 Task: In the Company casio.com, Create email and send with subject: 'Welcome to a New Paradigm: Introducing Our Visionary Solution', and with mail content 'Good Evening._x000D_
Elevate your business to new heights. Our innovative solution is tailored to meet the unique needs of your industry, delivering exceptional results._x000D_
Thanks & Regards', attach the document: Project_plan.docx and insert image: visitingcard.jpg. Below Thanks & Regards, write Flickr and insert the URL: 'www.flickr.com'. Mark checkbox to create task to follow up : In 3 business days .  Enter or choose an email address of recipient's from company's contact and send.. Logged in from softage.5@softage.net
Action: Mouse moved to (100, 62)
Screenshot: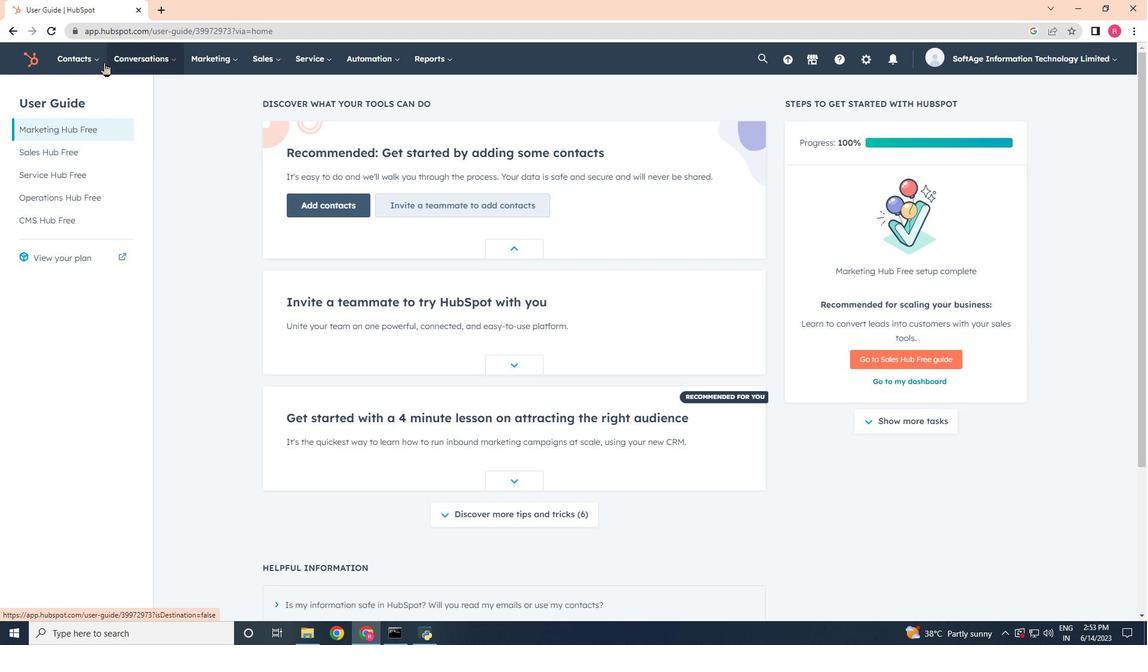 
Action: Mouse pressed left at (100, 62)
Screenshot: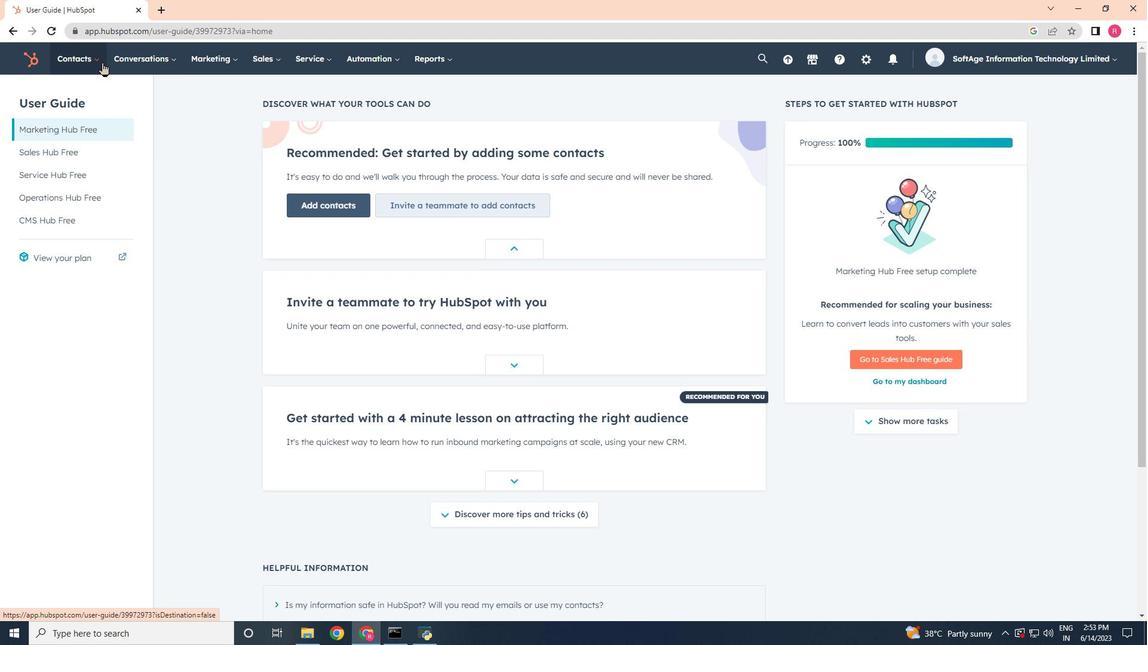 
Action: Mouse moved to (80, 119)
Screenshot: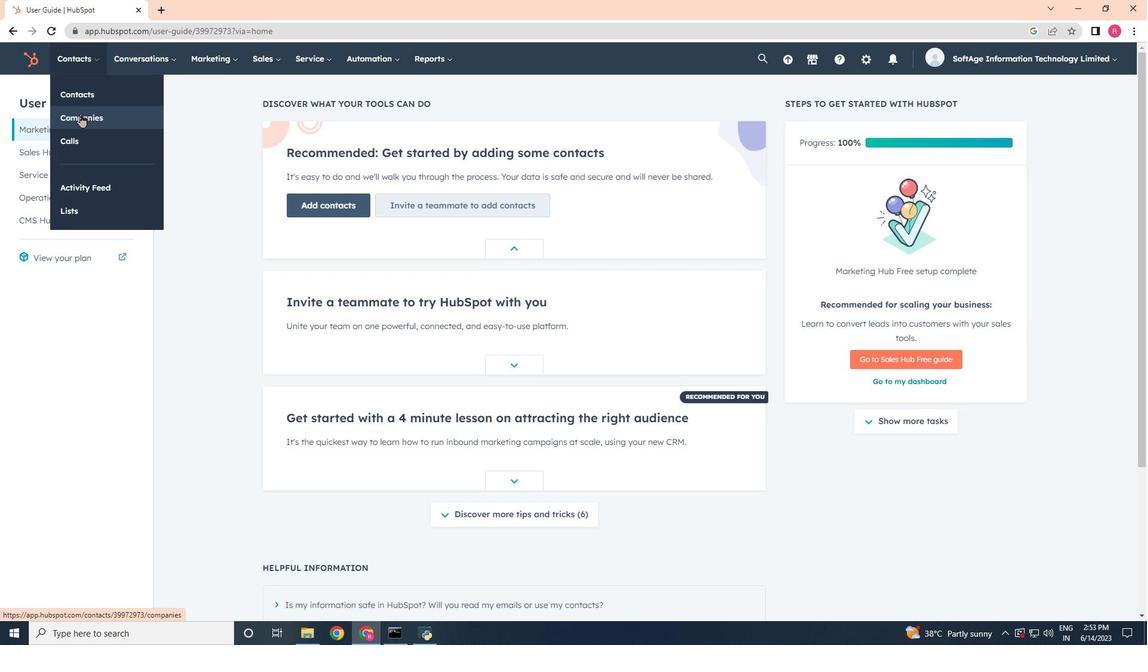 
Action: Mouse pressed left at (80, 119)
Screenshot: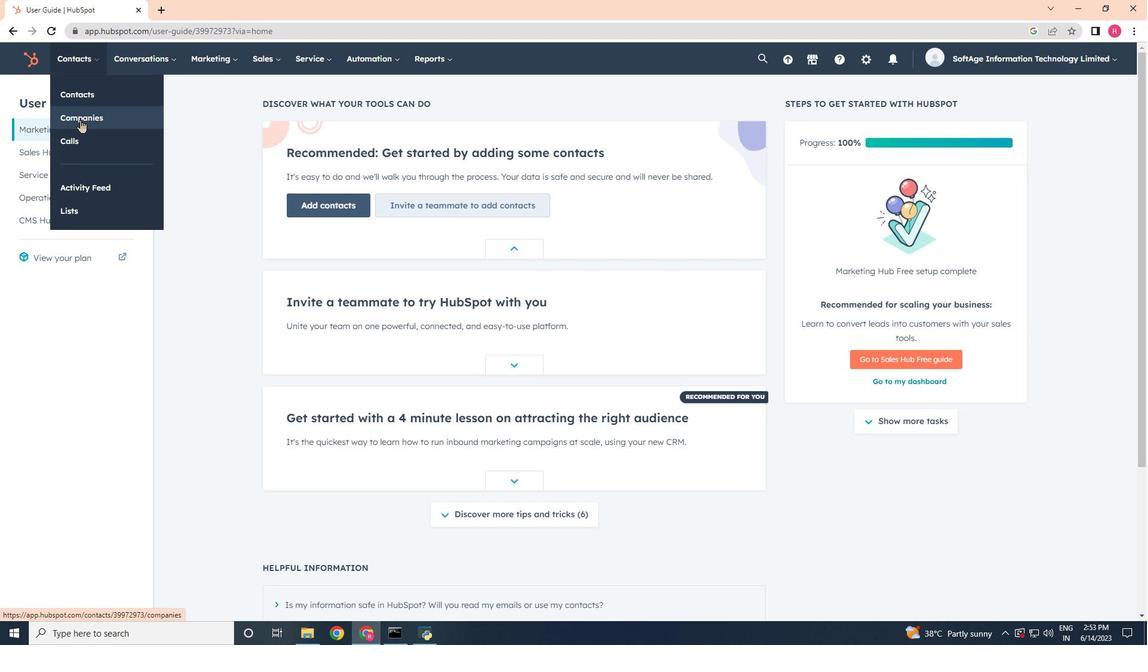 
Action: Mouse moved to (103, 191)
Screenshot: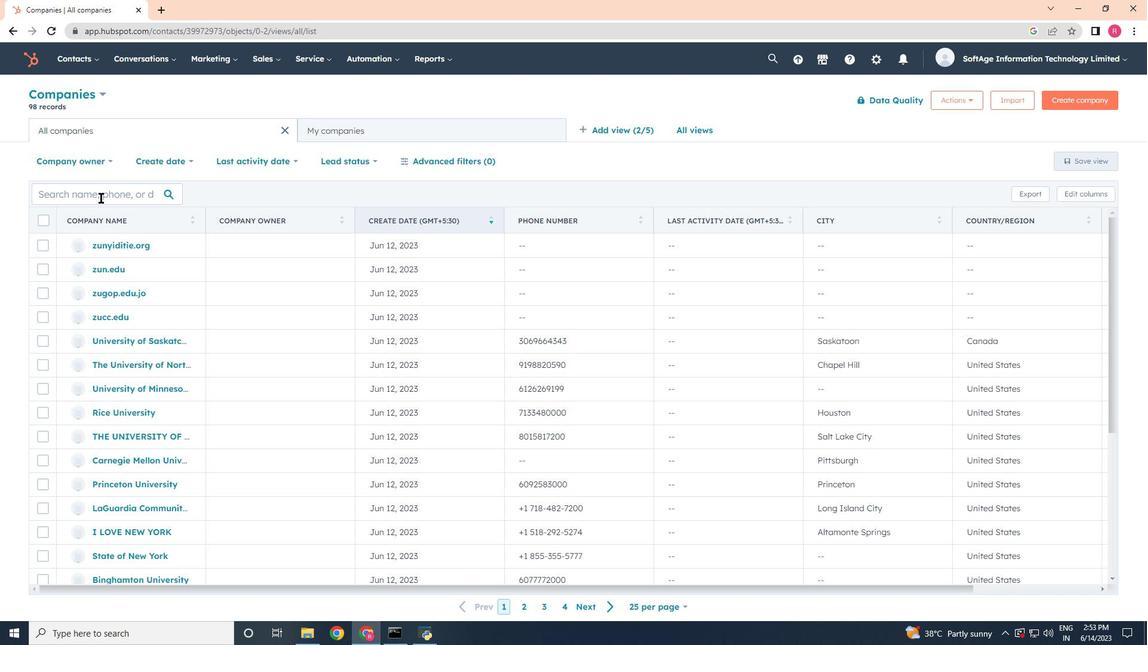 
Action: Mouse pressed left at (103, 191)
Screenshot: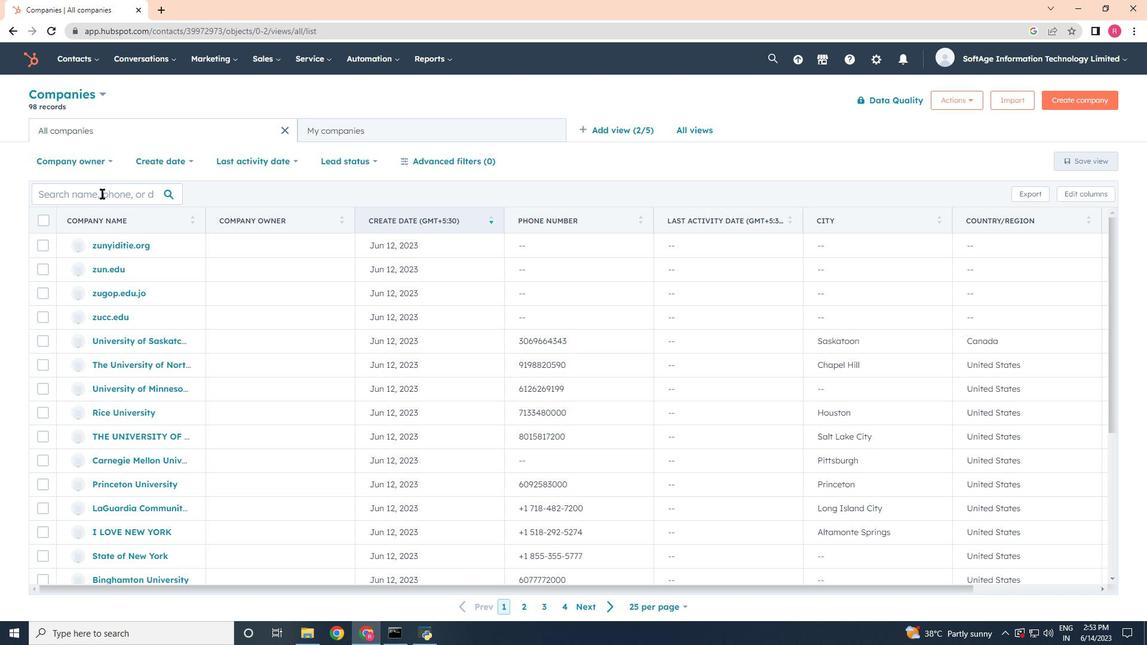 
Action: Mouse moved to (117, 147)
Screenshot: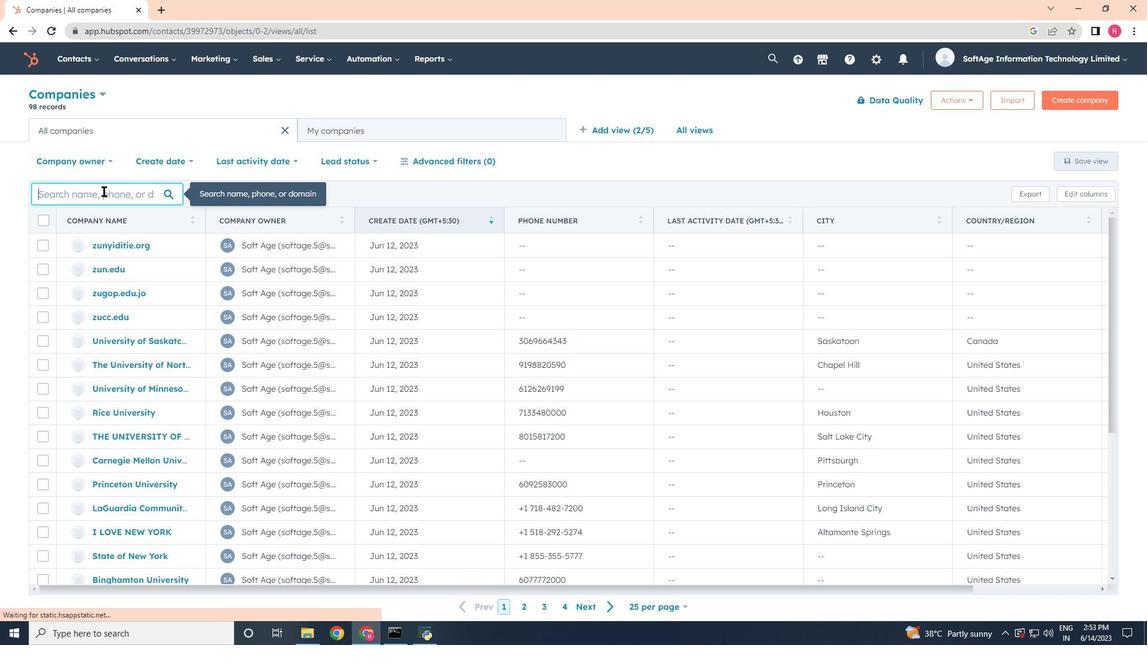 
Action: Key pressed casio
Screenshot: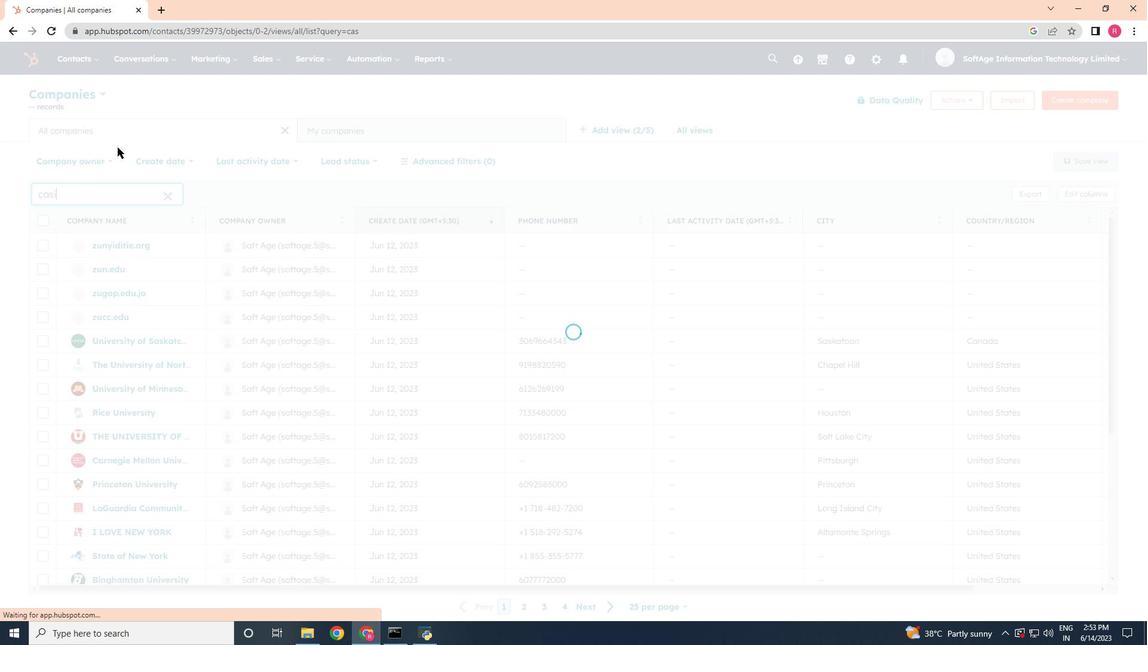 
Action: Mouse moved to (123, 246)
Screenshot: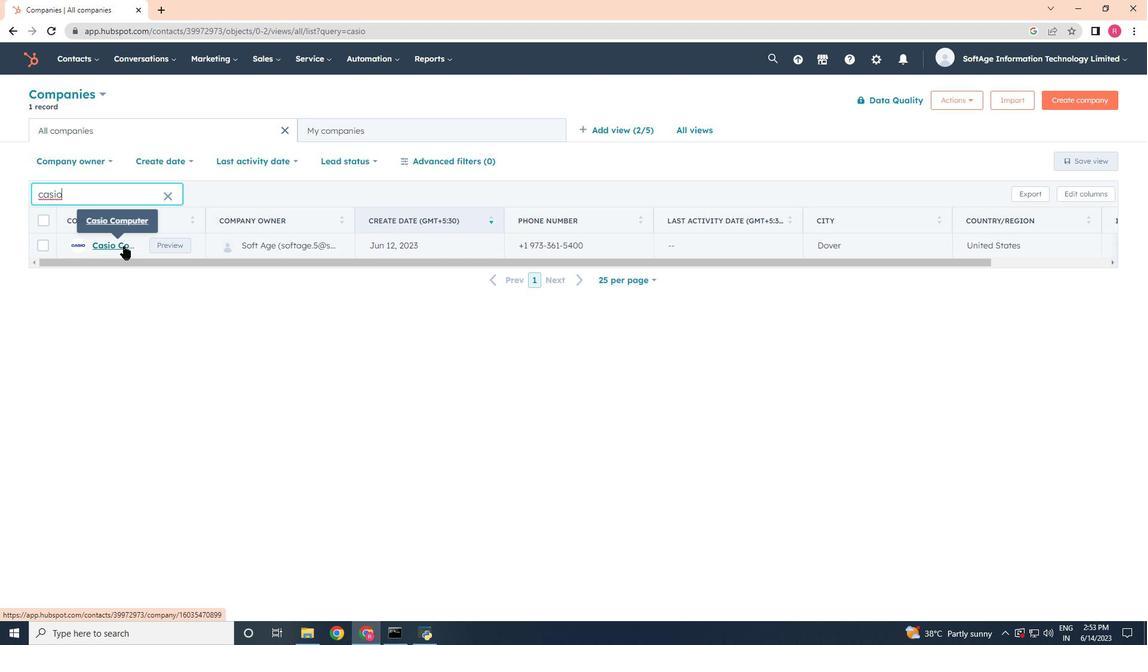
Action: Mouse pressed left at (123, 246)
Screenshot: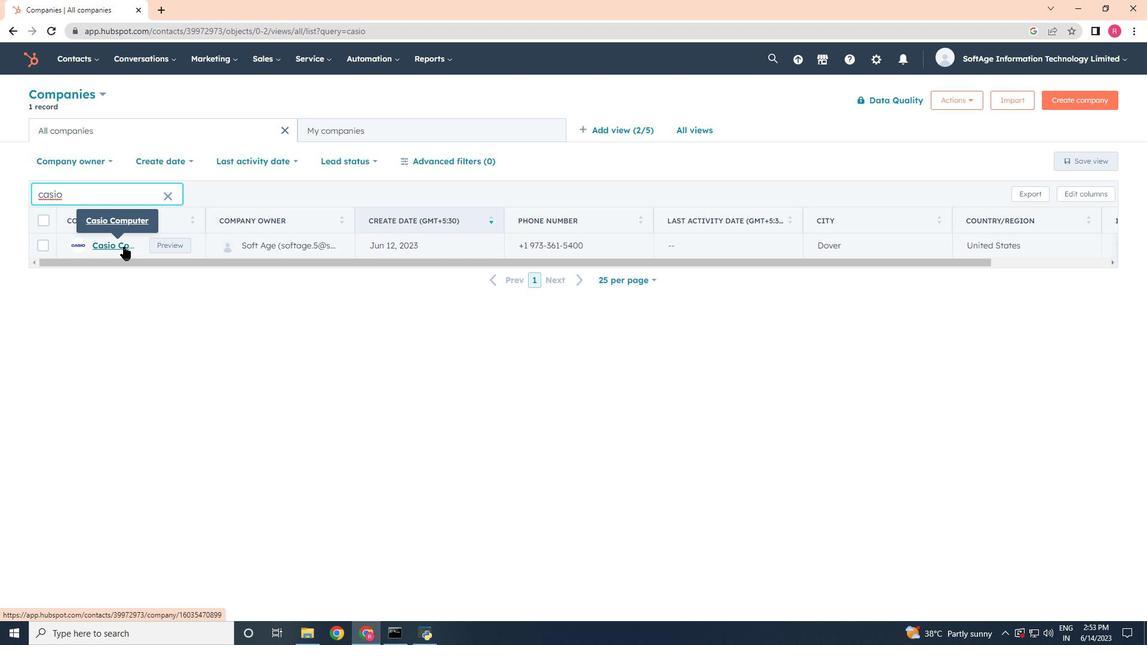 
Action: Mouse moved to (80, 198)
Screenshot: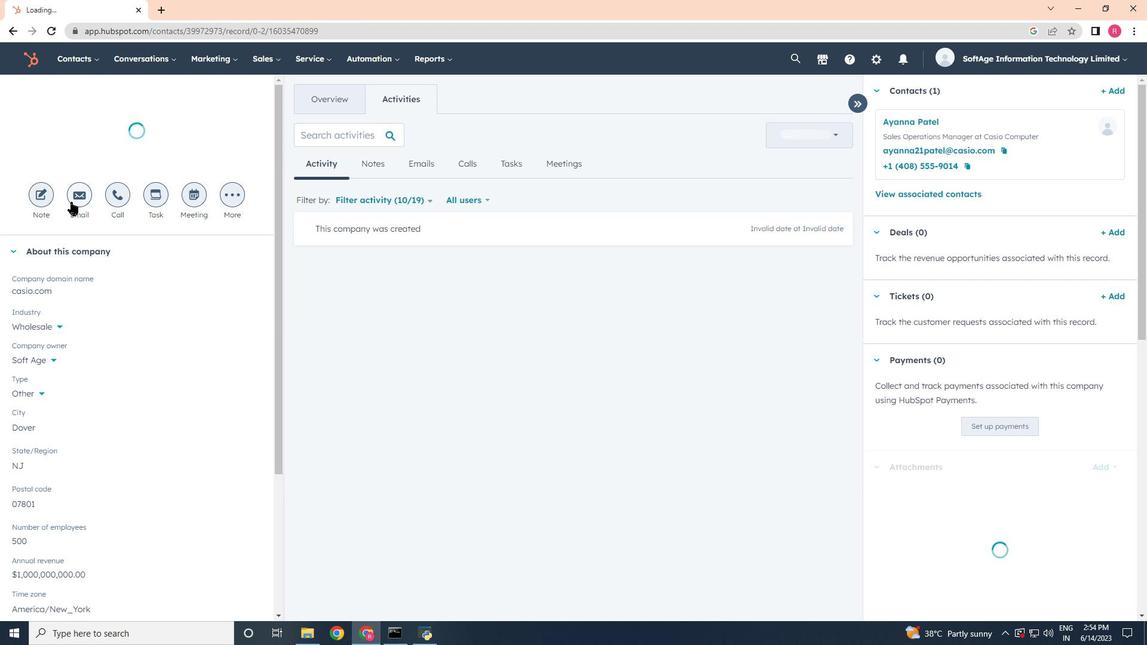 
Action: Mouse pressed left at (80, 198)
Screenshot: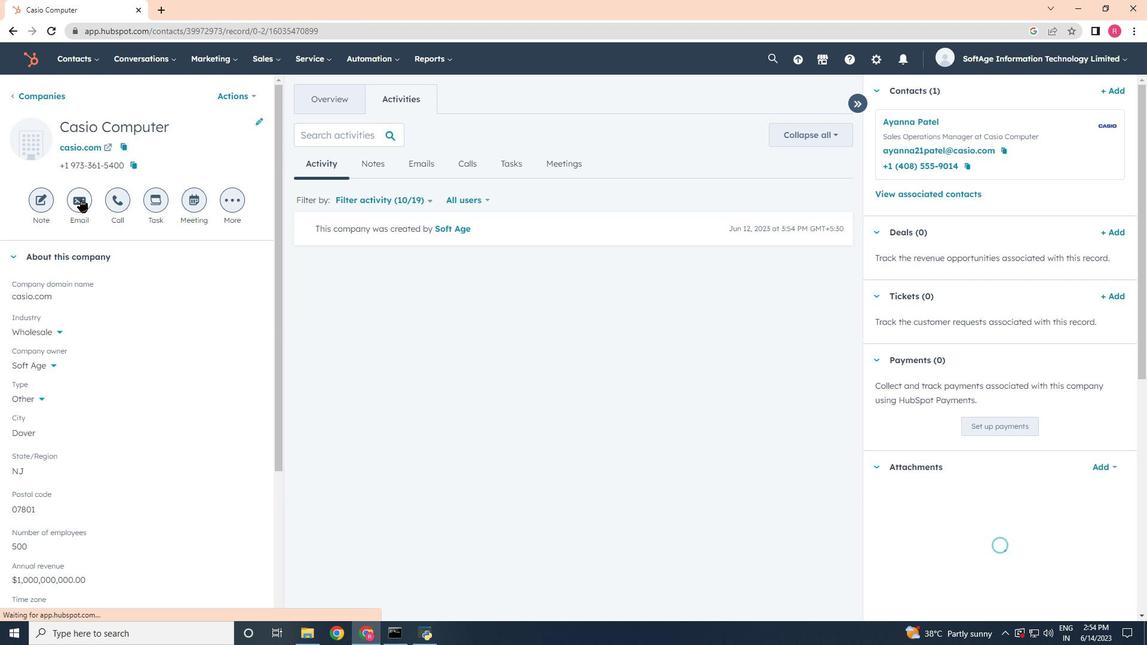 
Action: Mouse moved to (1013, 301)
Screenshot: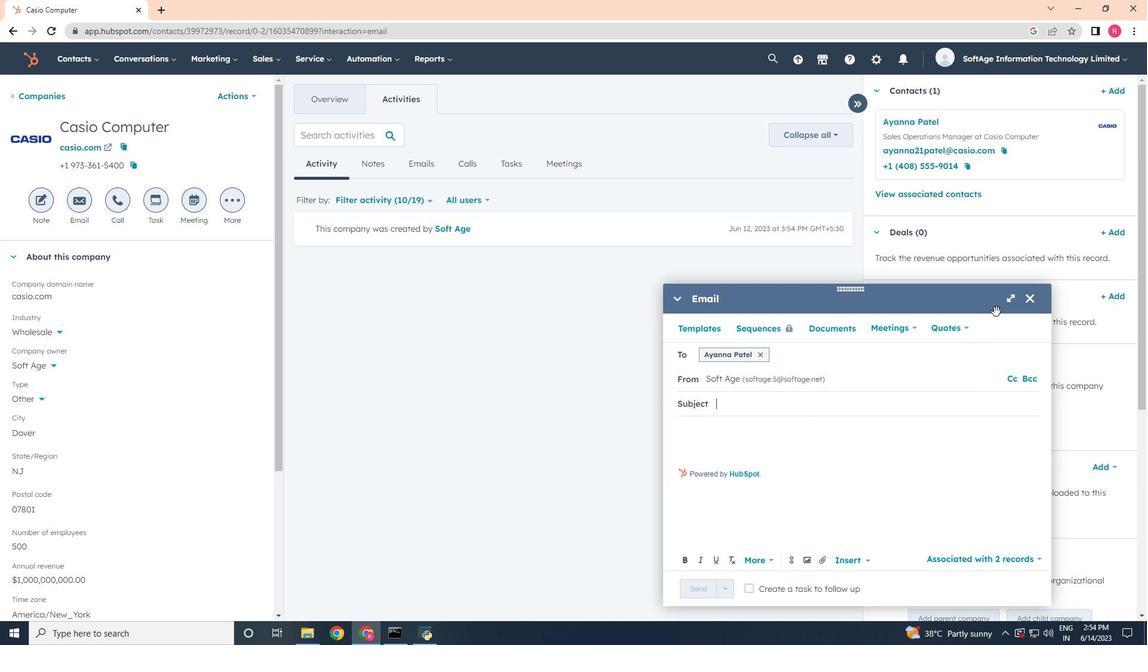 
Action: Mouse pressed left at (1013, 301)
Screenshot: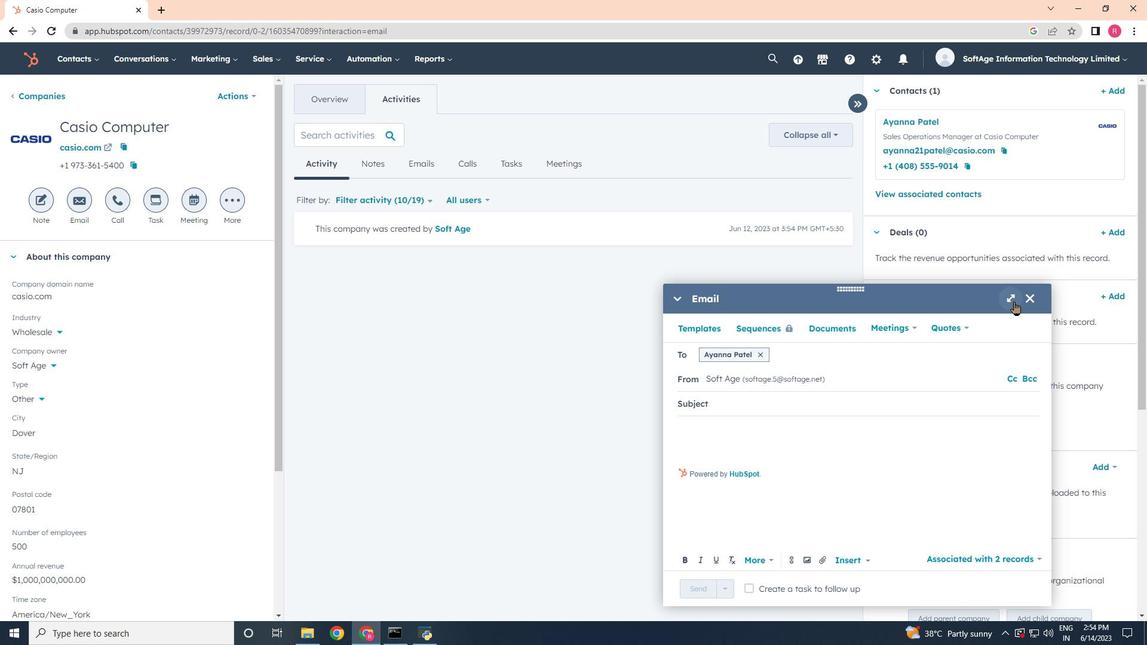 
Action: Mouse moved to (448, 324)
Screenshot: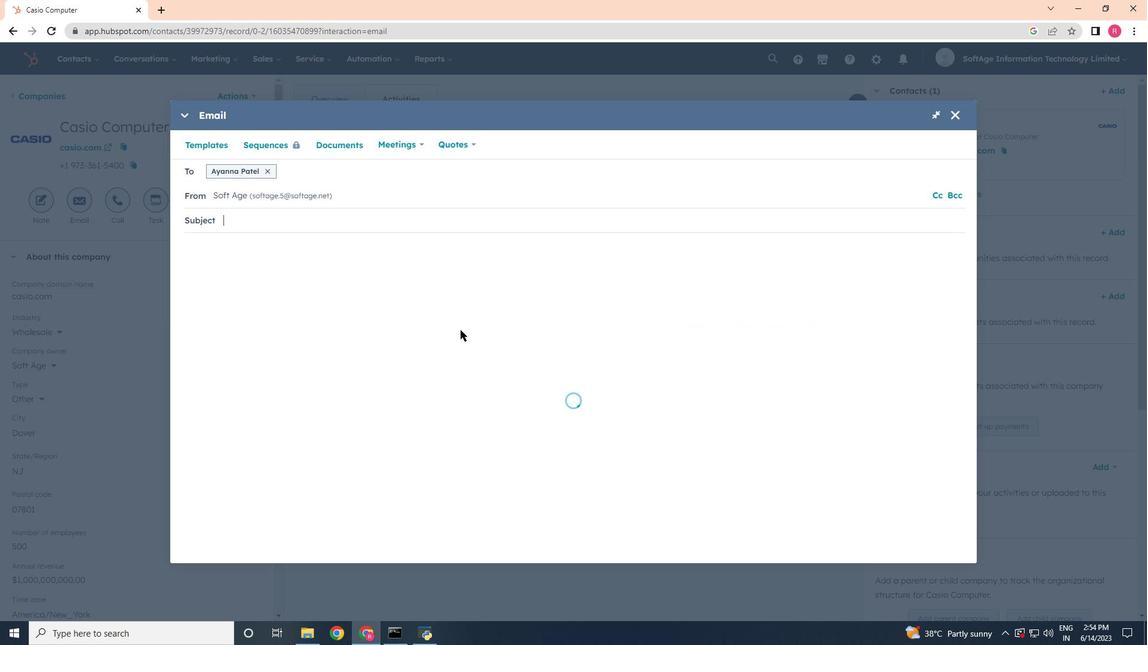 
Action: Key pressed <Key.shift><Key.shift>Welcome<Key.space>to<Key.space>a<Key.space><Key.shift>New<Key.space><Key.shift><Key.shift><Key.shift>Paradigm<Key.shift_r>:<Key.space><Key.shift>Introducing<Key.space><Key.shift>Our<Key.space><Key.shift>Visionary<Key.space><Key.shift>Solution
Screenshot: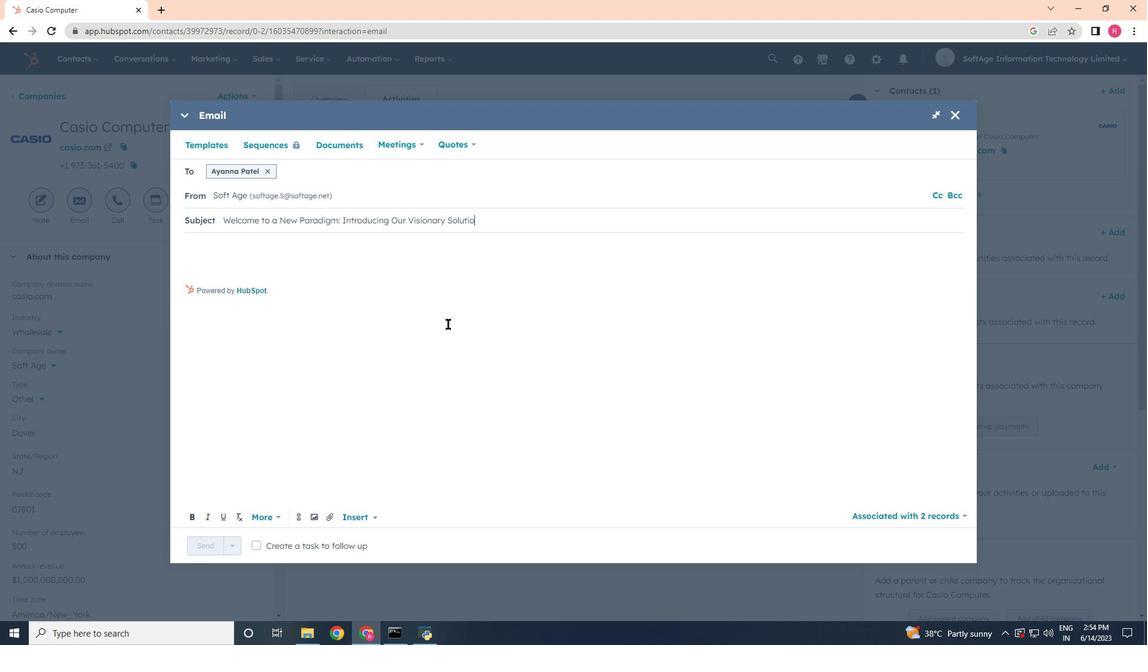 
Action: Mouse scrolled (448, 325) with delta (0, 0)
Screenshot: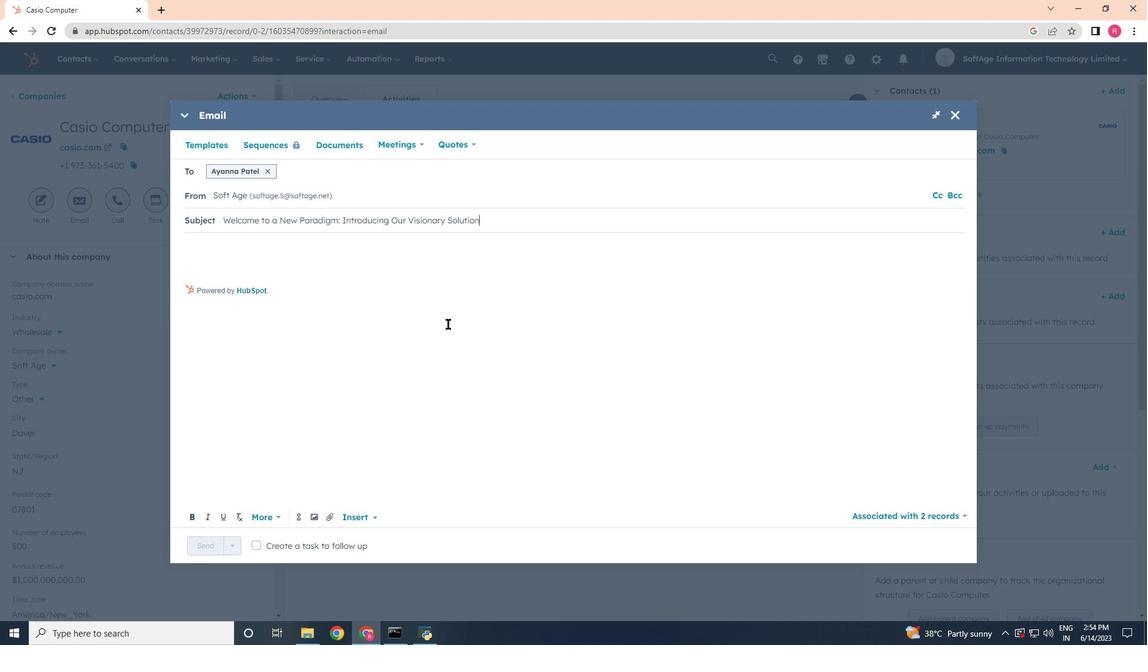 
Action: Mouse moved to (206, 249)
Screenshot: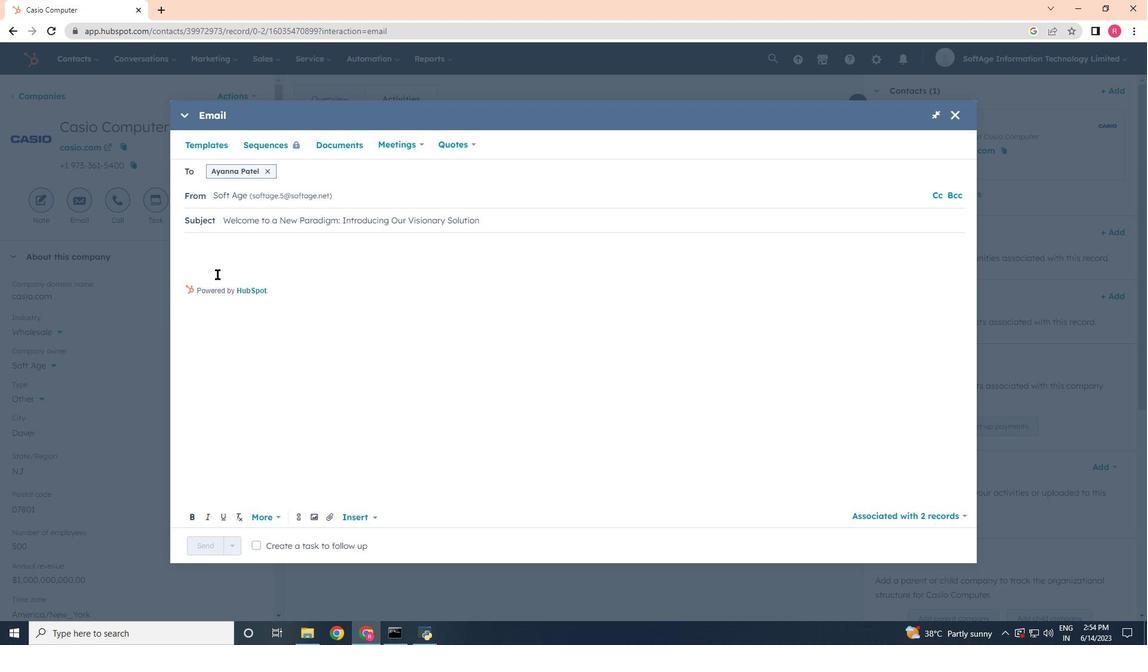 
Action: Mouse pressed left at (206, 249)
Screenshot: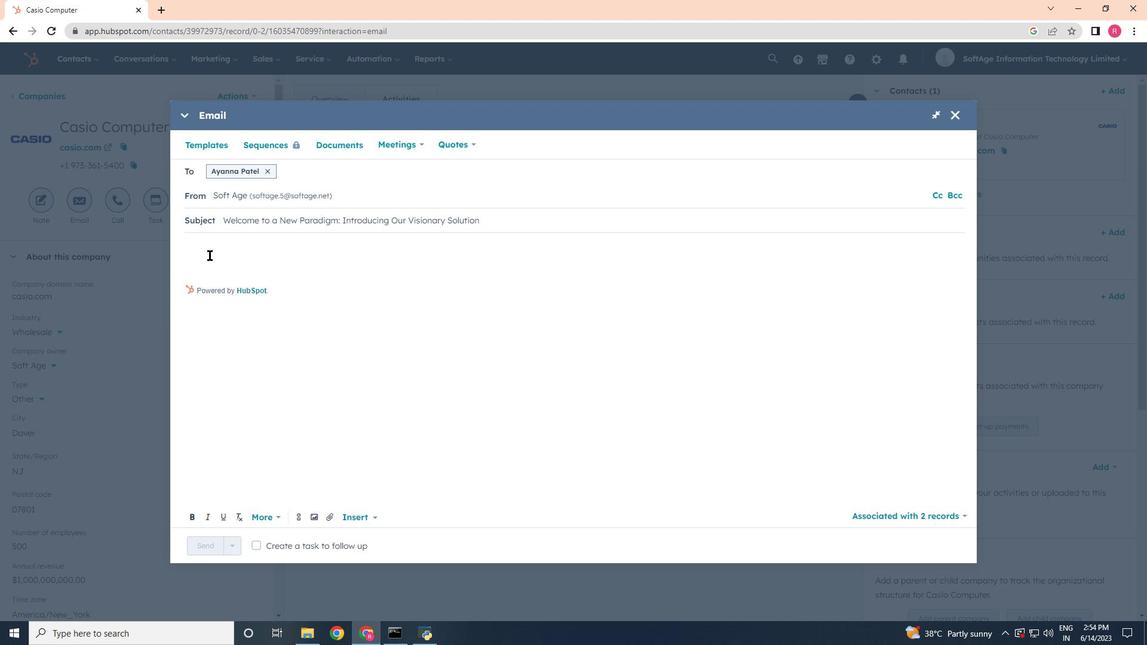 
Action: Key pressed <Key.shift>Good<Key.space><Key.shift><Key.shift><Key.shift><Key.shift><Key.shift><Key.shift>Evening<Key.space><Key.backspace>,<Key.enter><Key.enter><Key.shift><Key.shift><Key.shift><Key.shift>E
Screenshot: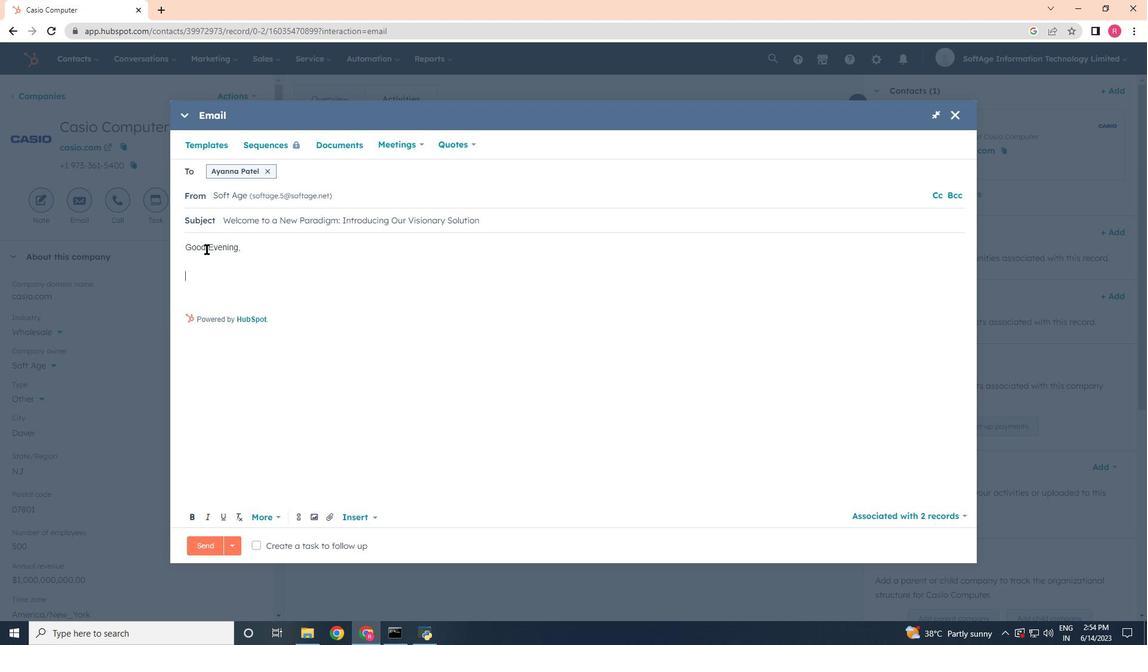 
Action: Mouse moved to (256, 248)
Screenshot: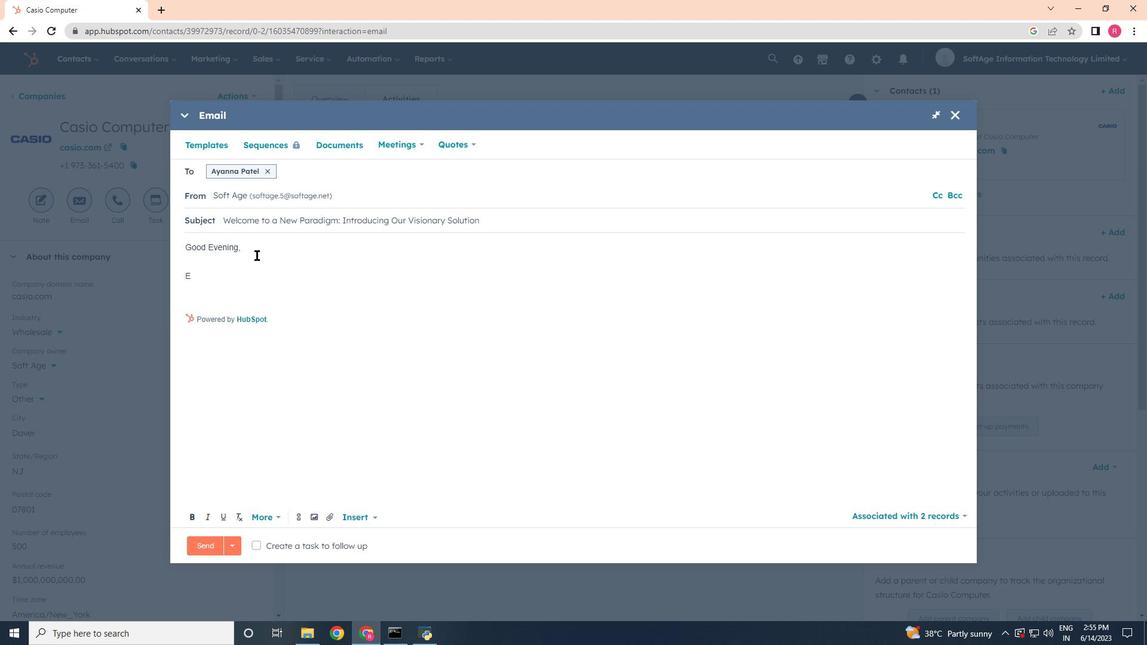 
Action: Mouse pressed left at (256, 248)
Screenshot: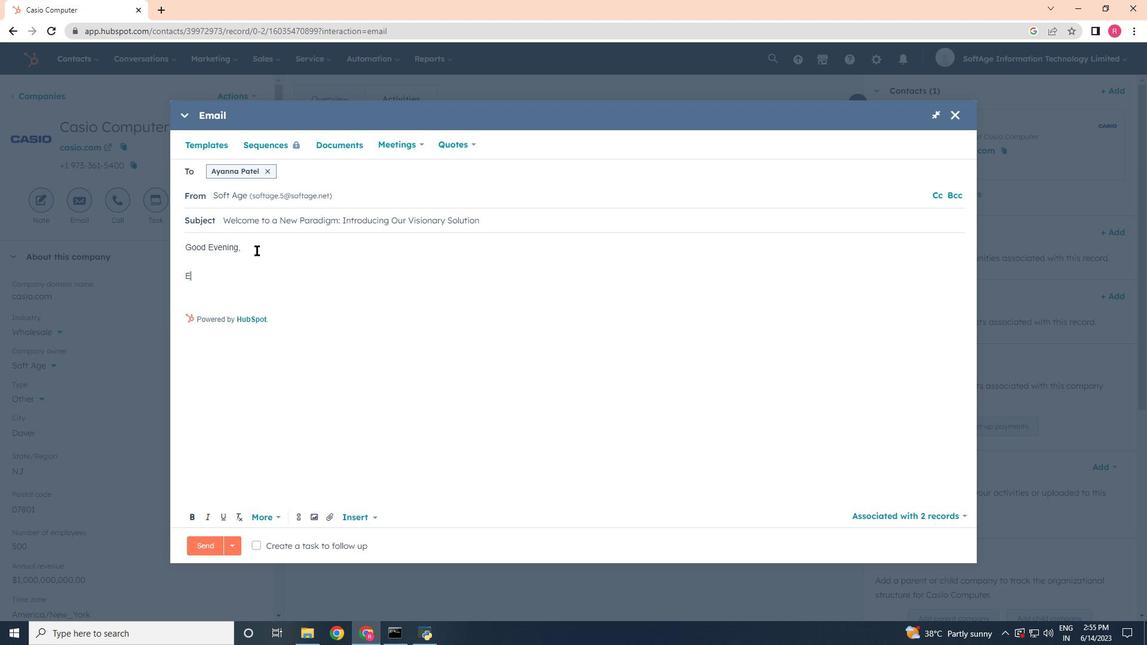 
Action: Mouse moved to (253, 246)
Screenshot: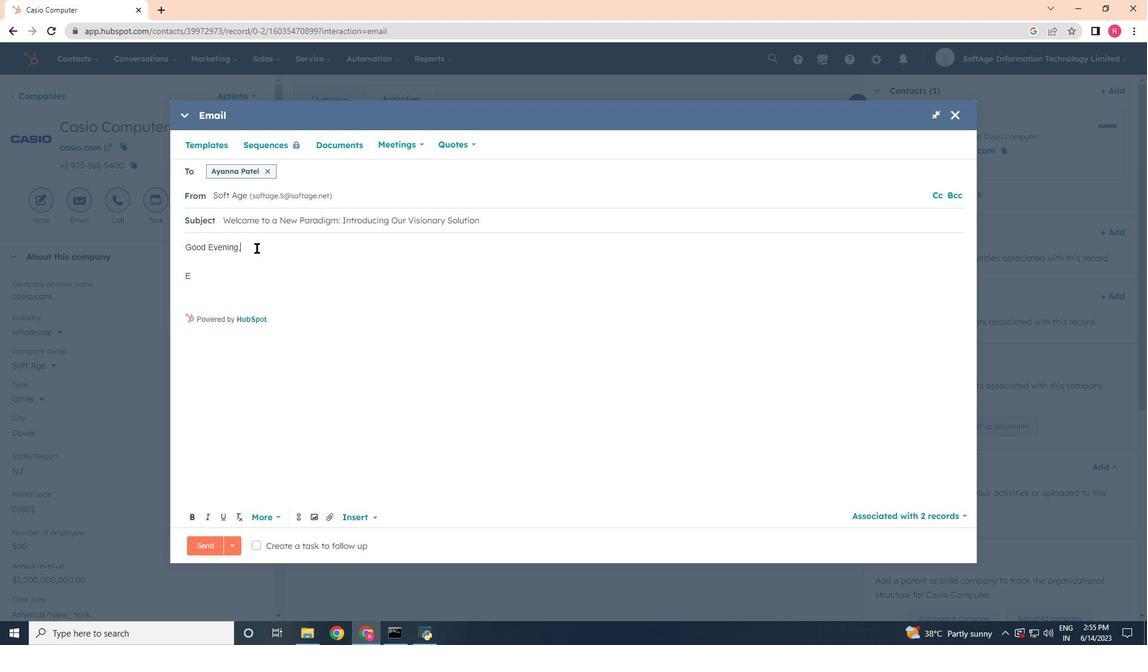 
Action: Key pressed <Key.backspace>.
Screenshot: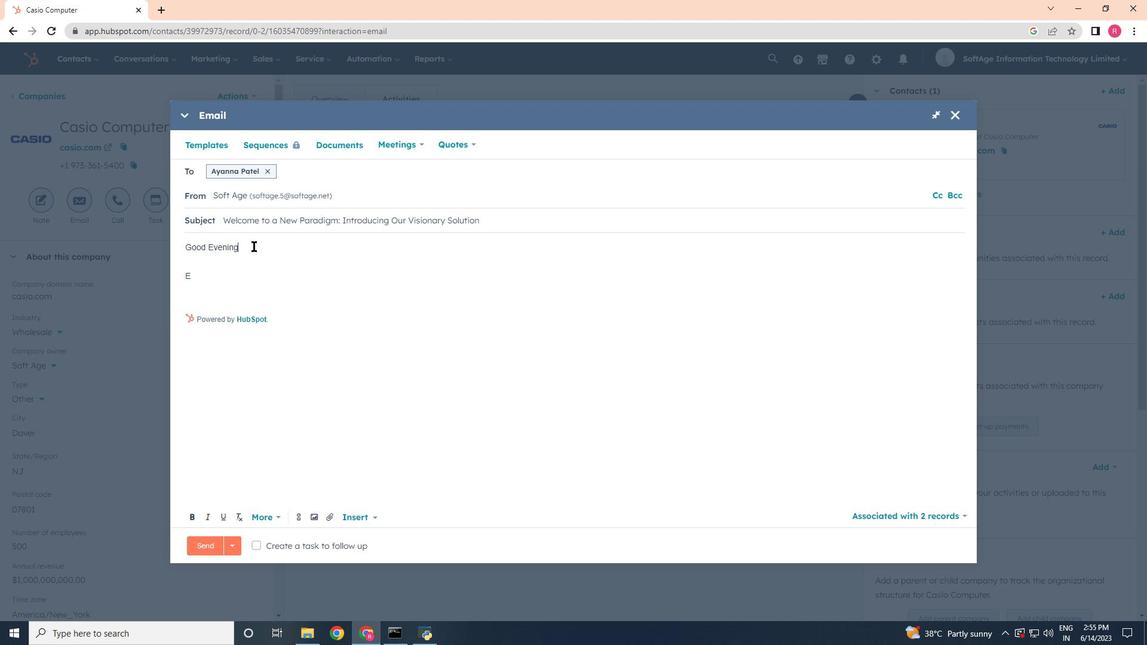
Action: Mouse moved to (211, 275)
Screenshot: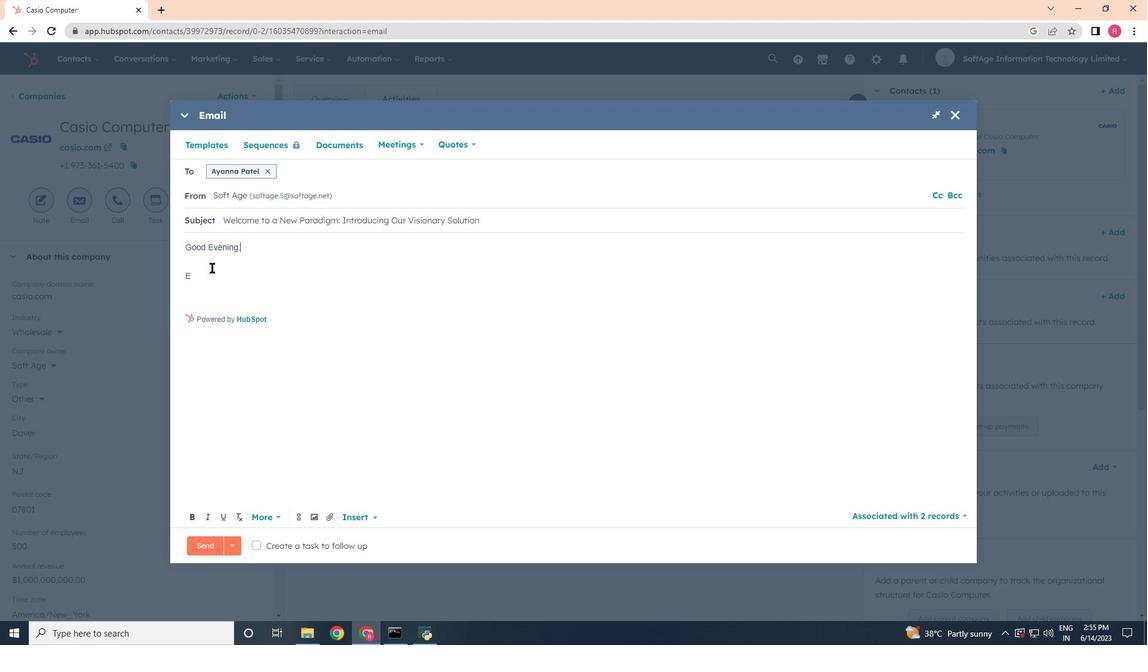 
Action: Mouse pressed left at (211, 275)
Screenshot: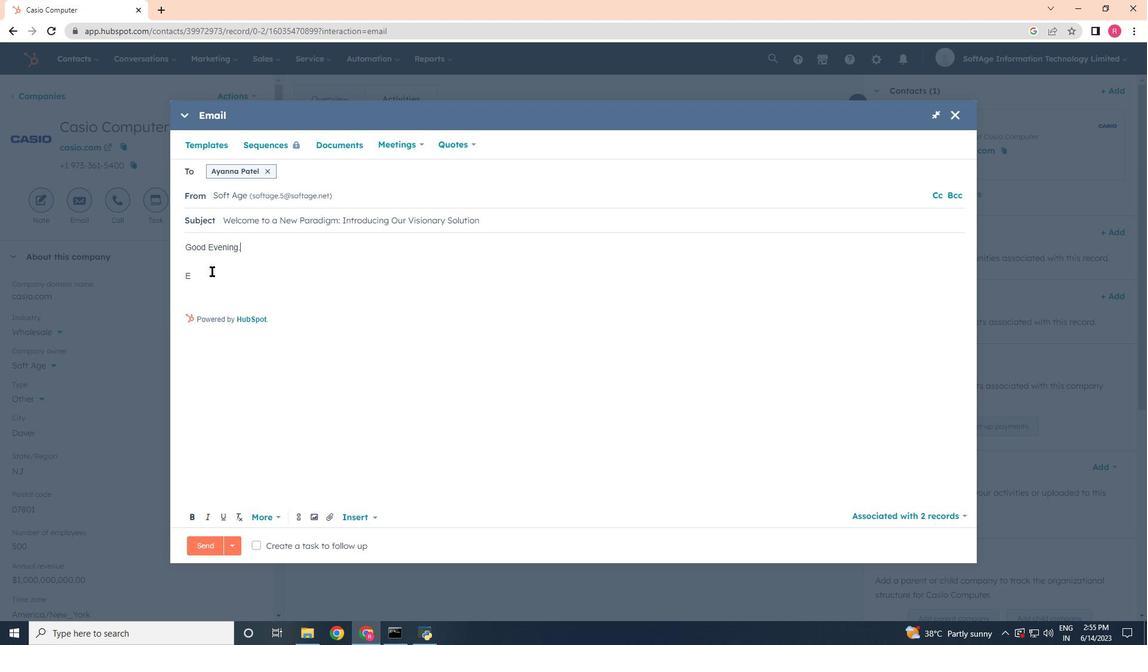 
Action: Key pressed le
Screenshot: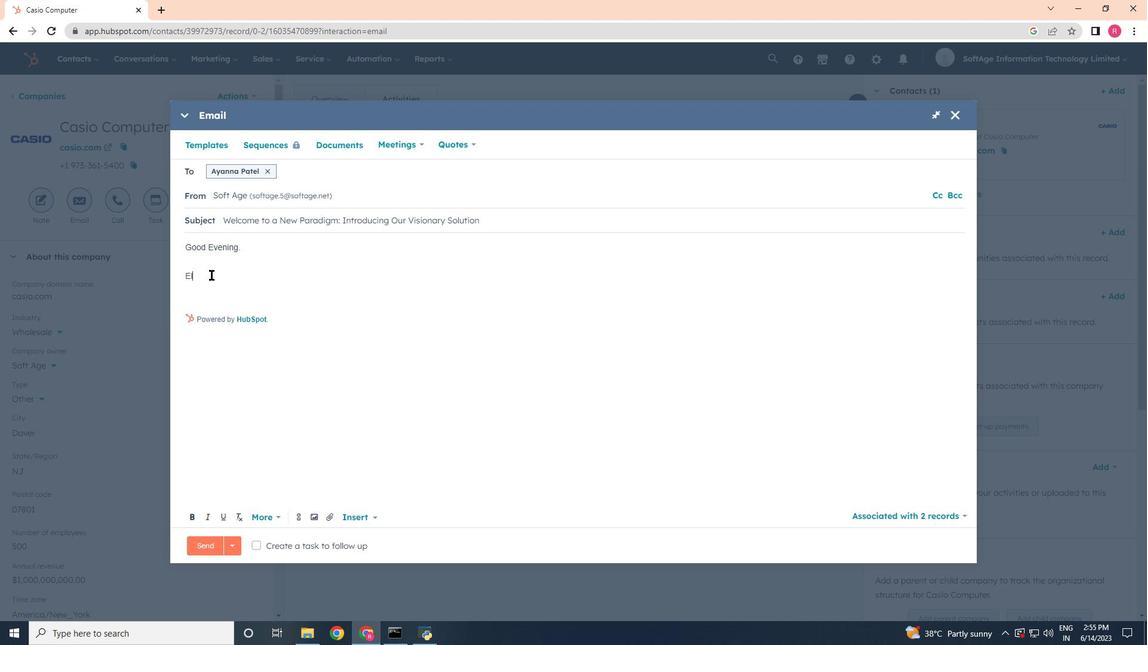
Action: Mouse moved to (512, 240)
Screenshot: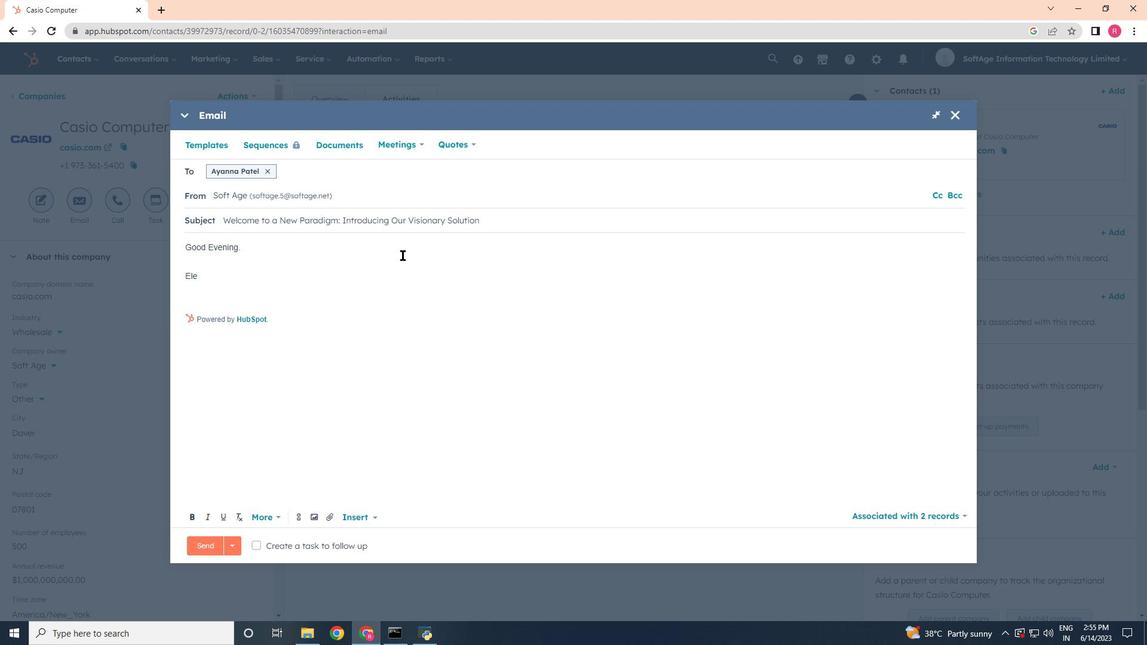 
Action: Key pressed vate<Key.space>your<Key.space>business<Key.space>to<Key.space>new<Key.space>heights<Key.space><Key.backspace>.<Key.space><Key.shift>Our<Key.space>innovative<Key.space>solution<Key.space>is<Key.space>tailored<Key.space>to<Key.space>meet<Key.space>the<Key.space>uniq<Key.backspace>que<Key.space>needs<Key.space>of<Key.space>your<Key.space>industry<Key.space><Key.backspace>,<Key.space>delivering<Key.space>exceptional<Key.space>result.<Key.enter><Key.enter><Key.shift>Thanks<Key.shift><Key.space><Key.shift><Key.shift><Key.shift><Key.shift><Key.shift><Key.shift><Key.shift><Key.shift><Key.shift><Key.shift><Key.shift><Key.shift><Key.shift><Key.shift>&<Key.space><Key.shift>Regards,<Key.enter>
Screenshot: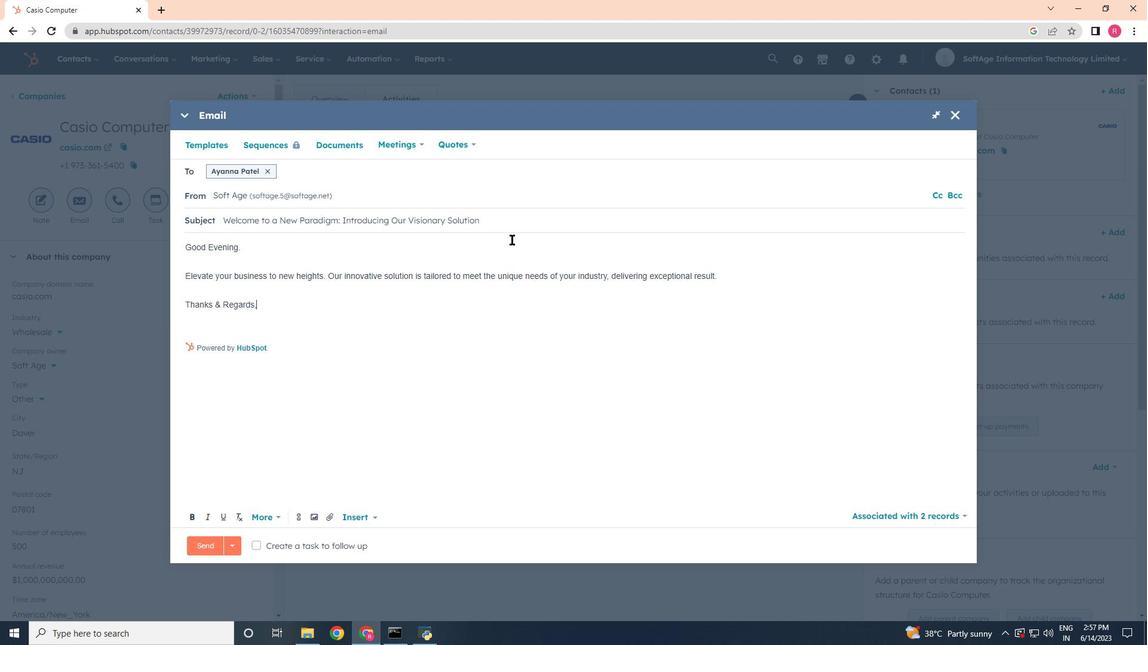 
Action: Mouse moved to (222, 342)
Screenshot: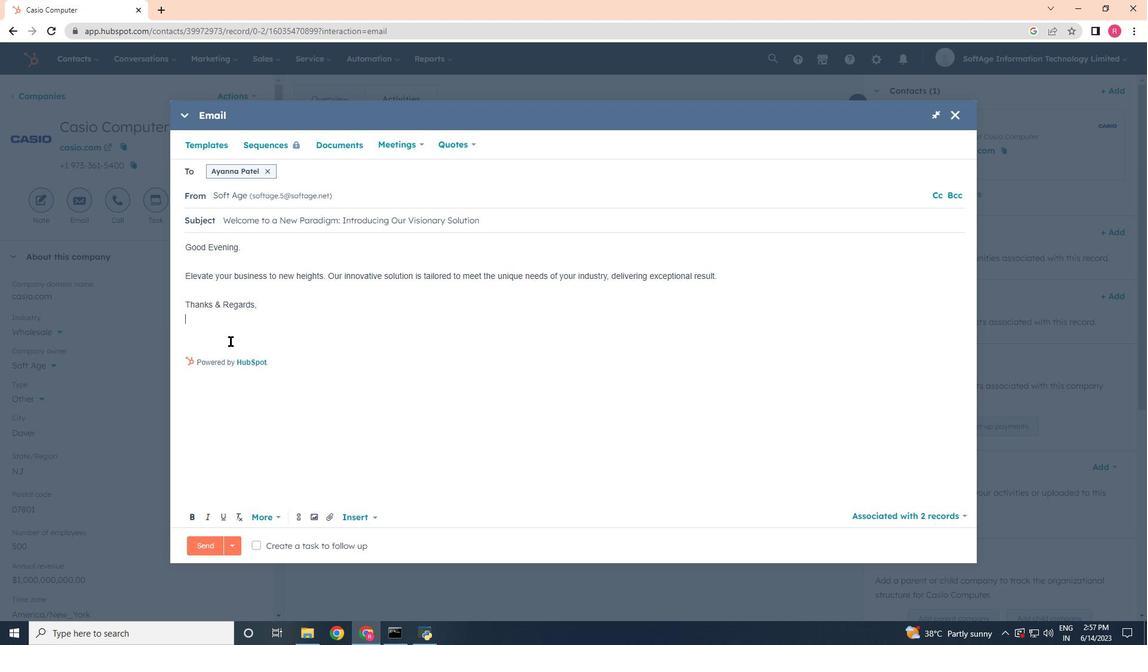 
Action: Mouse pressed left at (222, 342)
Screenshot: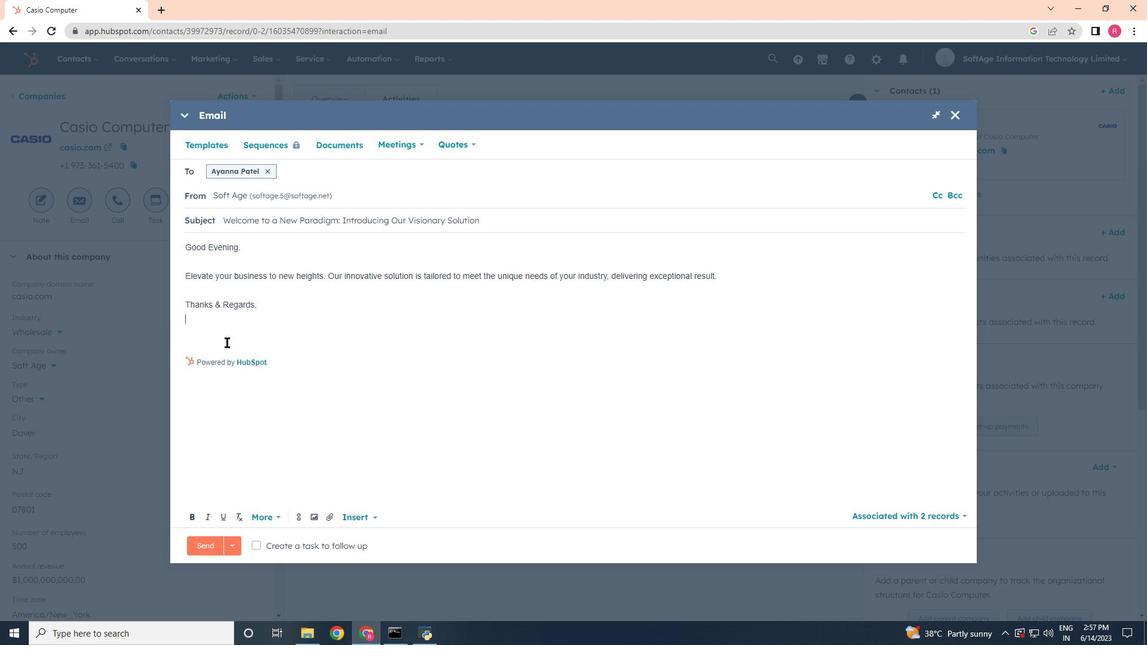 
Action: Key pressed <Key.backspace>
Screenshot: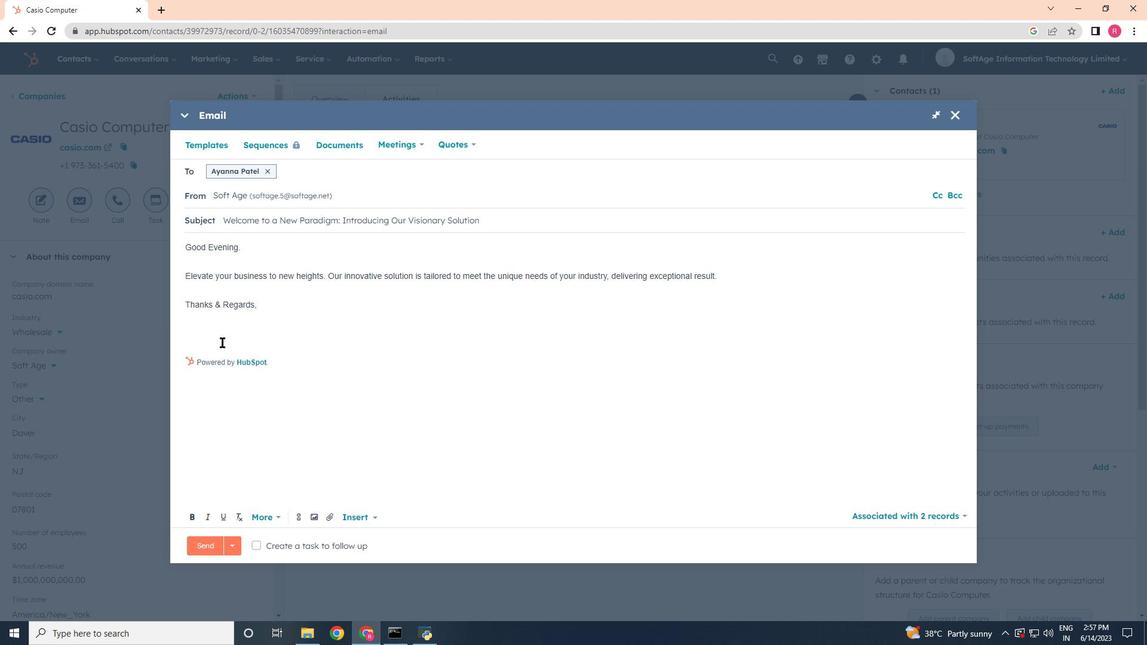 
Action: Mouse moved to (330, 519)
Screenshot: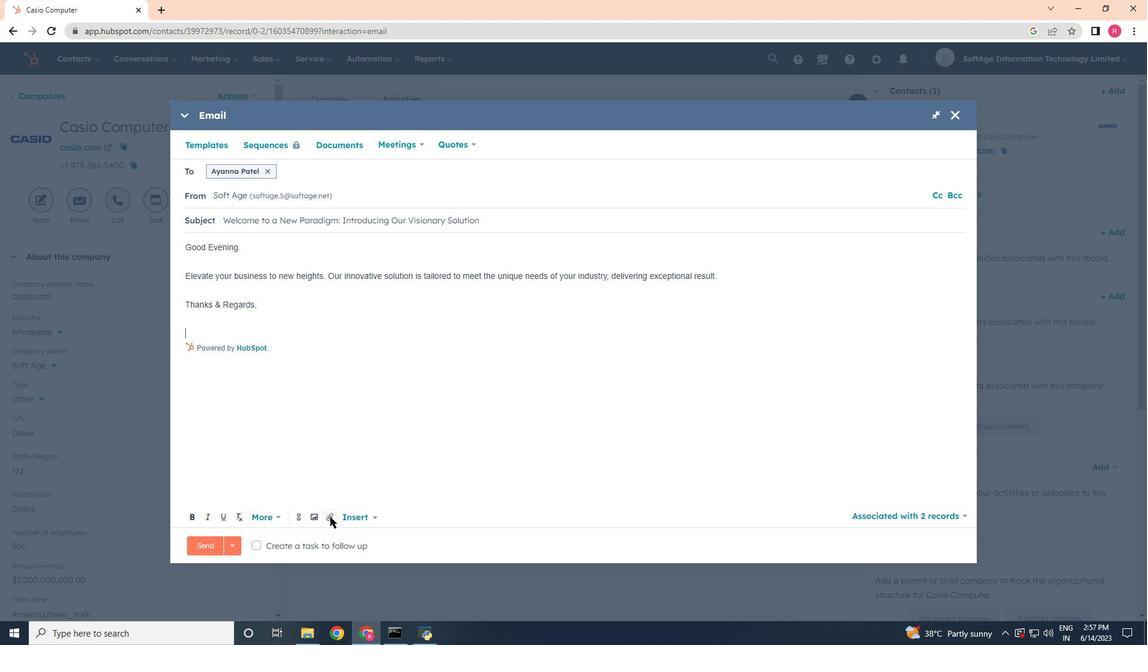 
Action: Mouse pressed left at (330, 519)
Screenshot: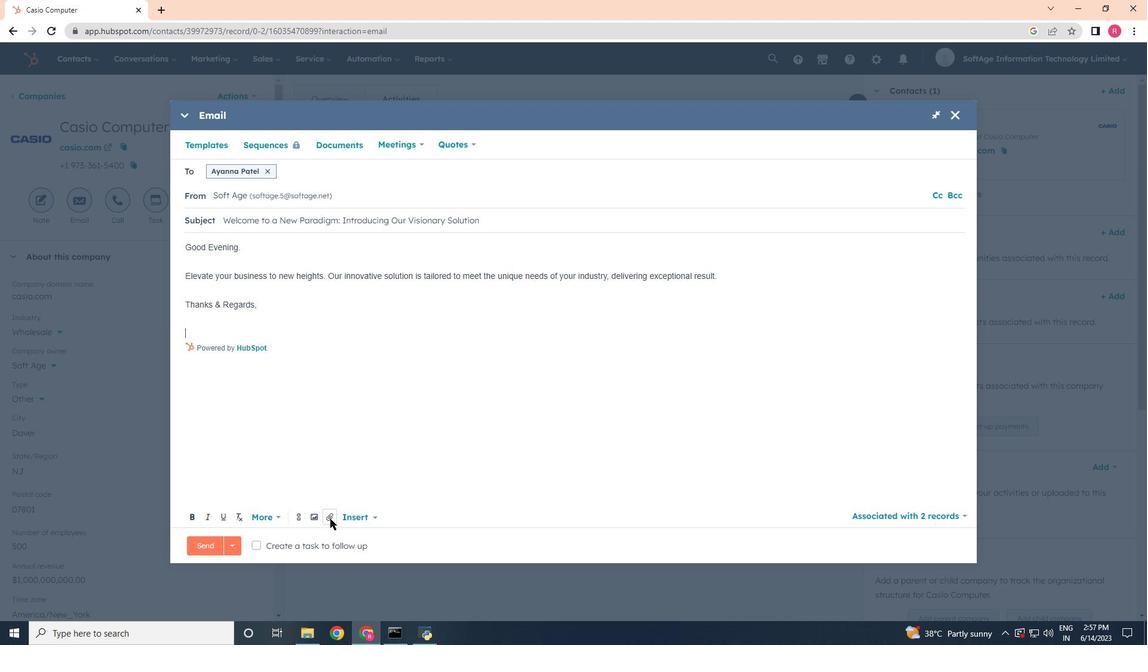 
Action: Mouse moved to (356, 472)
Screenshot: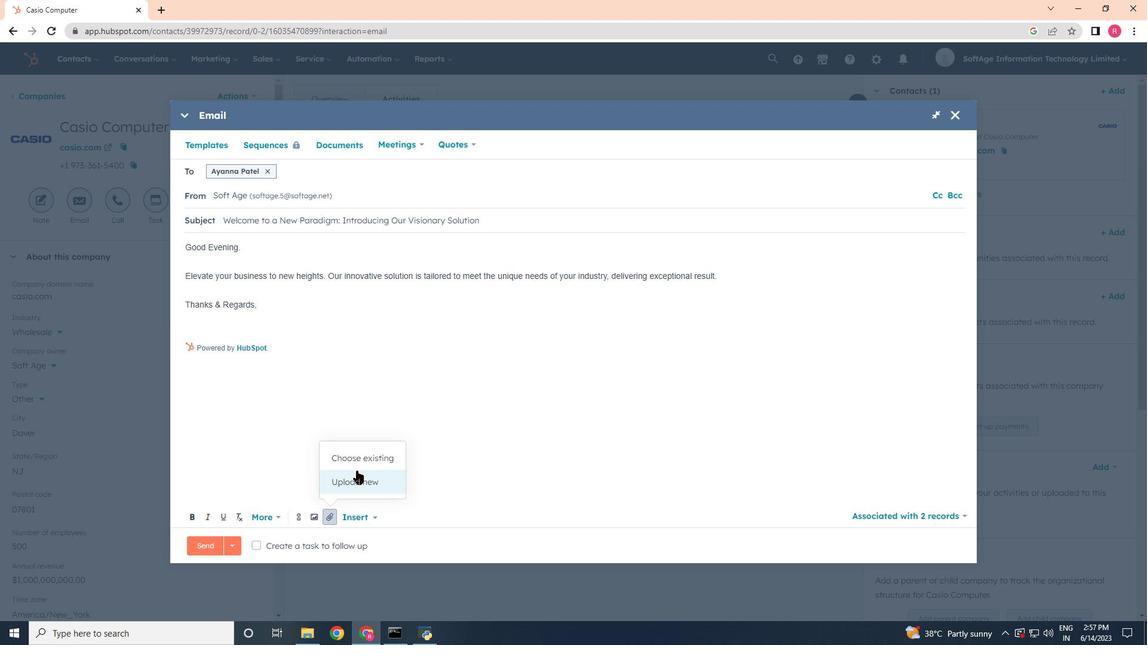 
Action: Mouse pressed left at (356, 472)
Screenshot: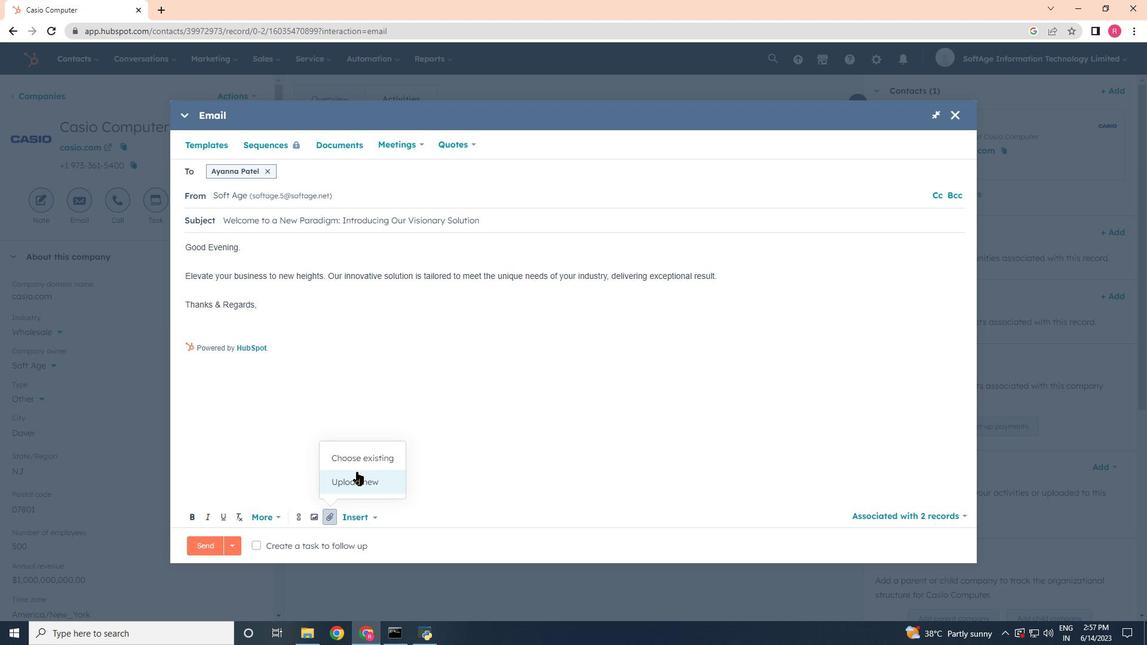 
Action: Mouse moved to (248, 112)
Screenshot: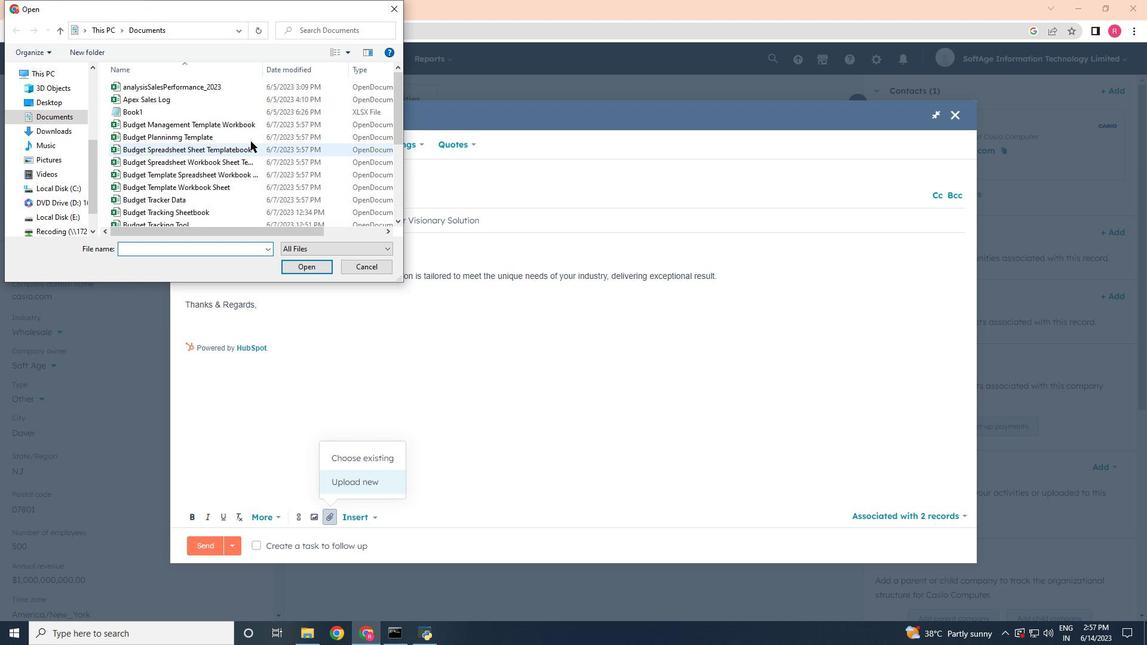 
Action: Mouse scrolled (248, 111) with delta (0, 0)
Screenshot: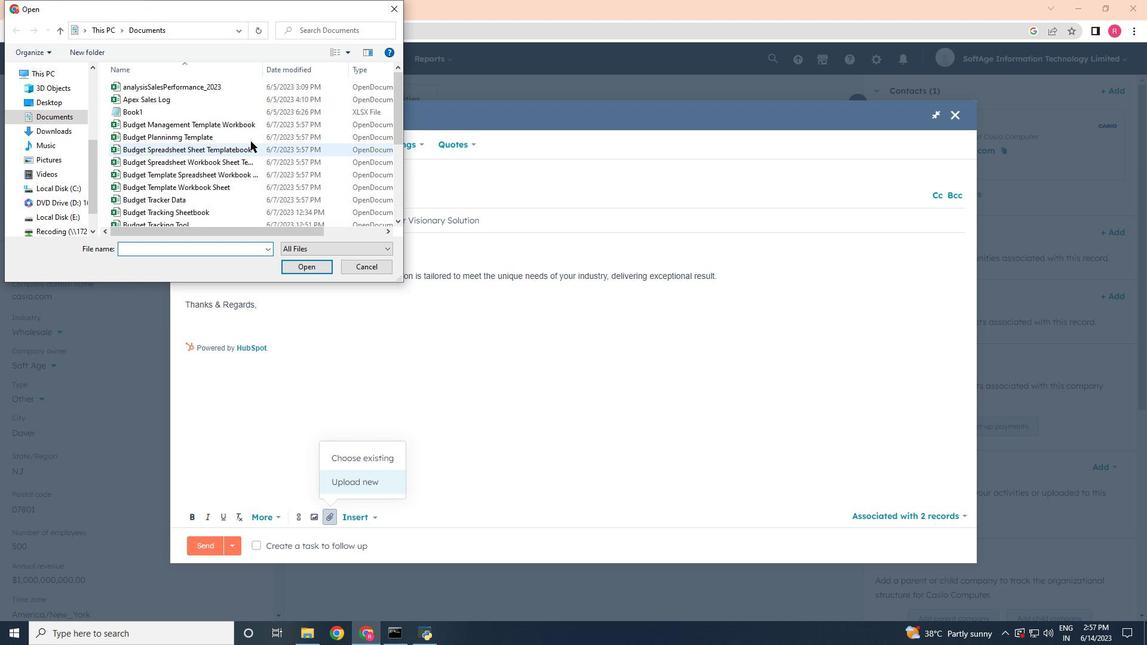 
Action: Mouse moved to (247, 115)
Screenshot: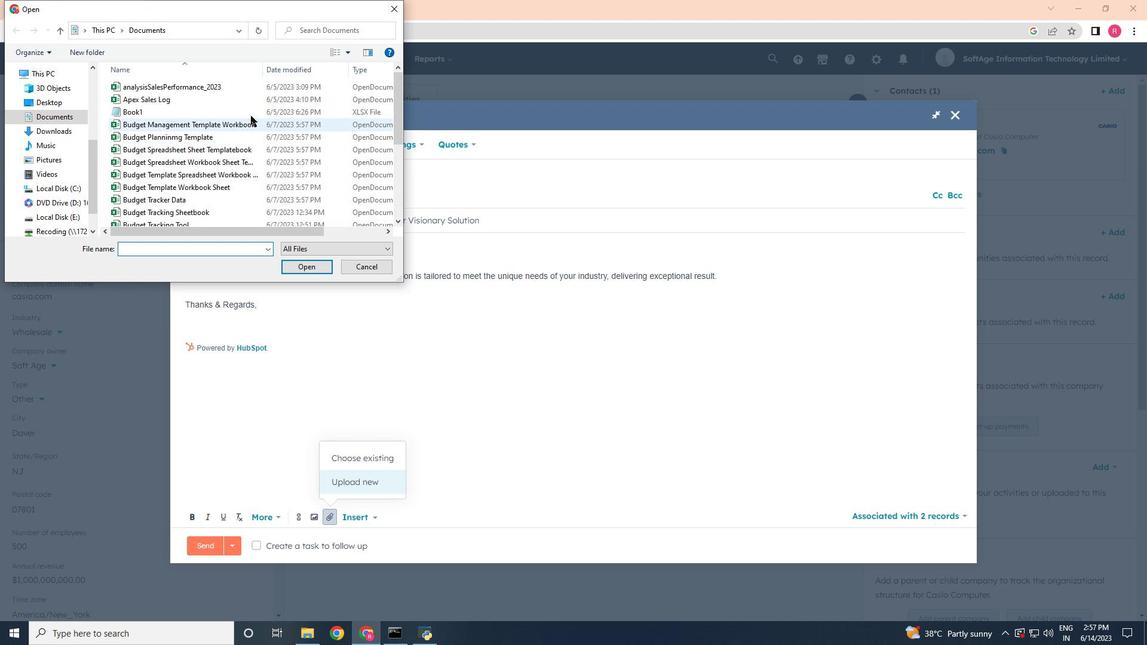 
Action: Mouse scrolled (247, 115) with delta (0, 0)
Screenshot: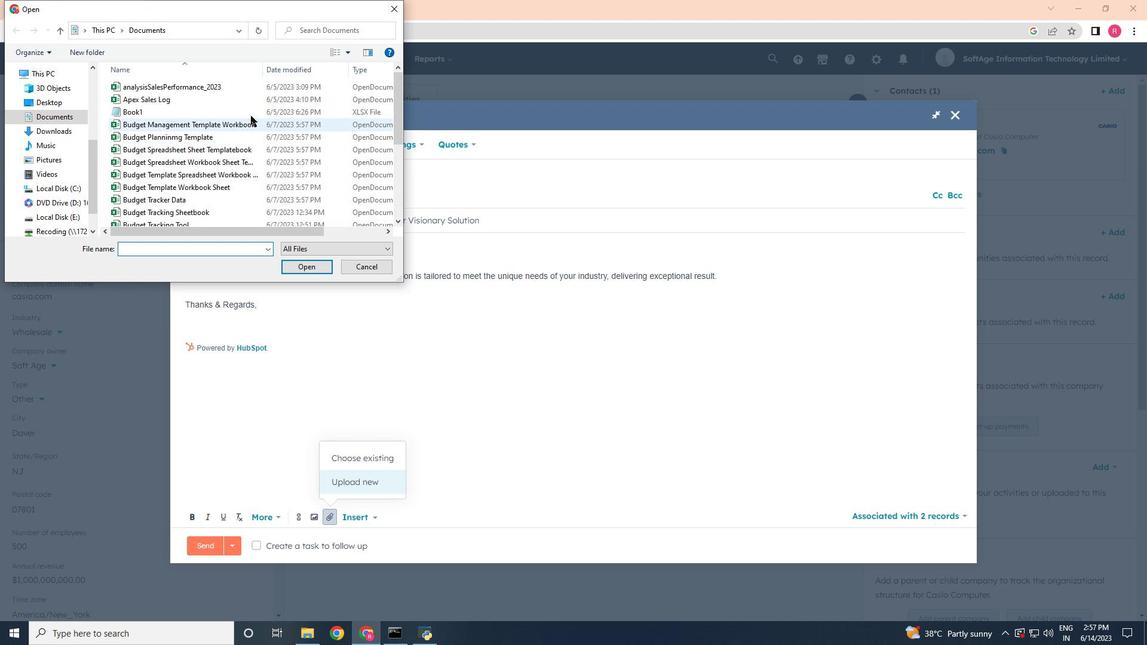 
Action: Mouse moved to (246, 118)
Screenshot: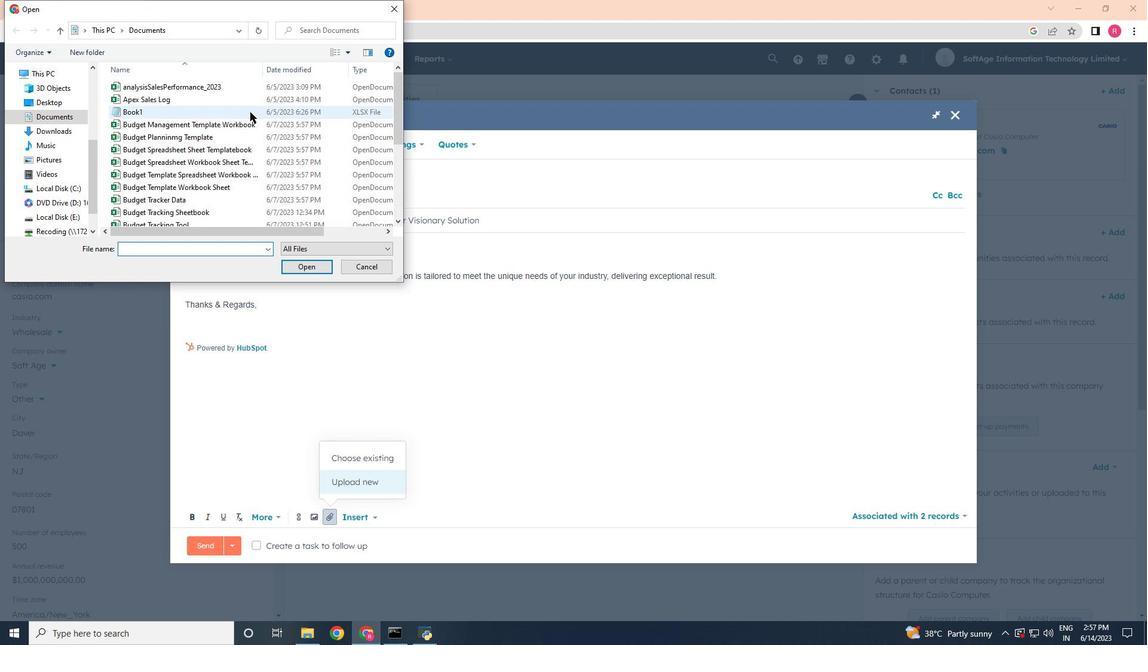 
Action: Mouse scrolled (246, 117) with delta (0, 0)
Screenshot: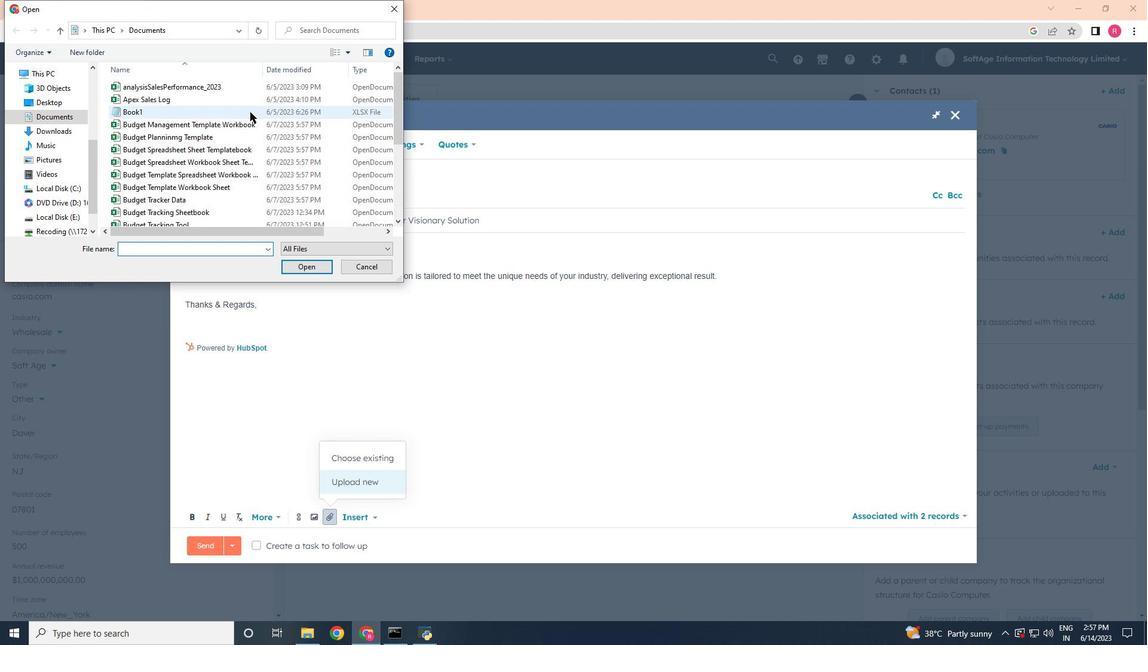 
Action: Mouse moved to (246, 118)
Screenshot: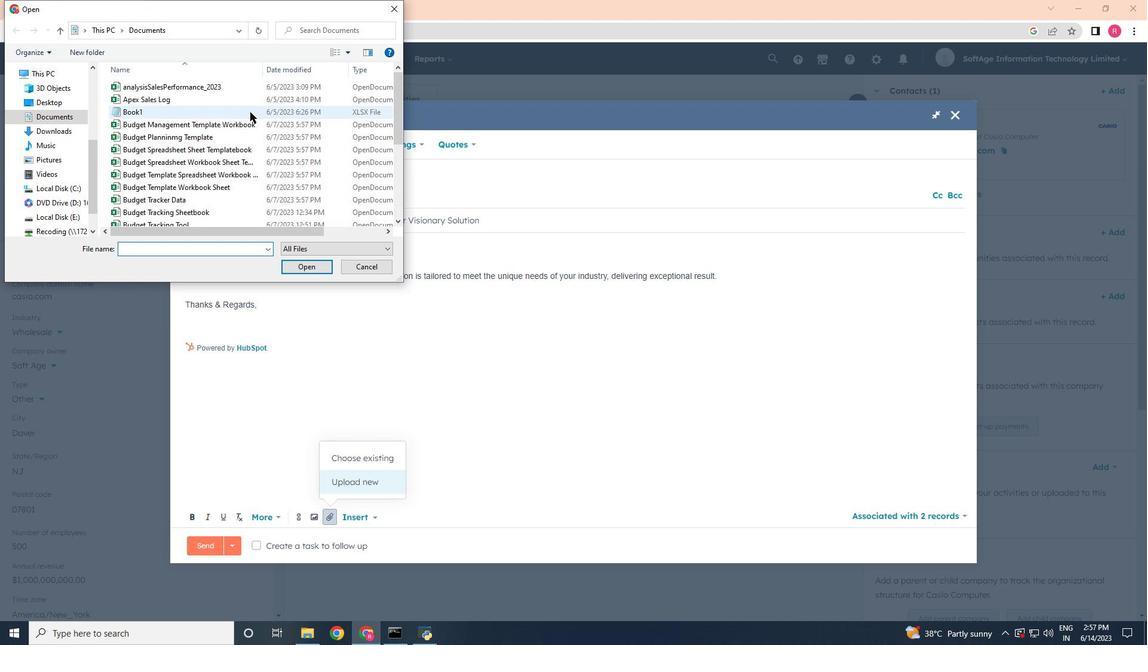
Action: Mouse scrolled (246, 118) with delta (0, 0)
Screenshot: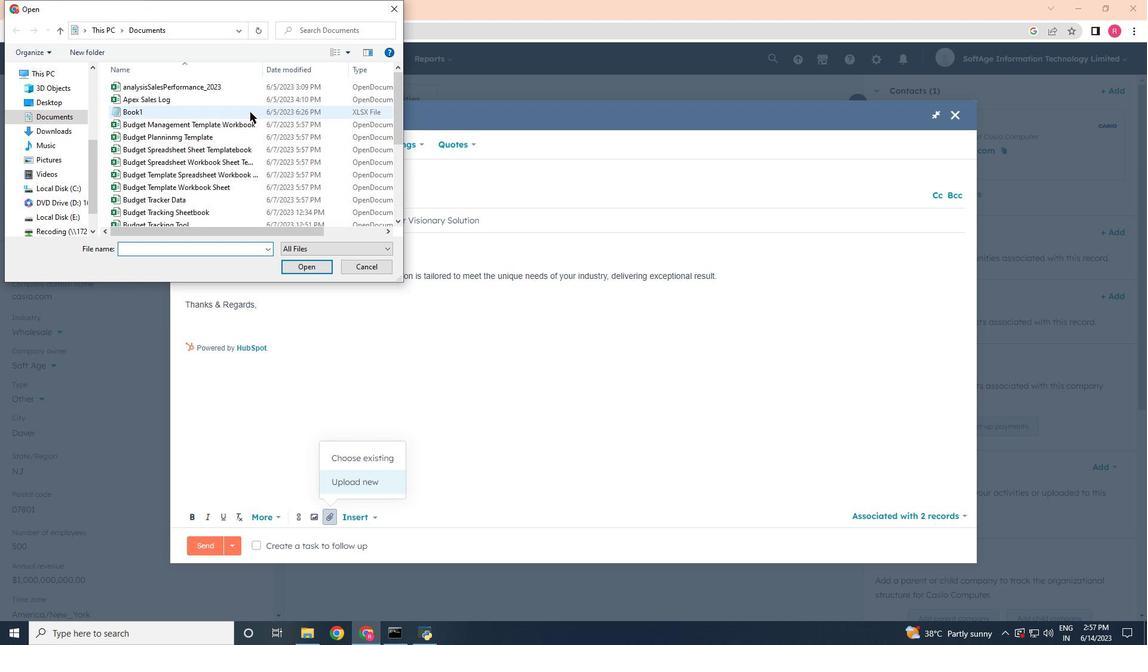
Action: Mouse moved to (244, 130)
Screenshot: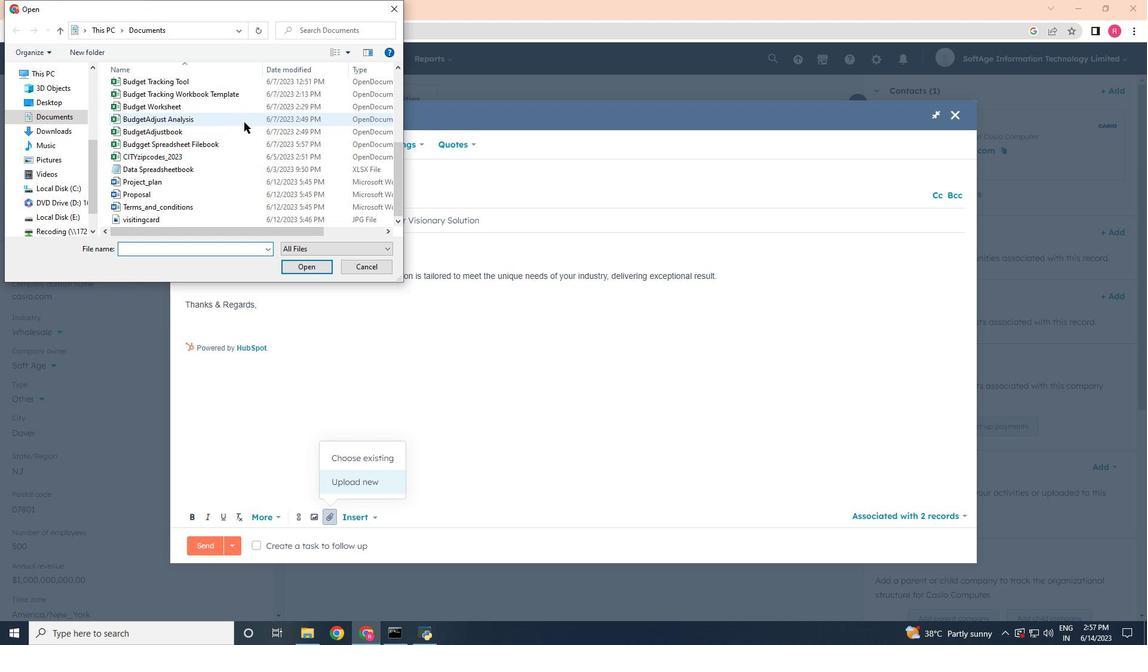 
Action: Mouse scrolled (244, 130) with delta (0, 0)
Screenshot: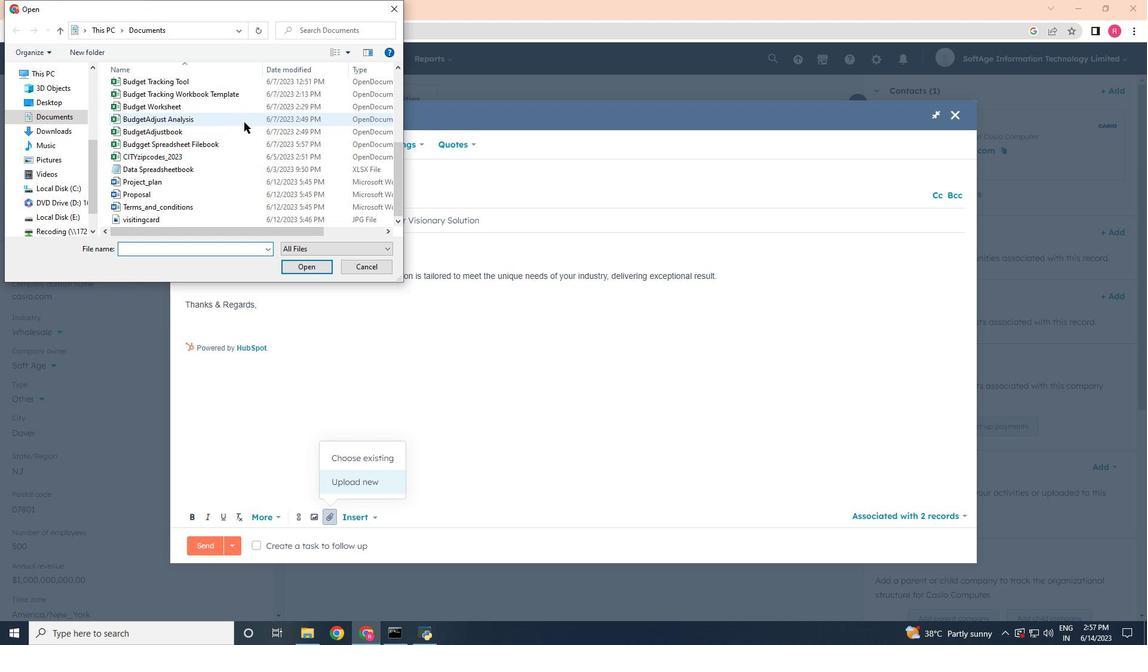 
Action: Mouse moved to (244, 135)
Screenshot: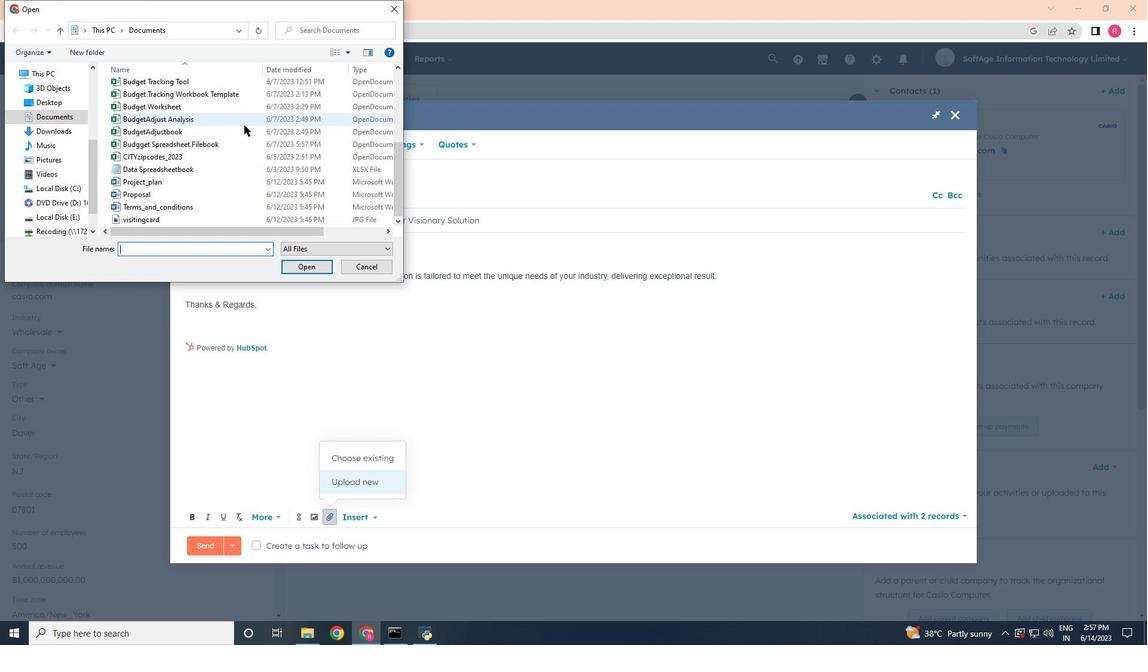 
Action: Mouse scrolled (244, 134) with delta (0, 0)
Screenshot: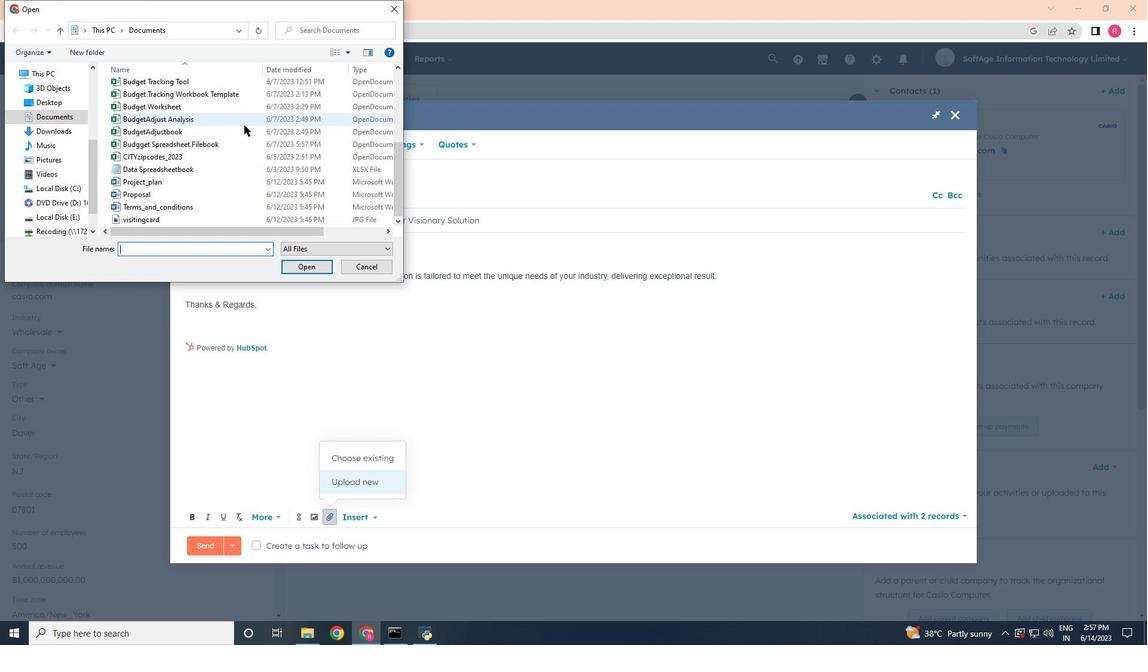 
Action: Mouse moved to (244, 136)
Screenshot: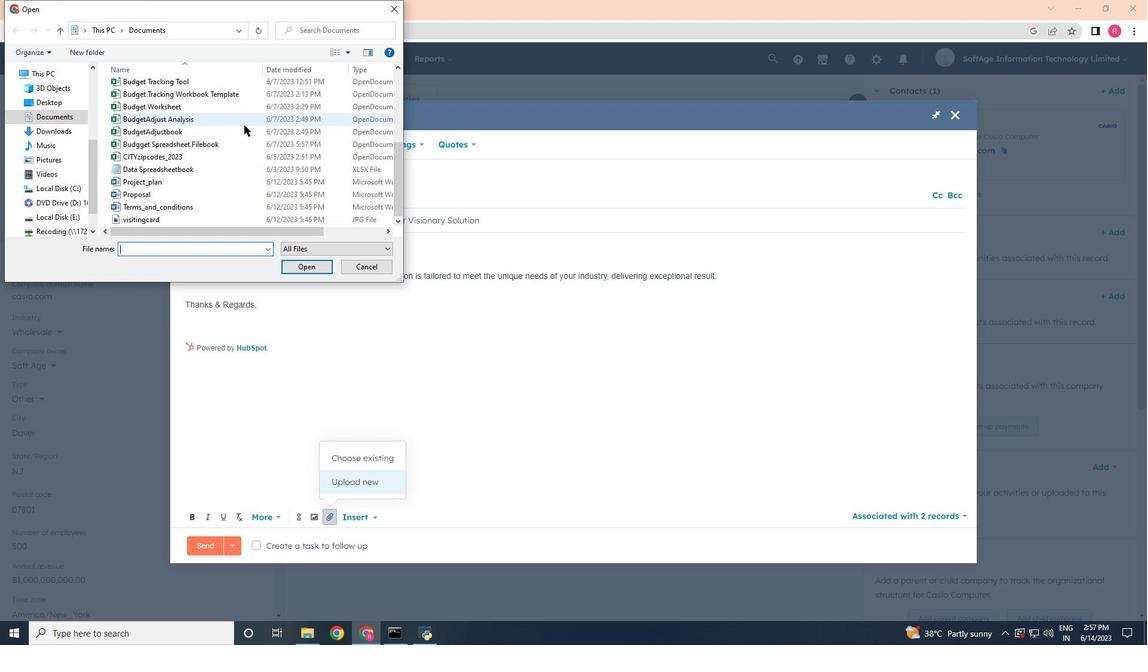 
Action: Mouse scrolled (244, 136) with delta (0, 0)
Screenshot: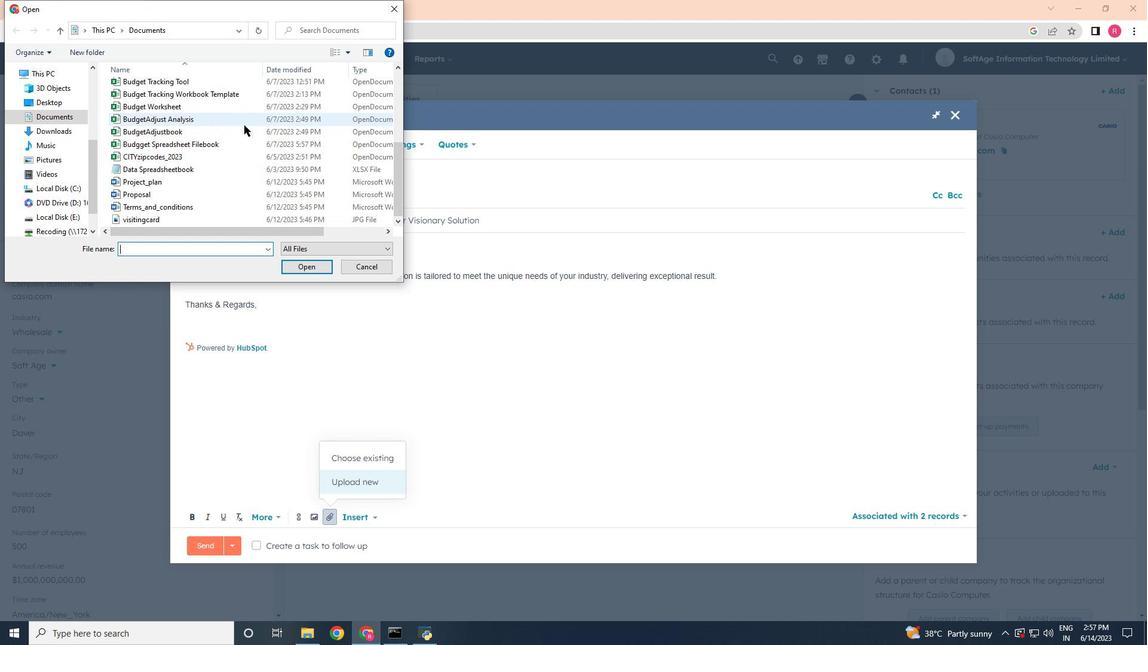 
Action: Mouse scrolled (244, 137) with delta (0, 0)
Screenshot: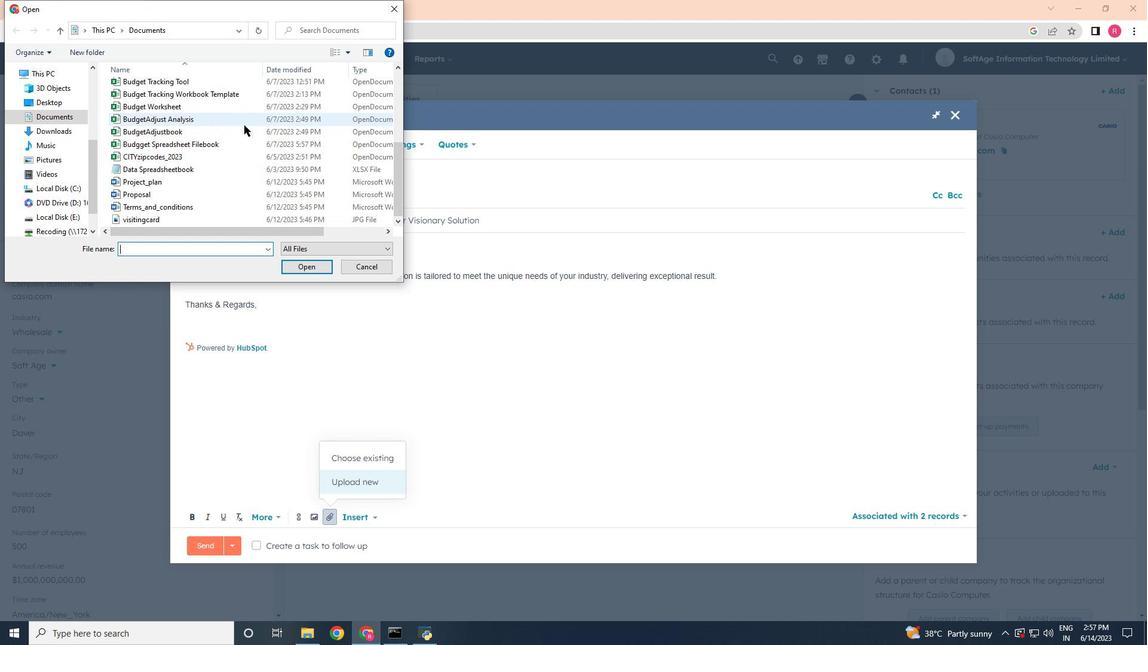 
Action: Mouse moved to (244, 138)
Screenshot: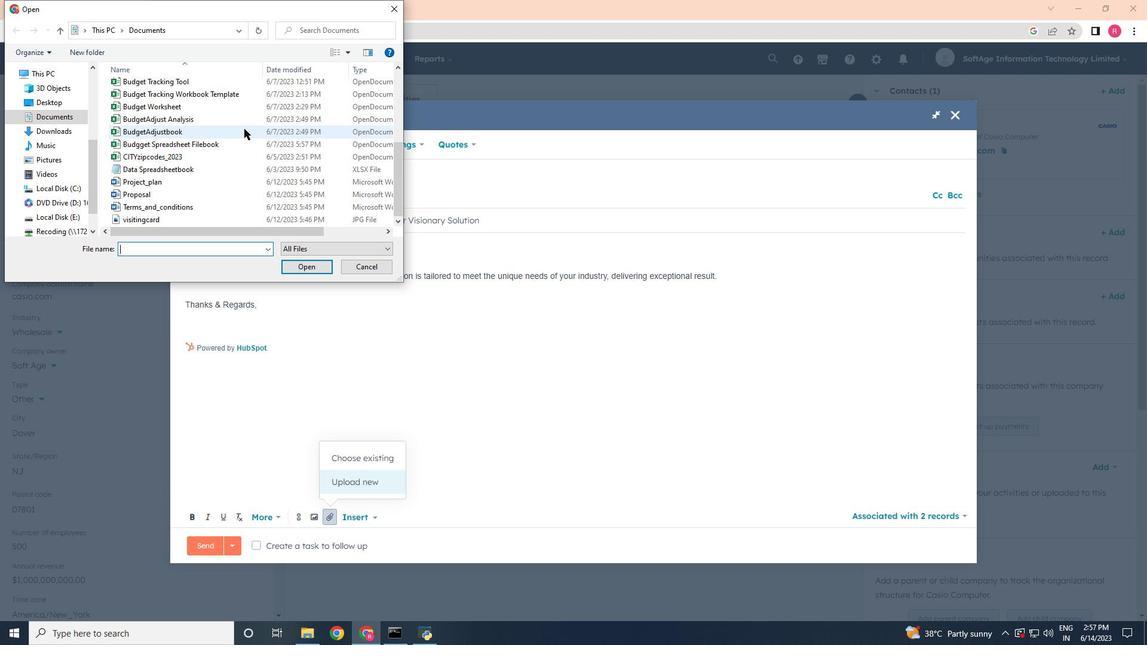 
Action: Mouse scrolled (244, 138) with delta (0, 0)
Screenshot: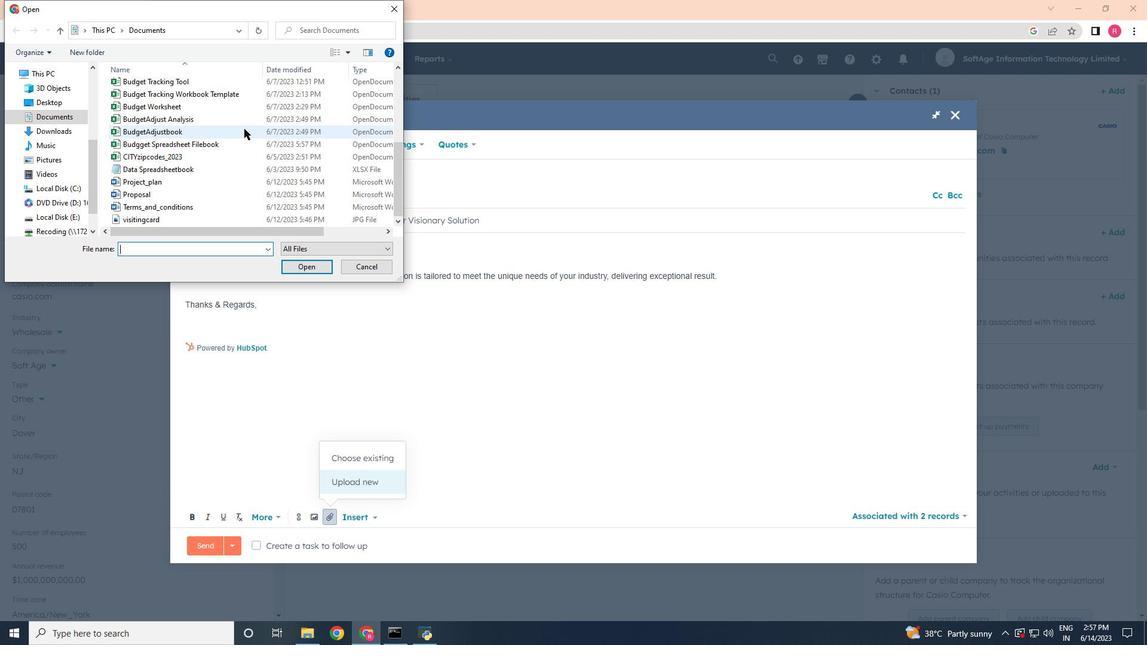 
Action: Mouse moved to (207, 183)
Screenshot: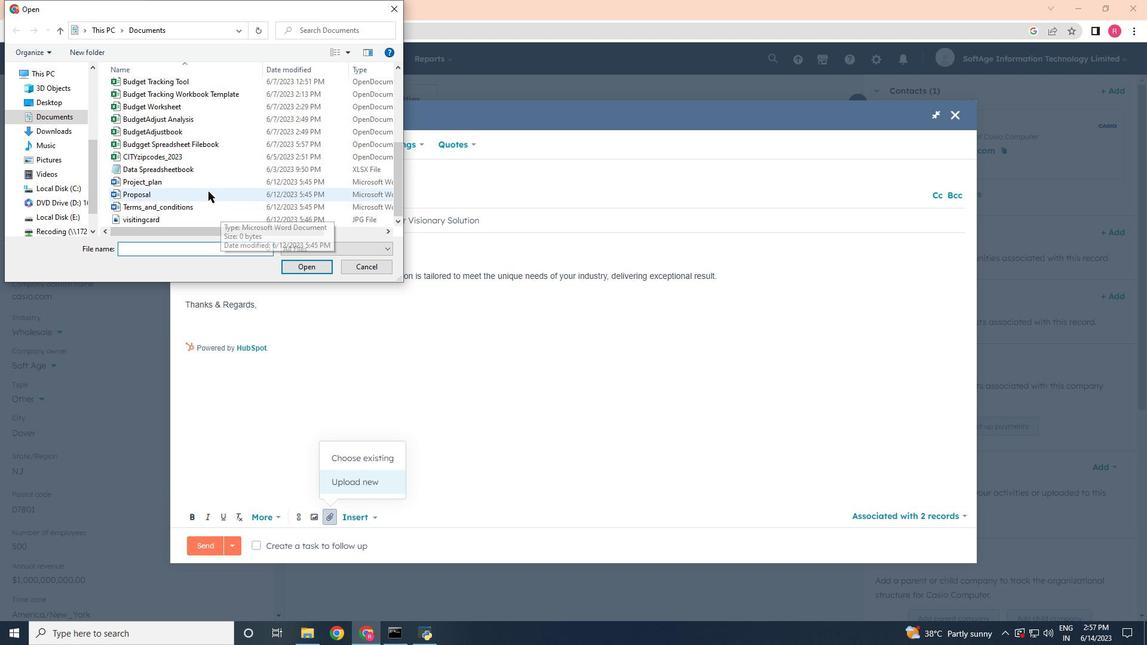 
Action: Mouse pressed left at (207, 183)
Screenshot: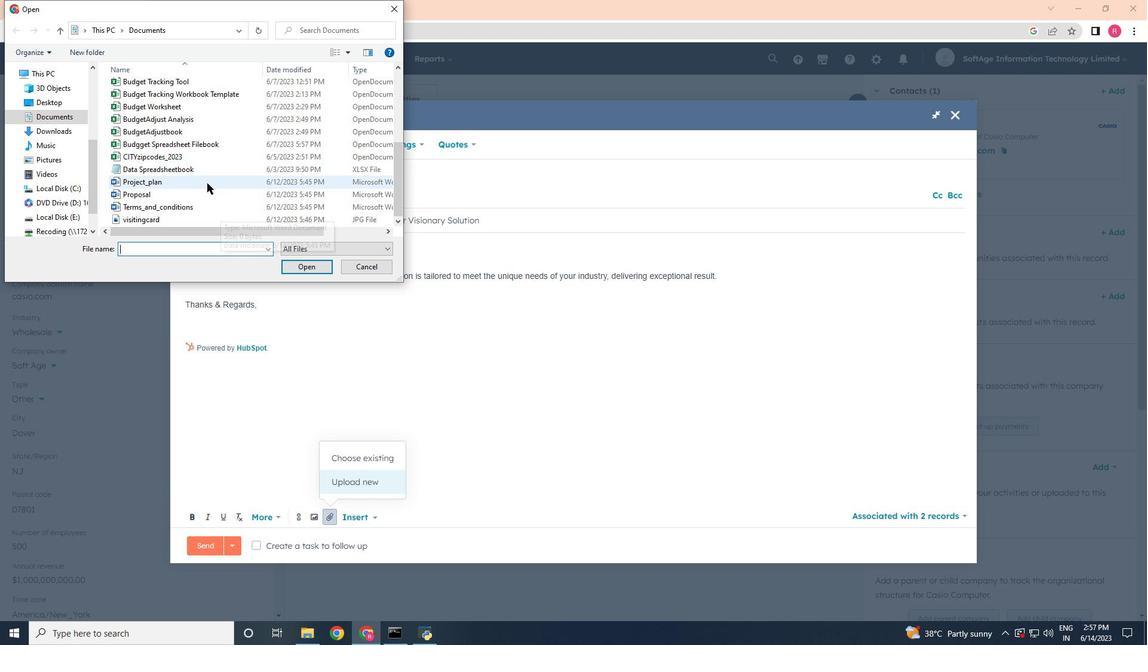 
Action: Mouse moved to (307, 258)
Screenshot: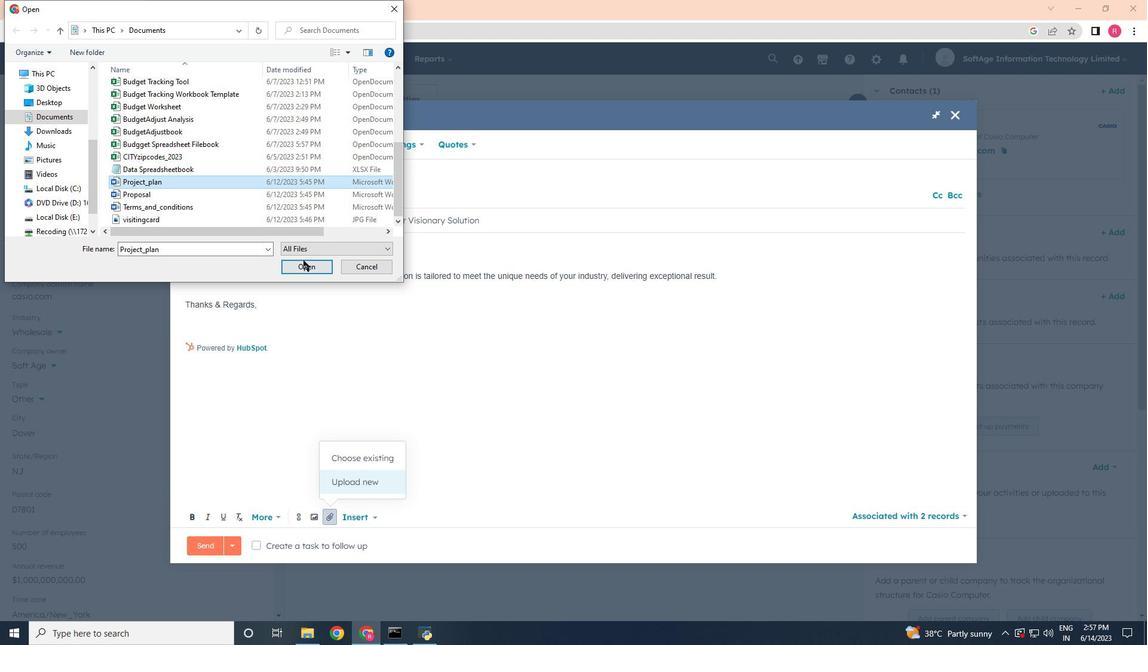
Action: Mouse pressed left at (307, 258)
Screenshot: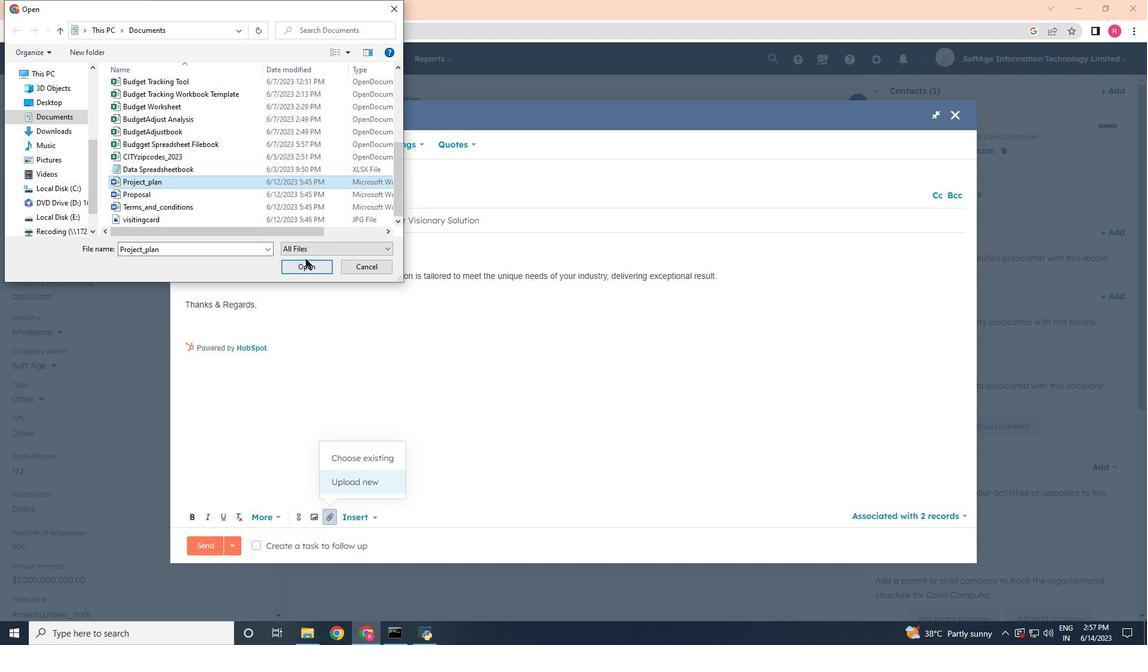 
Action: Mouse moved to (307, 264)
Screenshot: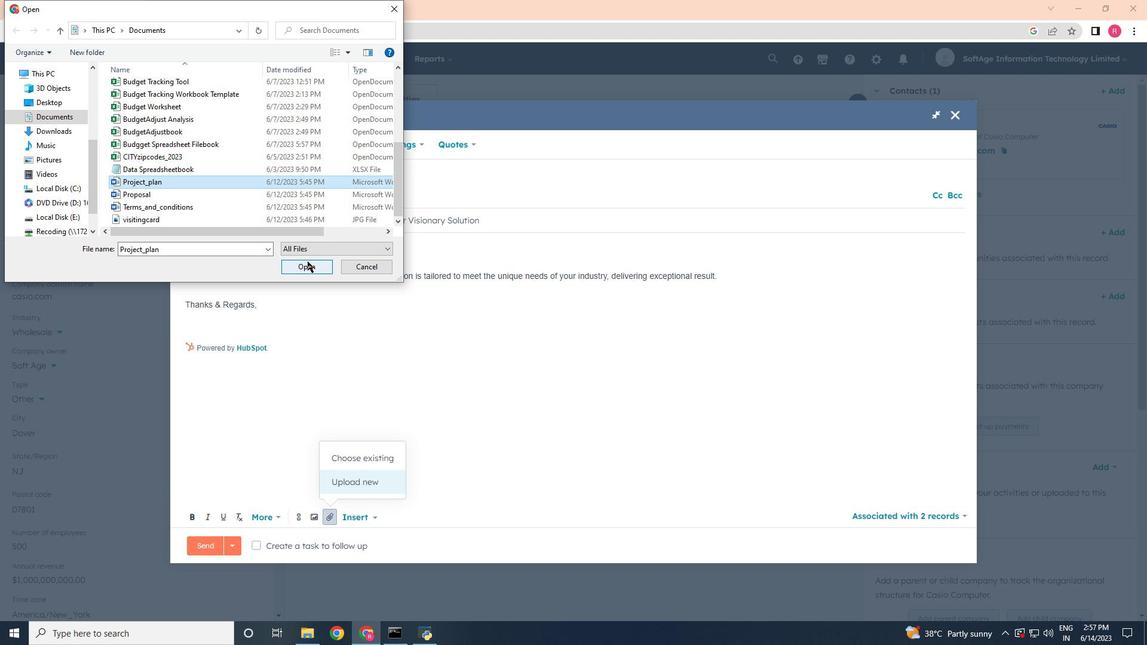 
Action: Mouse pressed left at (307, 264)
Screenshot: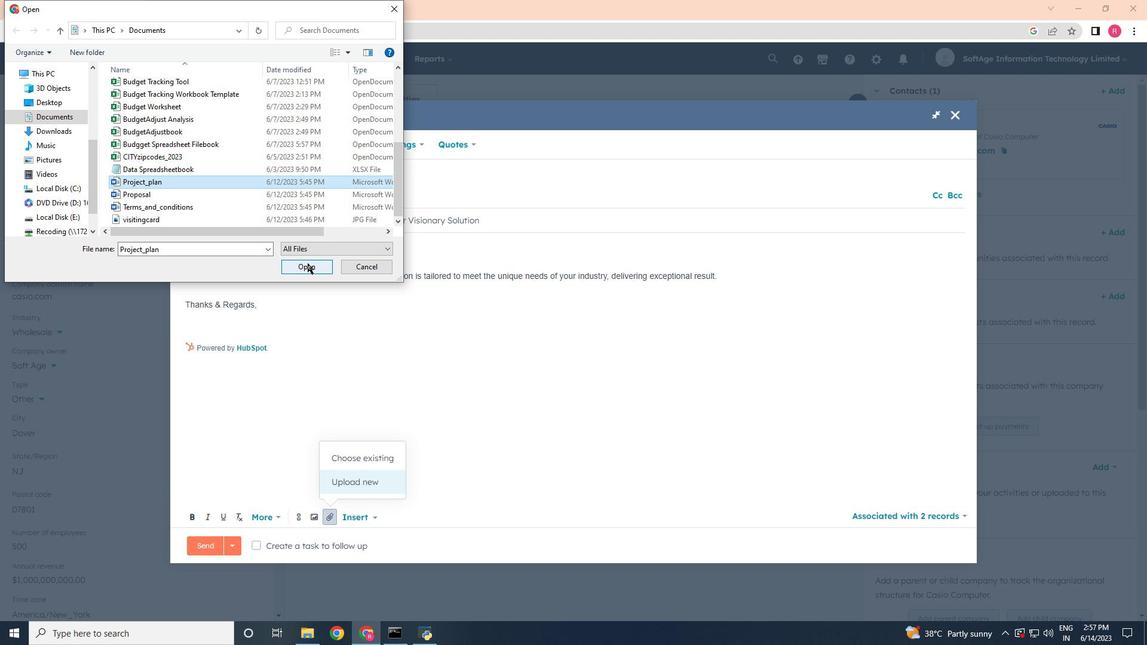 
Action: Mouse moved to (320, 485)
Screenshot: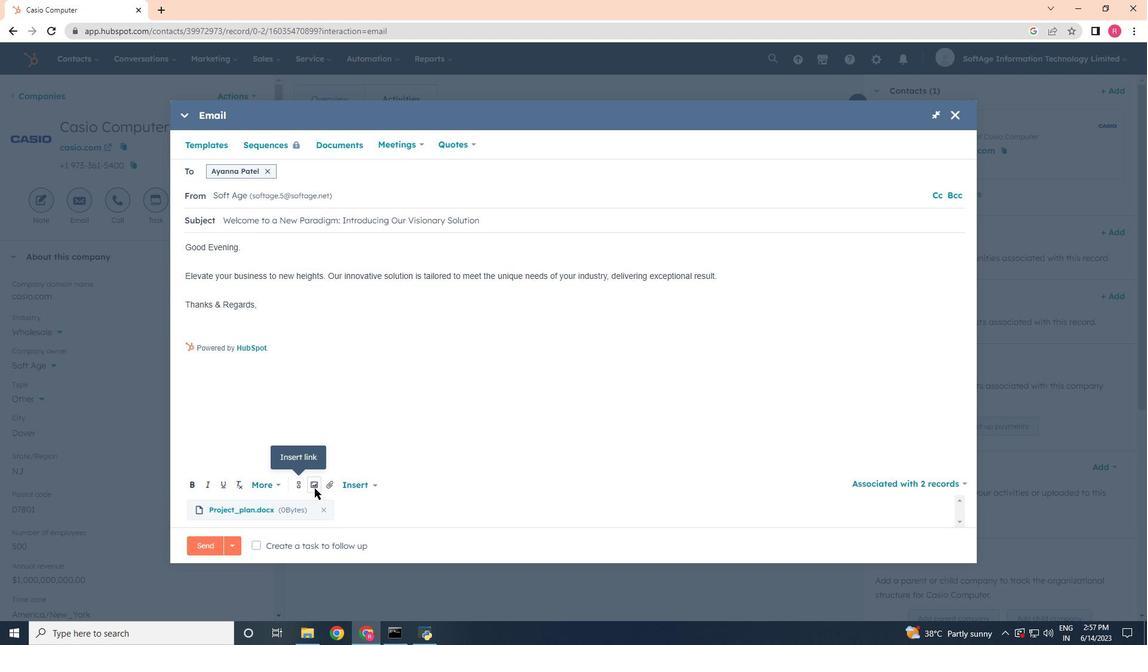 
Action: Mouse pressed left at (320, 485)
Screenshot: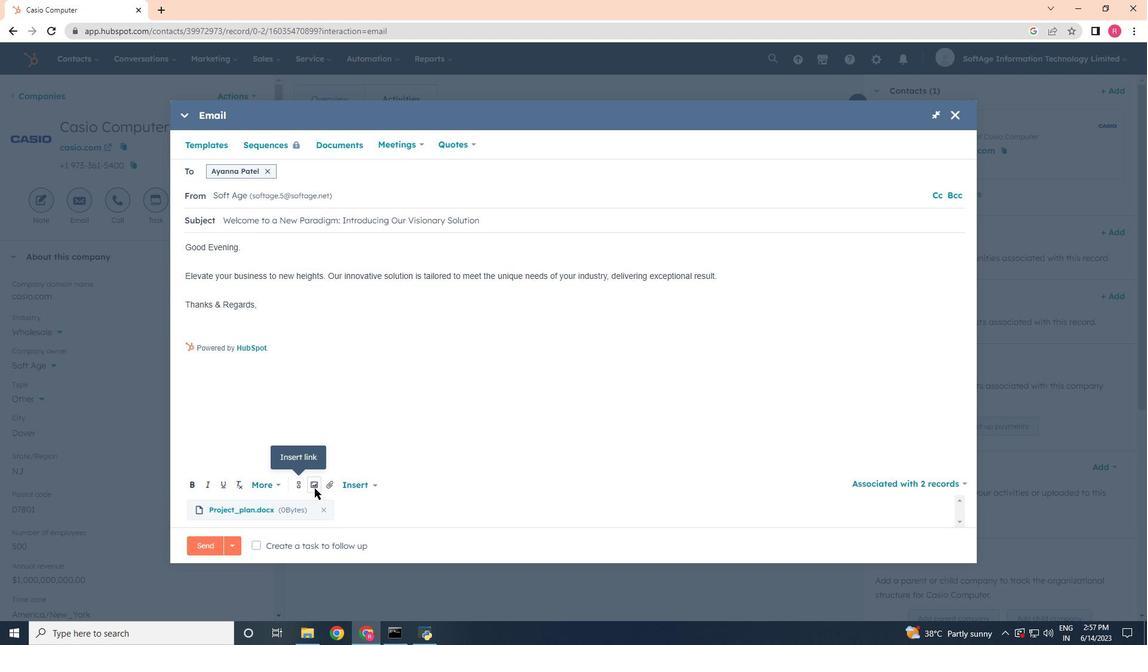 
Action: Mouse moved to (301, 450)
Screenshot: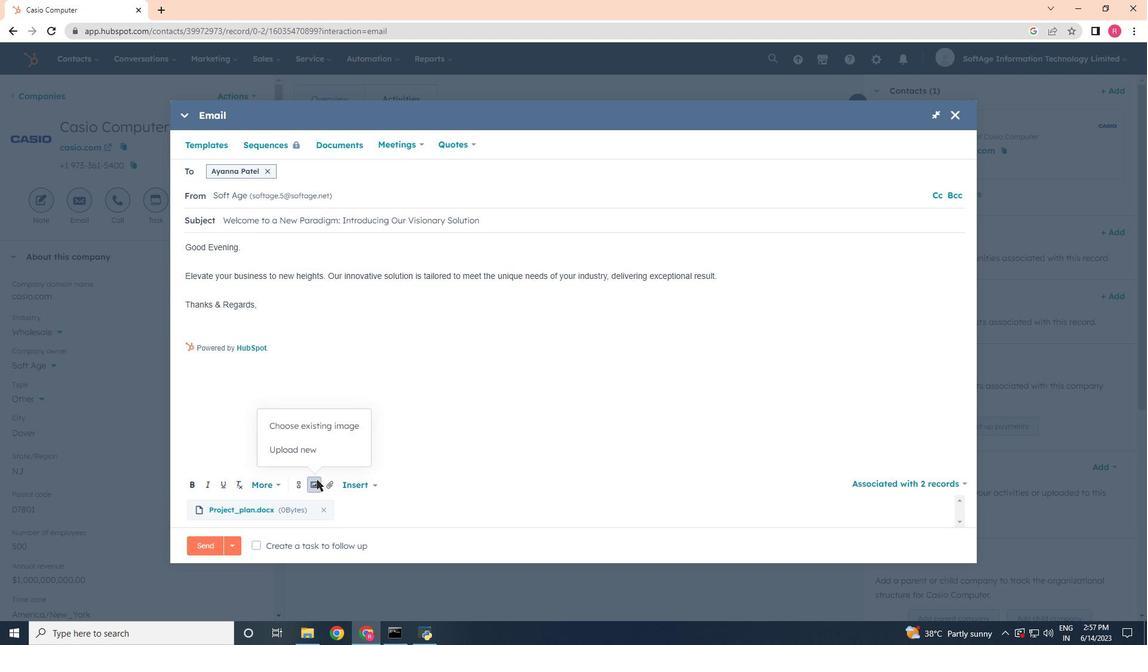 
Action: Mouse pressed left at (301, 450)
Screenshot: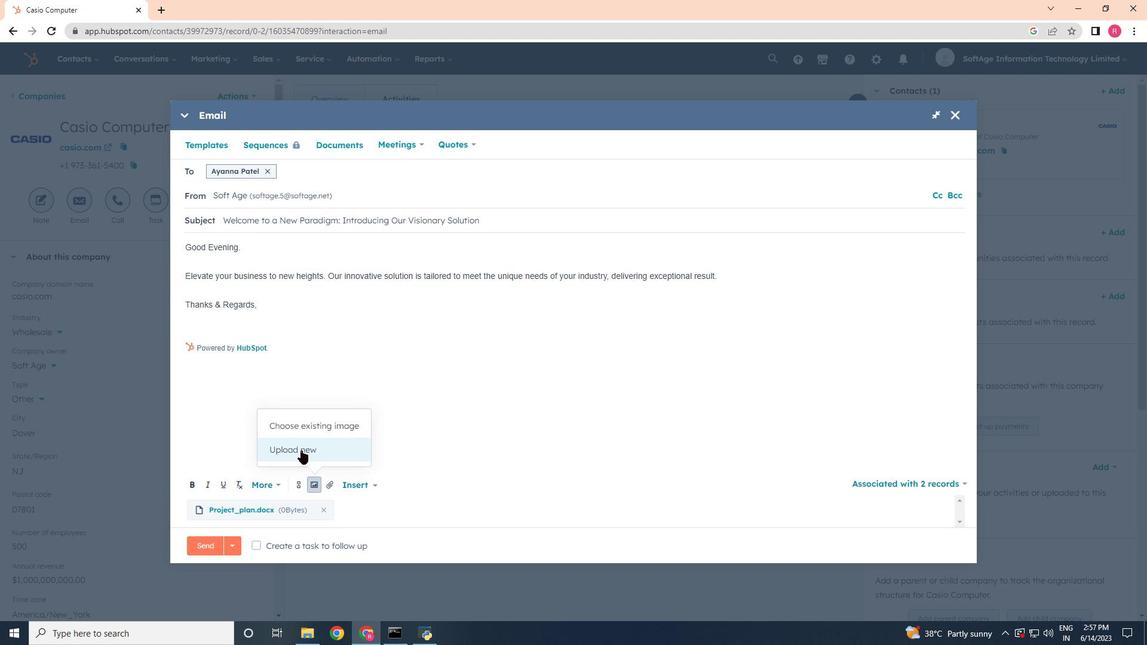 
Action: Mouse moved to (163, 114)
Screenshot: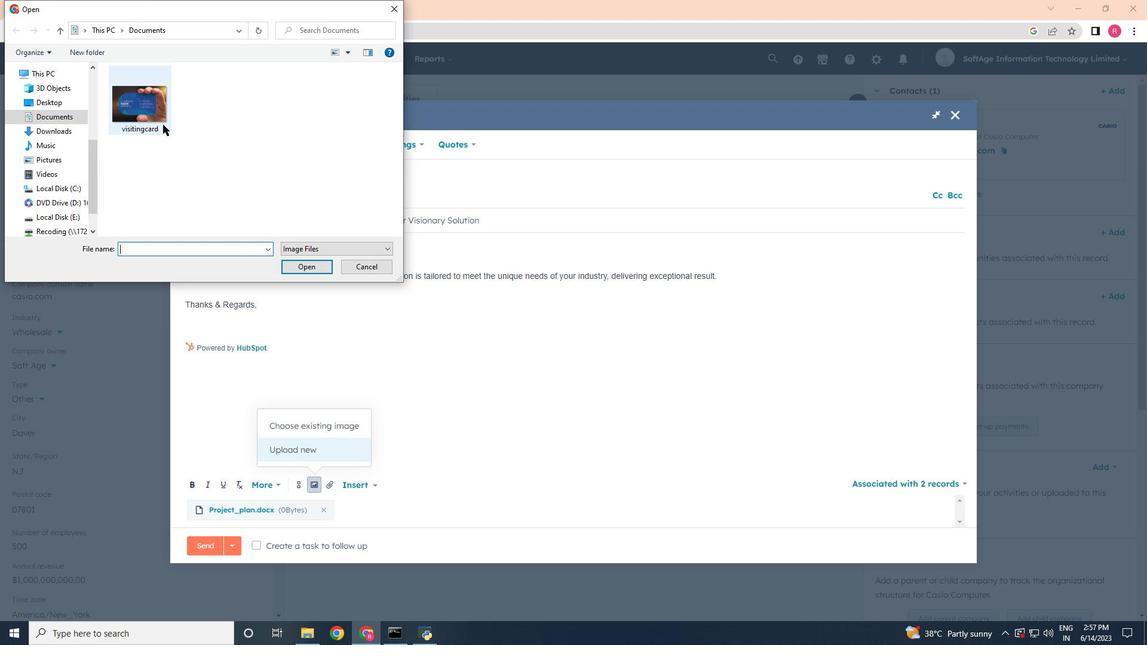 
Action: Mouse pressed left at (163, 114)
Screenshot: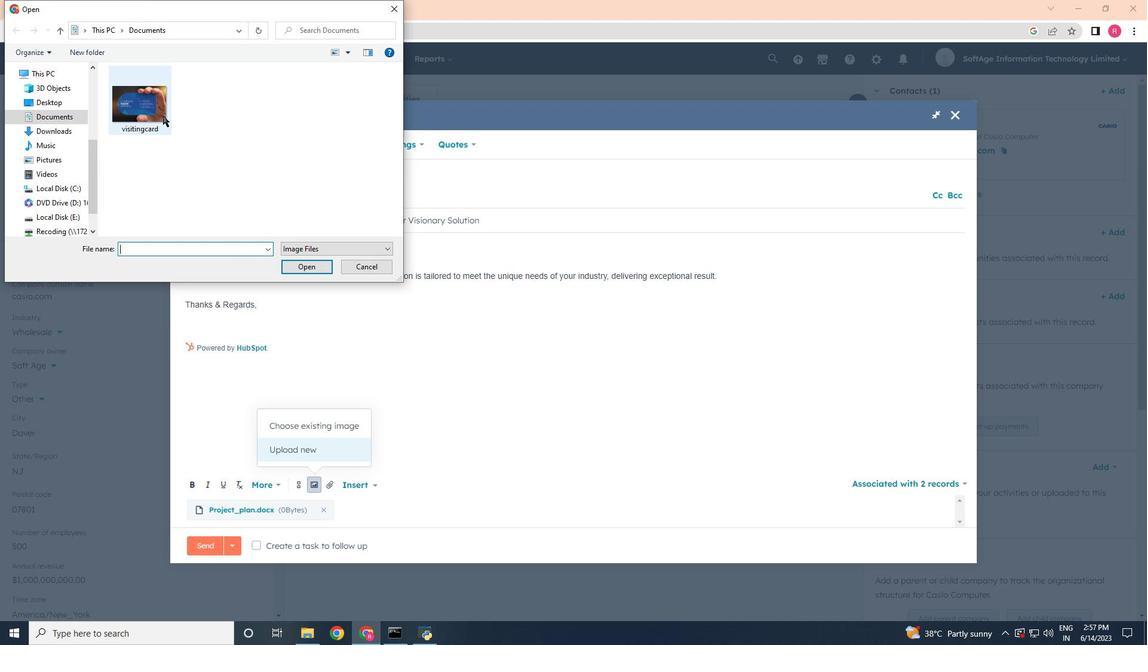 
Action: Mouse moved to (307, 268)
Screenshot: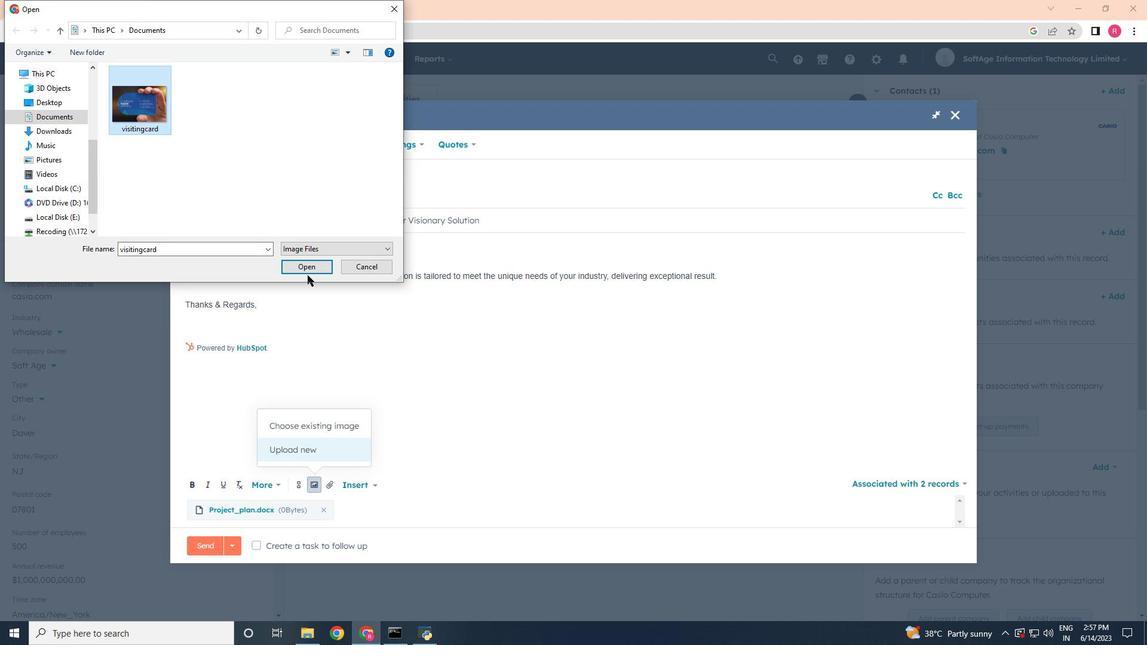 
Action: Mouse pressed left at (307, 268)
Screenshot: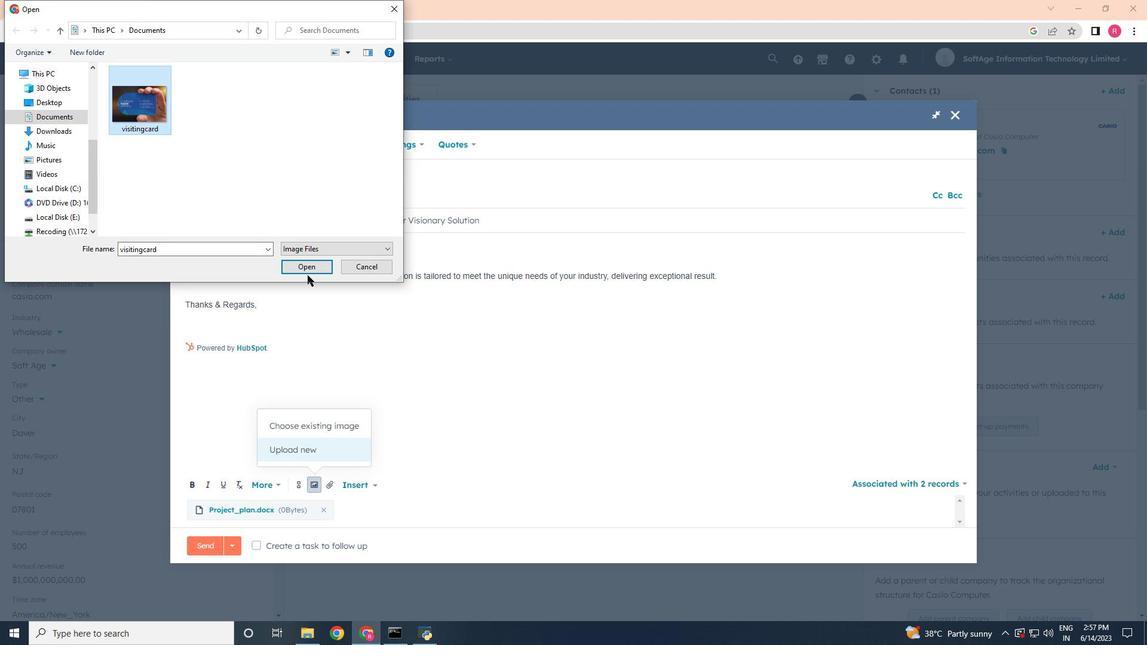 
Action: Mouse moved to (216, 274)
Screenshot: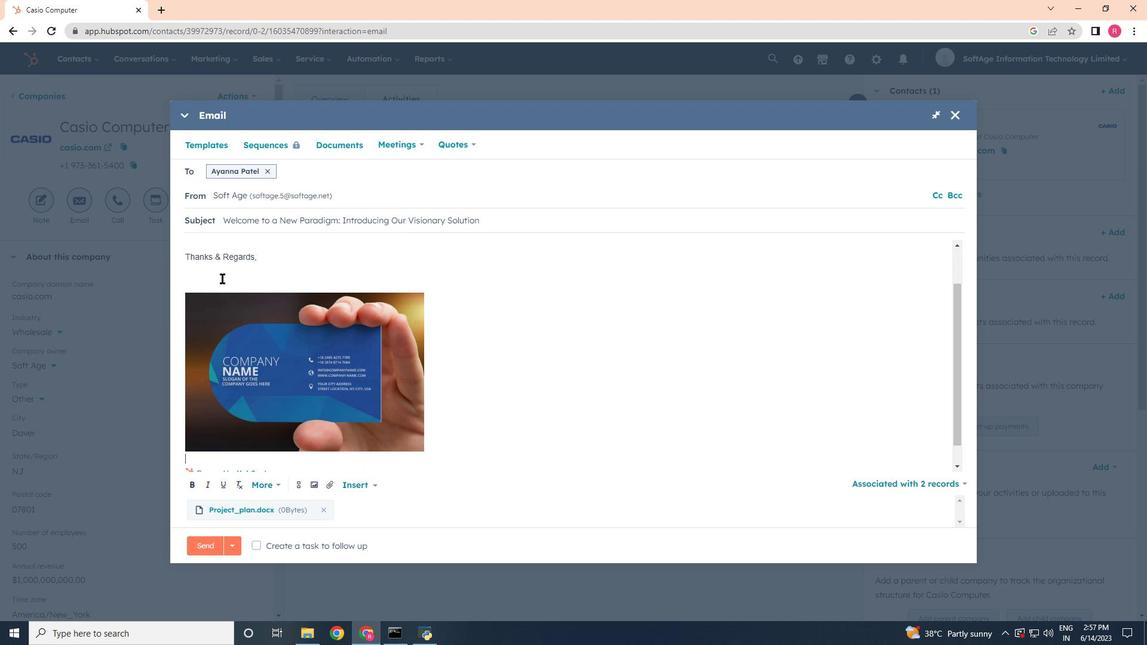 
Action: Mouse pressed left at (216, 274)
Screenshot: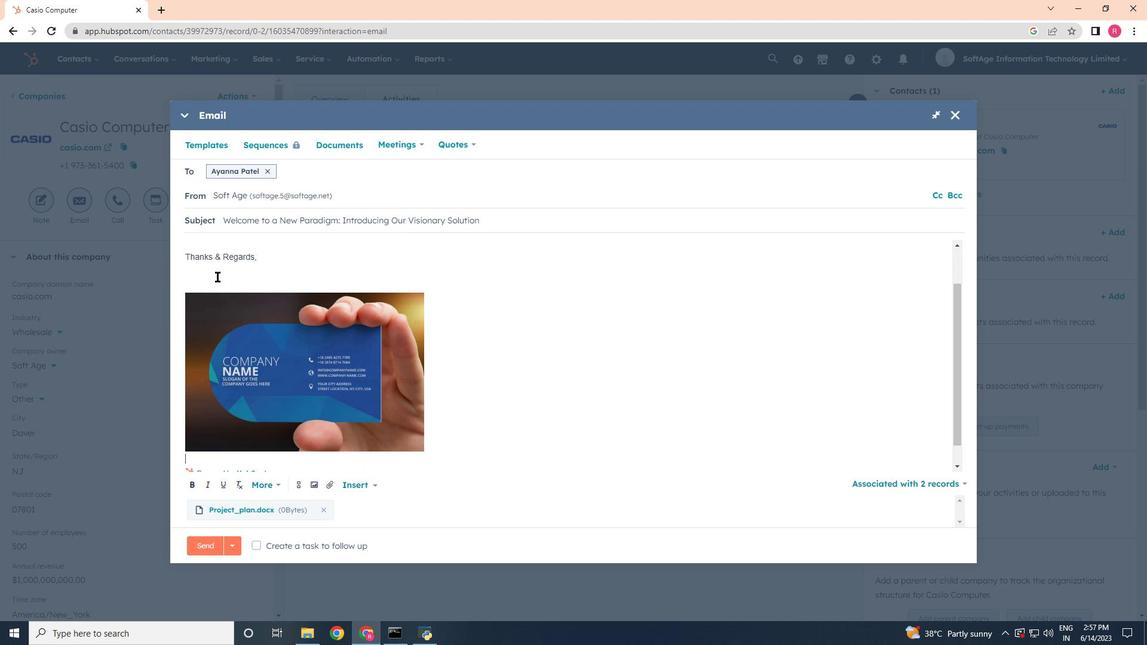 
Action: Mouse moved to (253, 299)
Screenshot: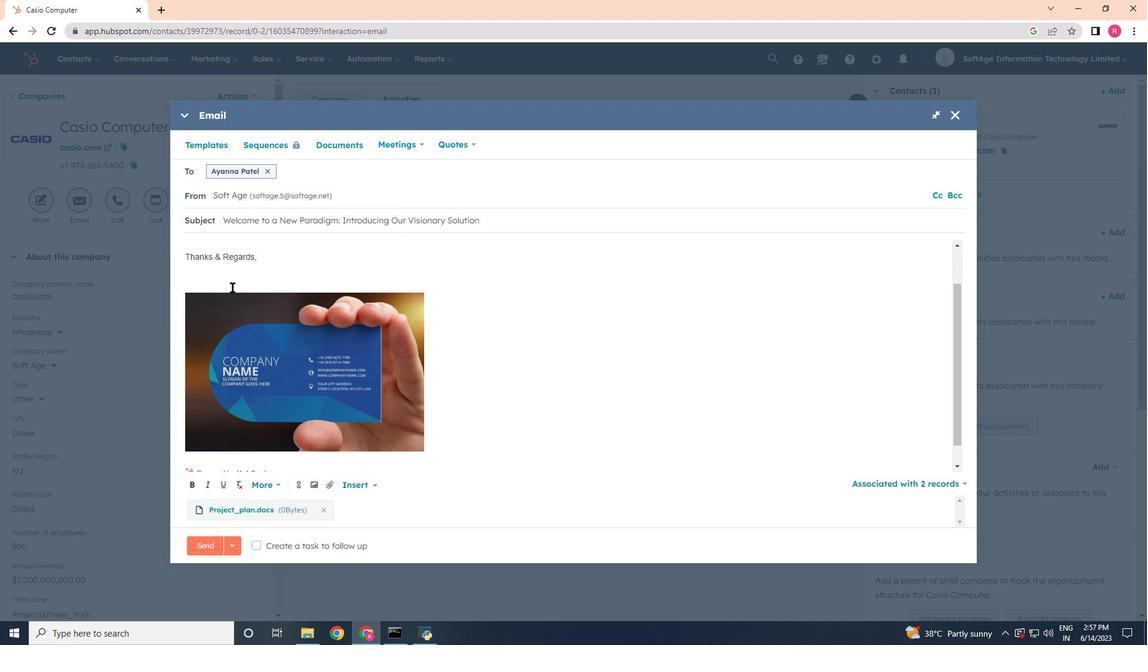 
Action: Mouse scrolled (253, 300) with delta (0, 0)
Screenshot: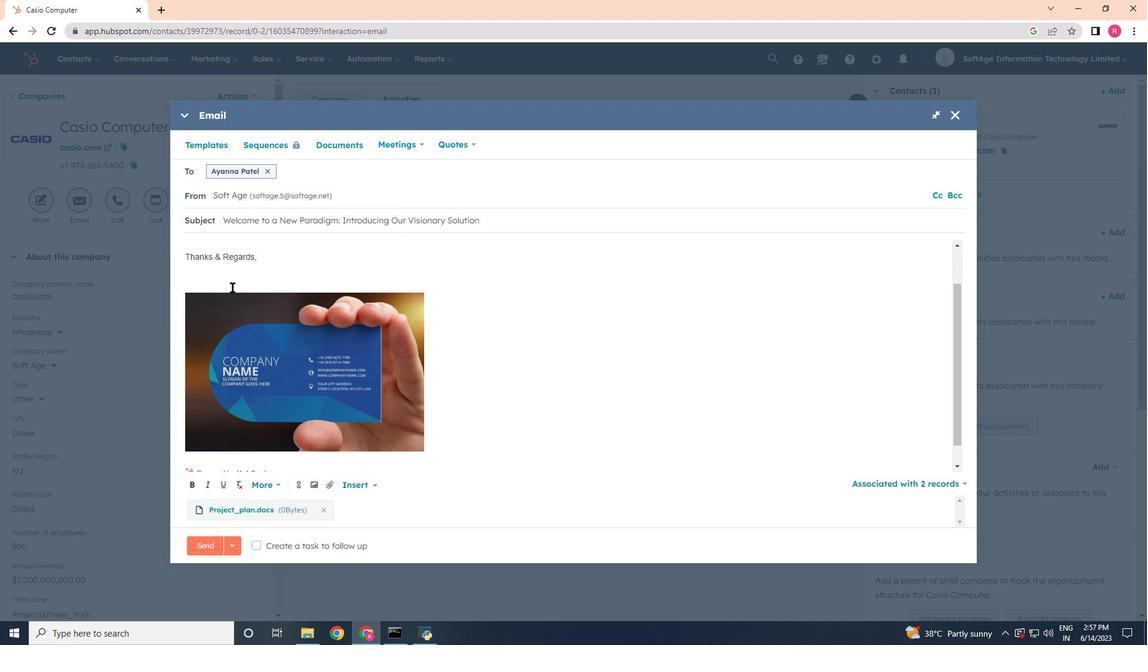
Action: Mouse scrolled (253, 300) with delta (0, 0)
Screenshot: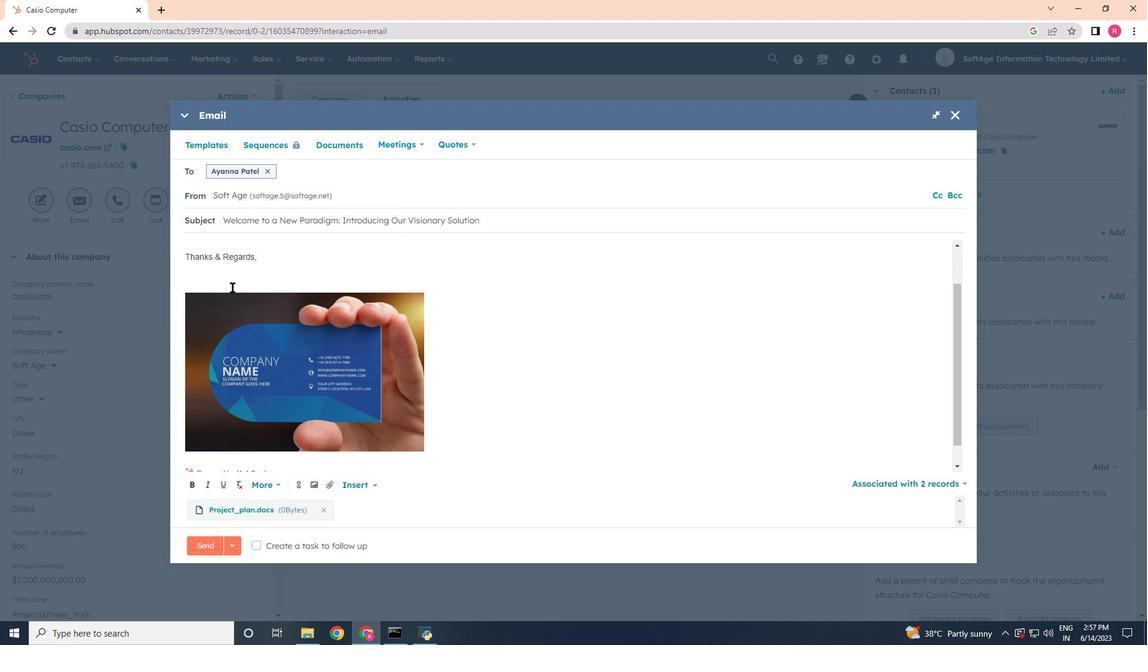 
Action: Mouse scrolled (253, 300) with delta (0, 0)
Screenshot: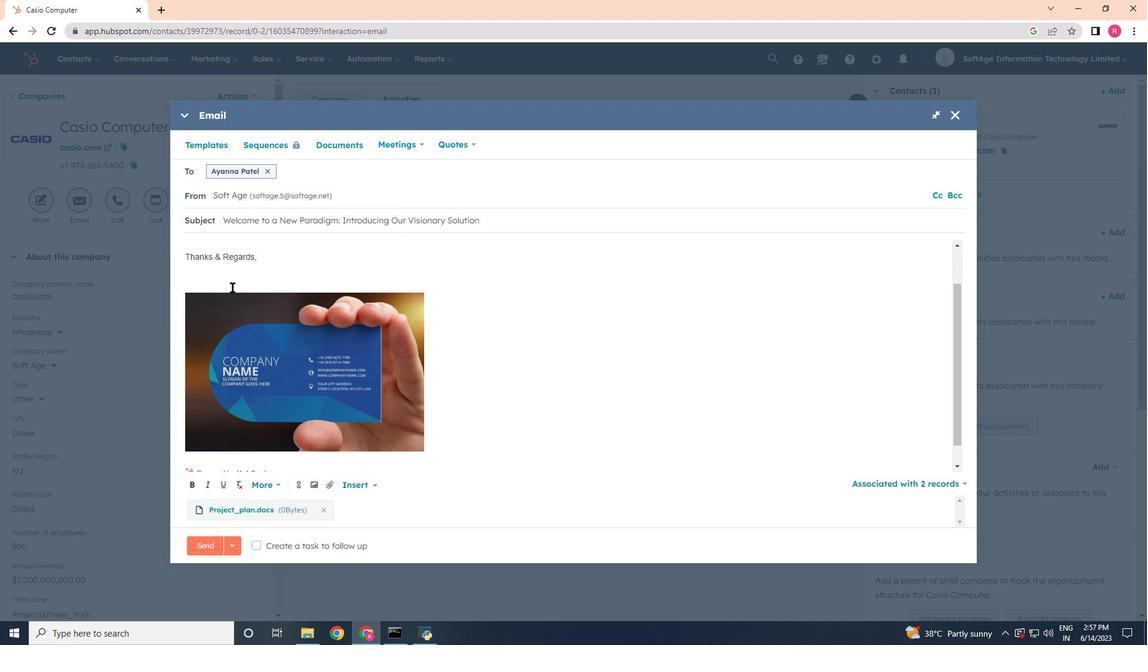 
Action: Mouse moved to (301, 482)
Screenshot: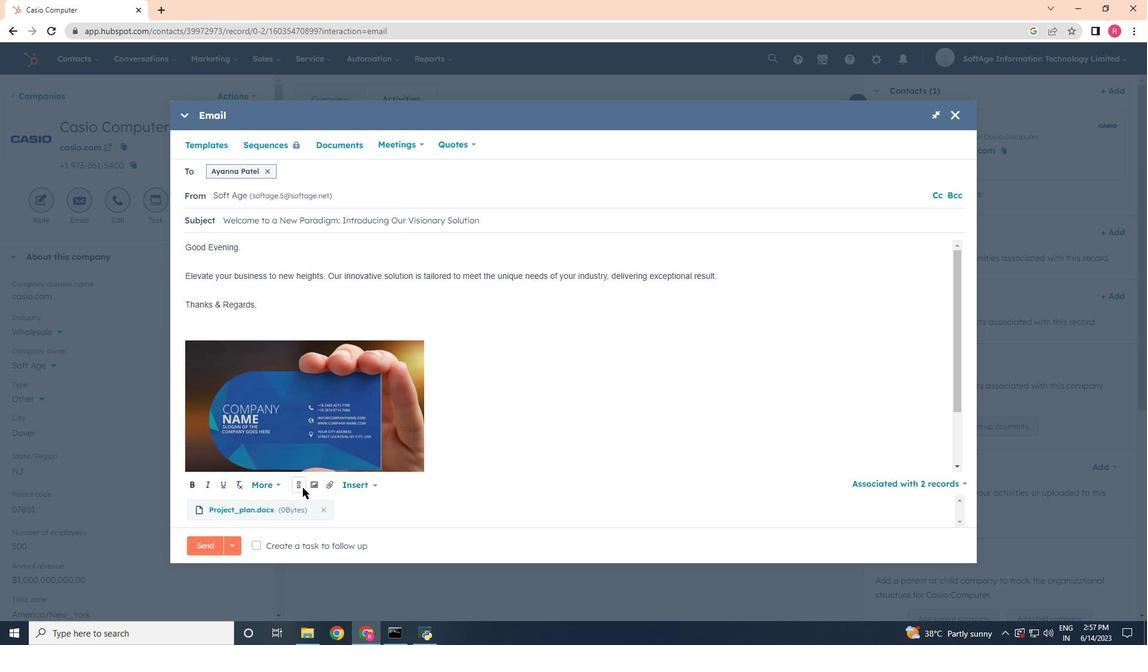 
Action: Mouse pressed left at (301, 482)
Screenshot: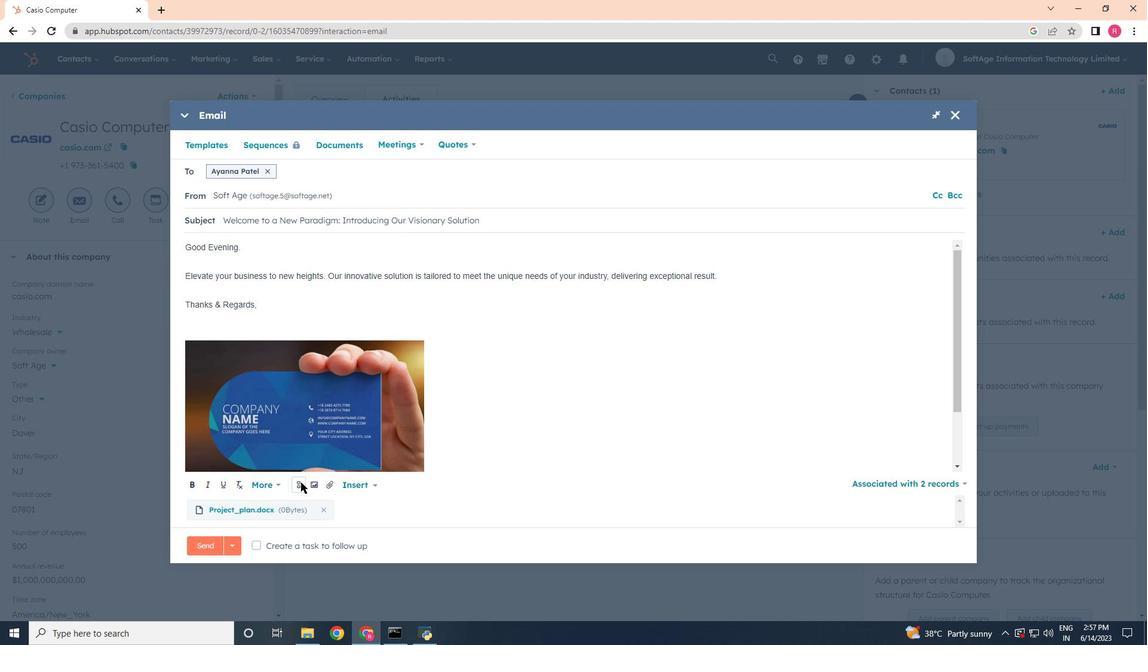 
Action: Mouse moved to (316, 355)
Screenshot: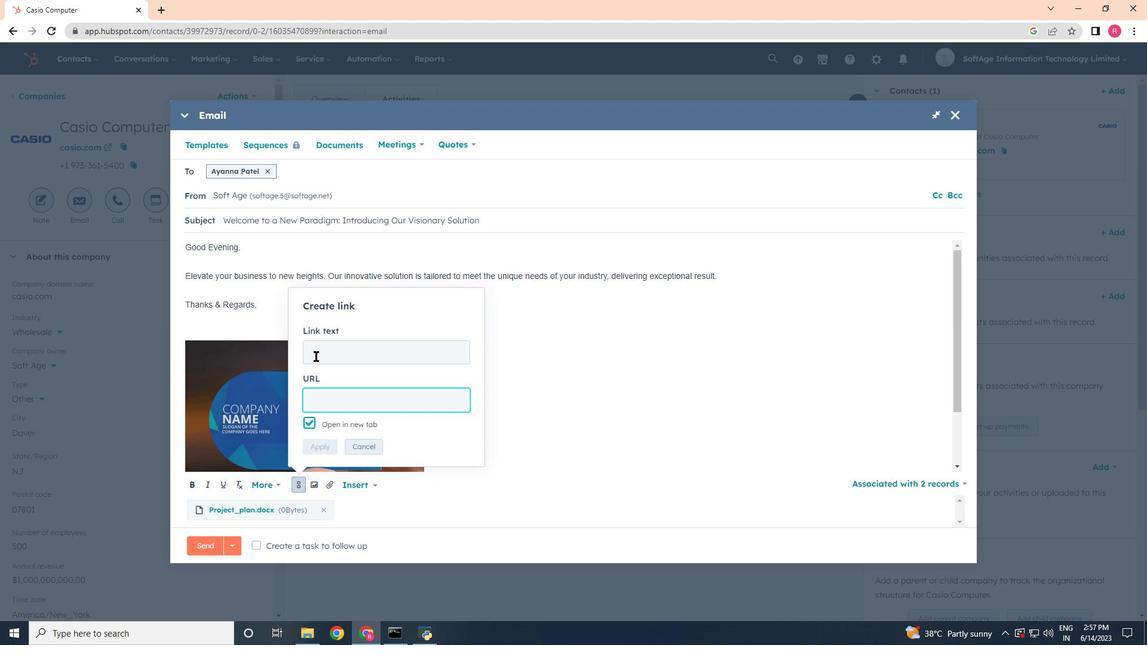 
Action: Mouse pressed left at (316, 355)
Screenshot: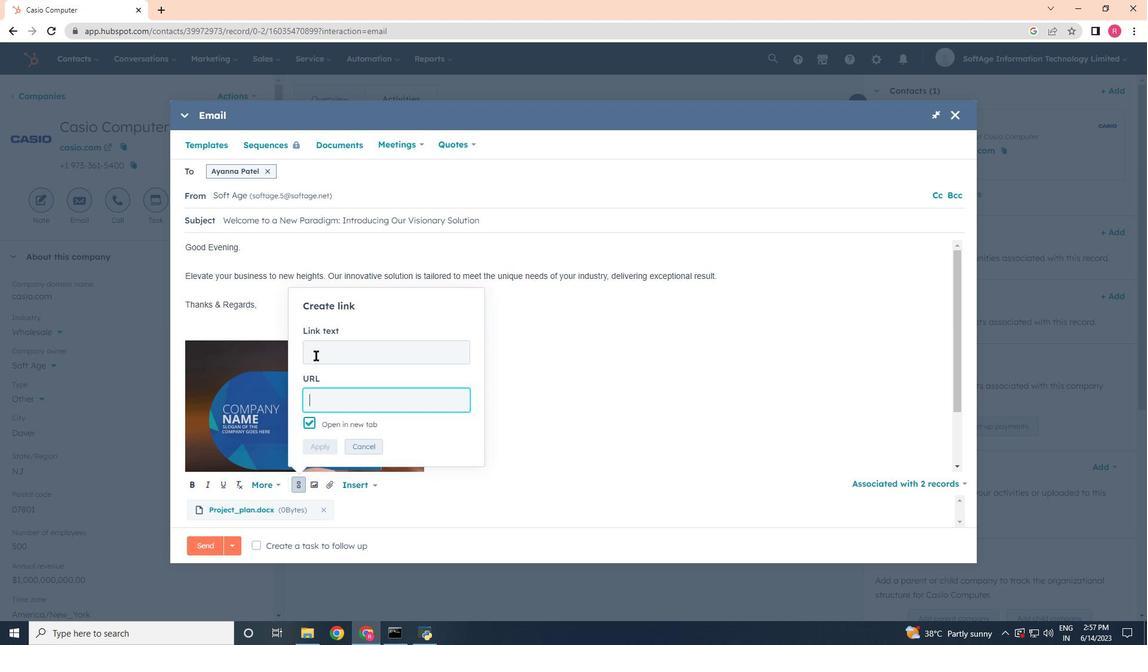 
Action: Mouse moved to (319, 350)
Screenshot: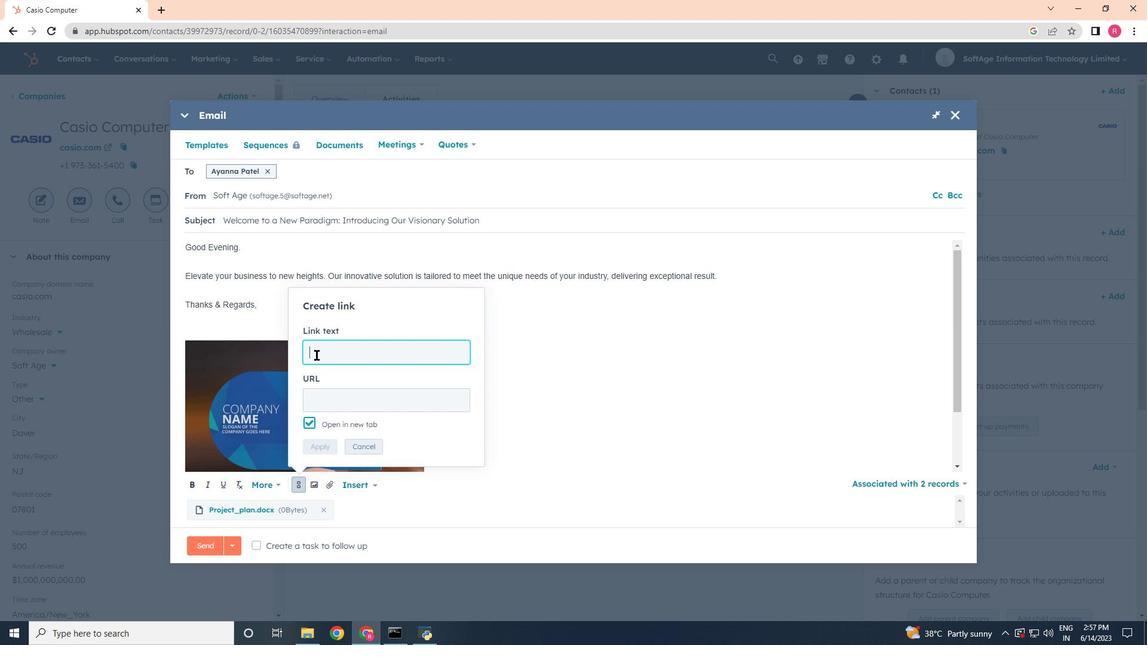 
Action: Key pressed <Key.shift>Flicker
Screenshot: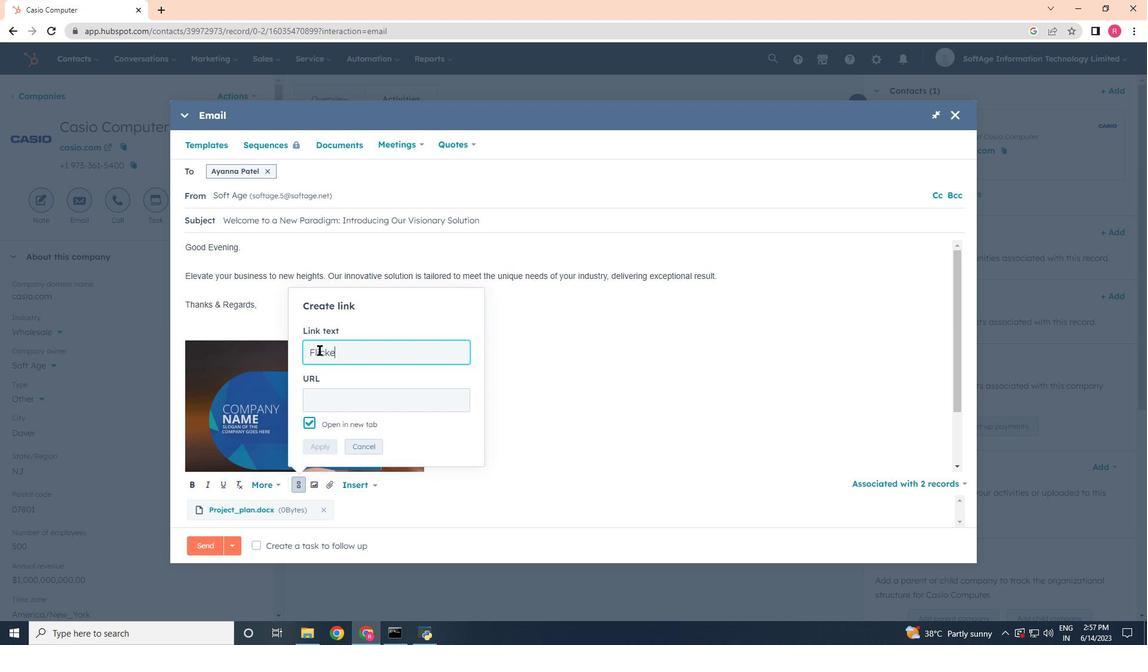 
Action: Mouse moved to (319, 356)
Screenshot: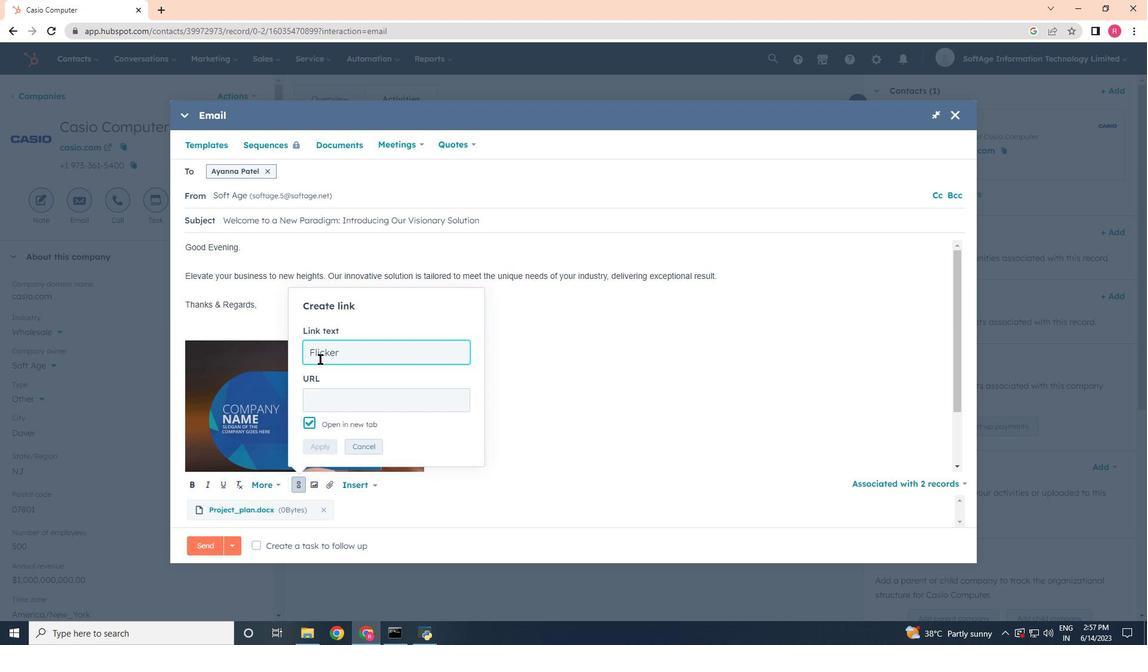 
Action: Key pressed <Key.backspace>
Screenshot: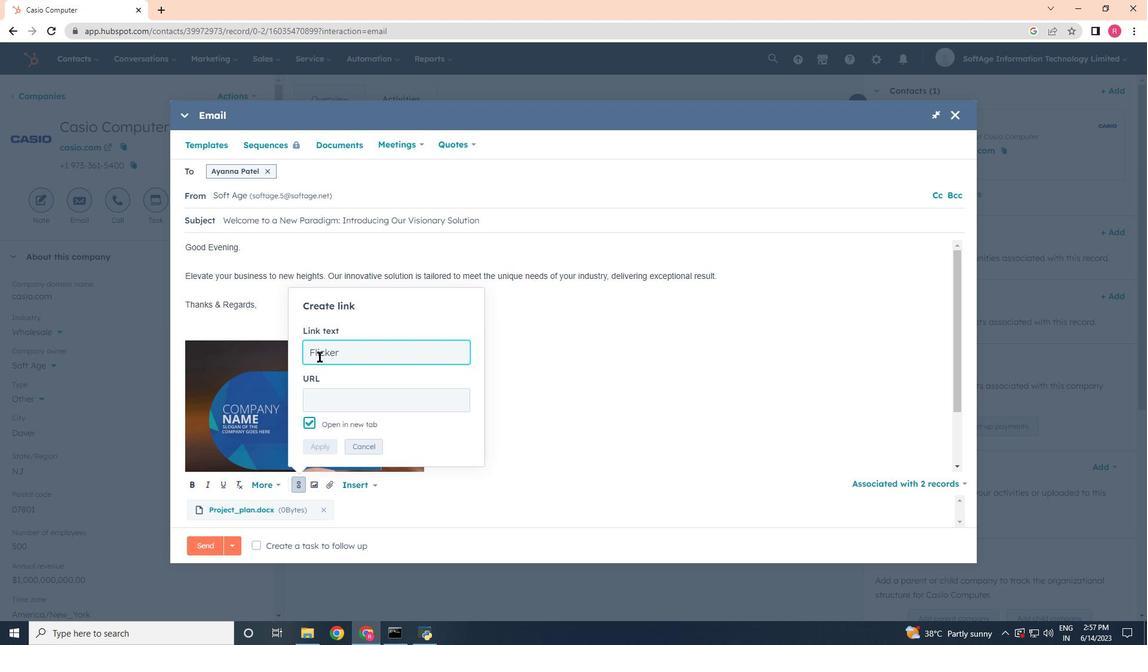 
Action: Mouse moved to (319, 356)
Screenshot: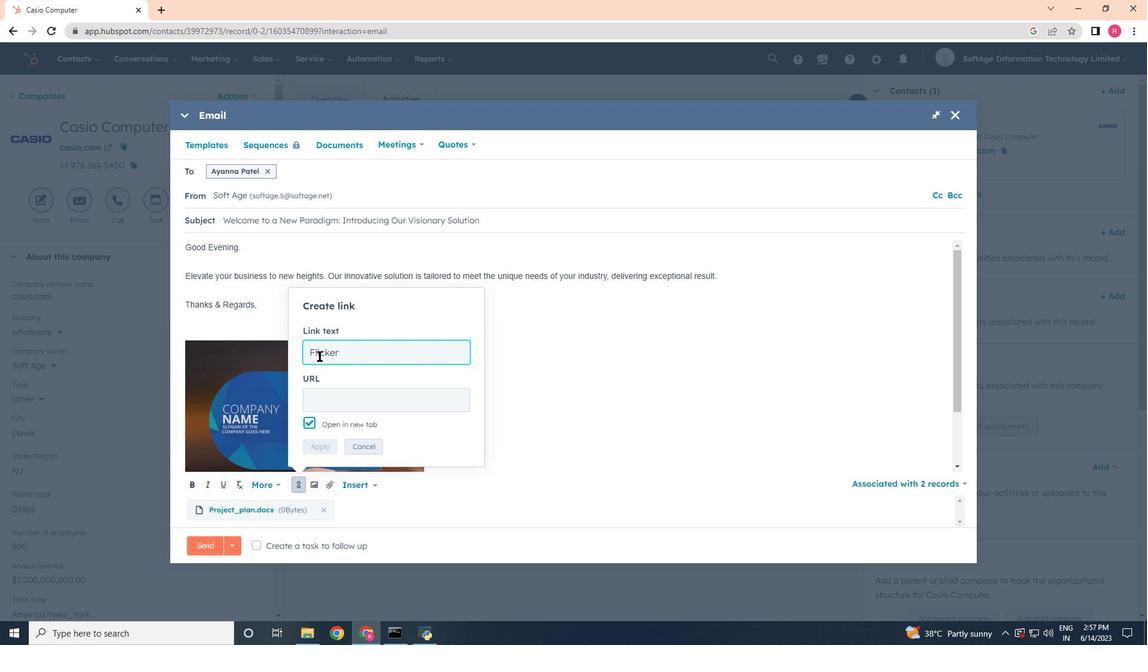 
Action: Key pressed <Key.backspace>
Screenshot: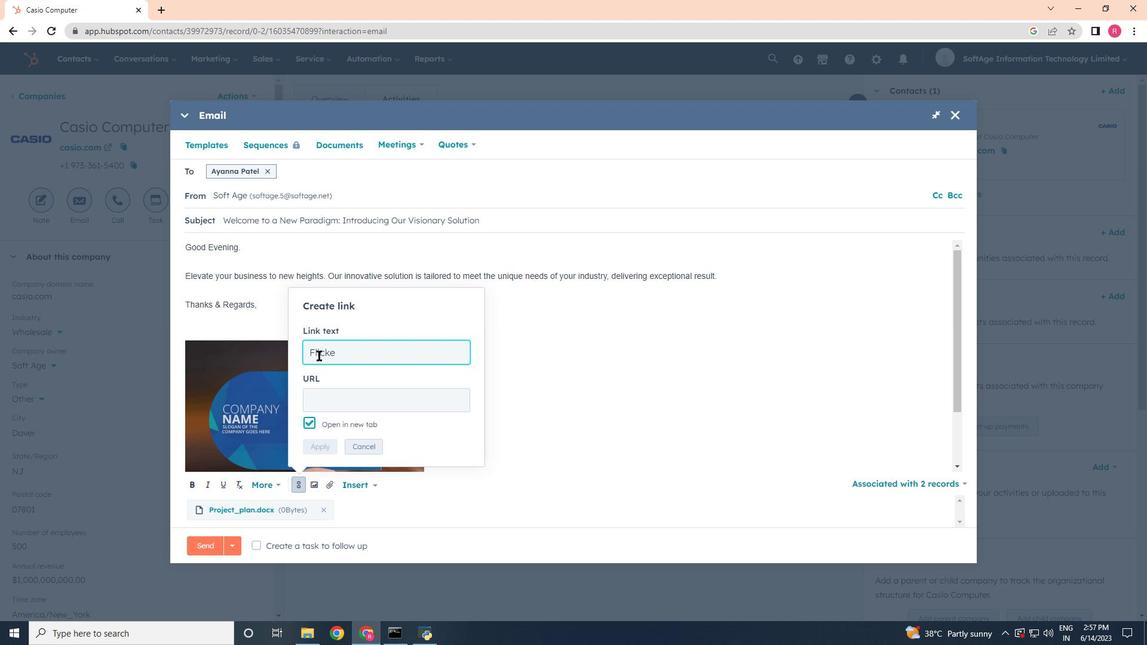 
Action: Mouse moved to (314, 384)
Screenshot: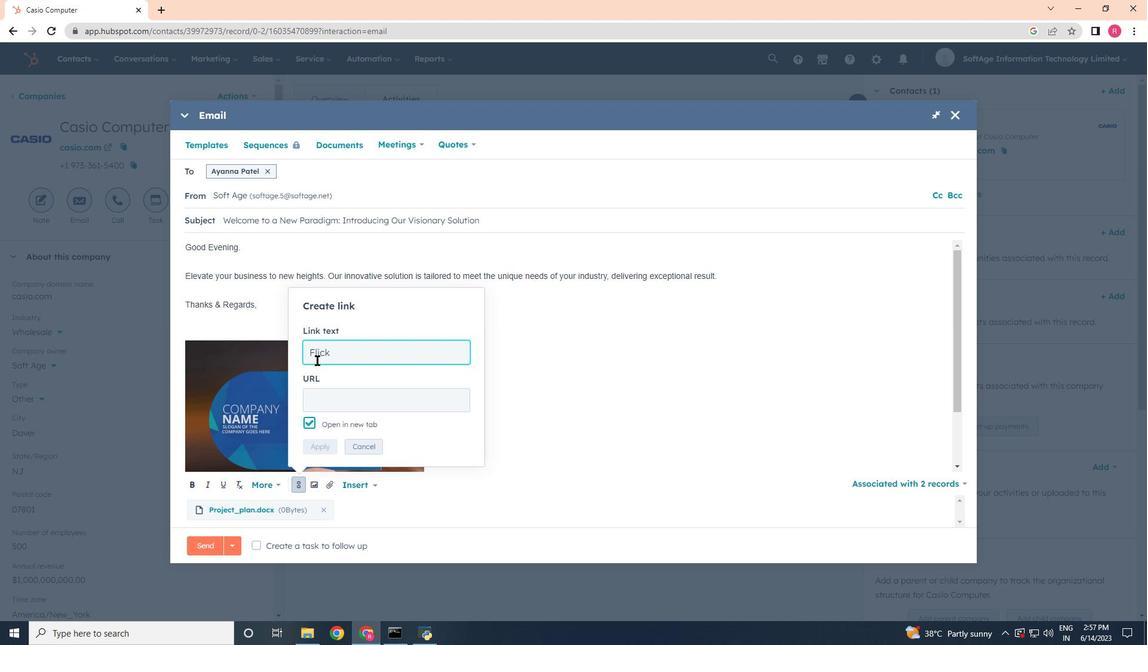 
Action: Key pressed r
Screenshot: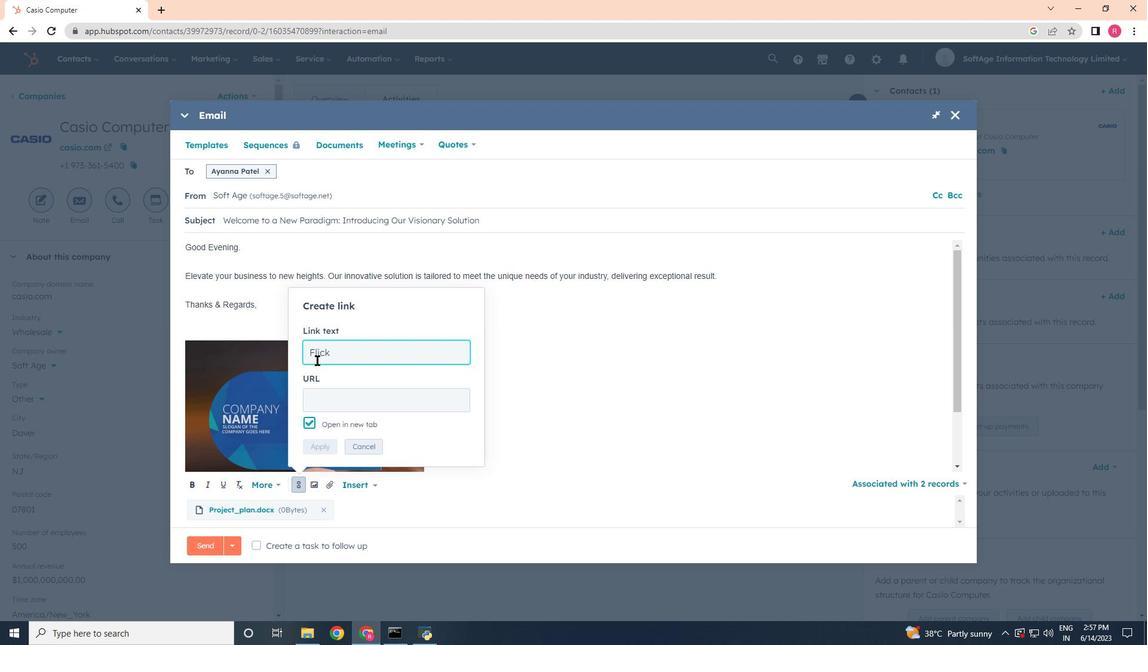 
Action: Mouse moved to (338, 400)
Screenshot: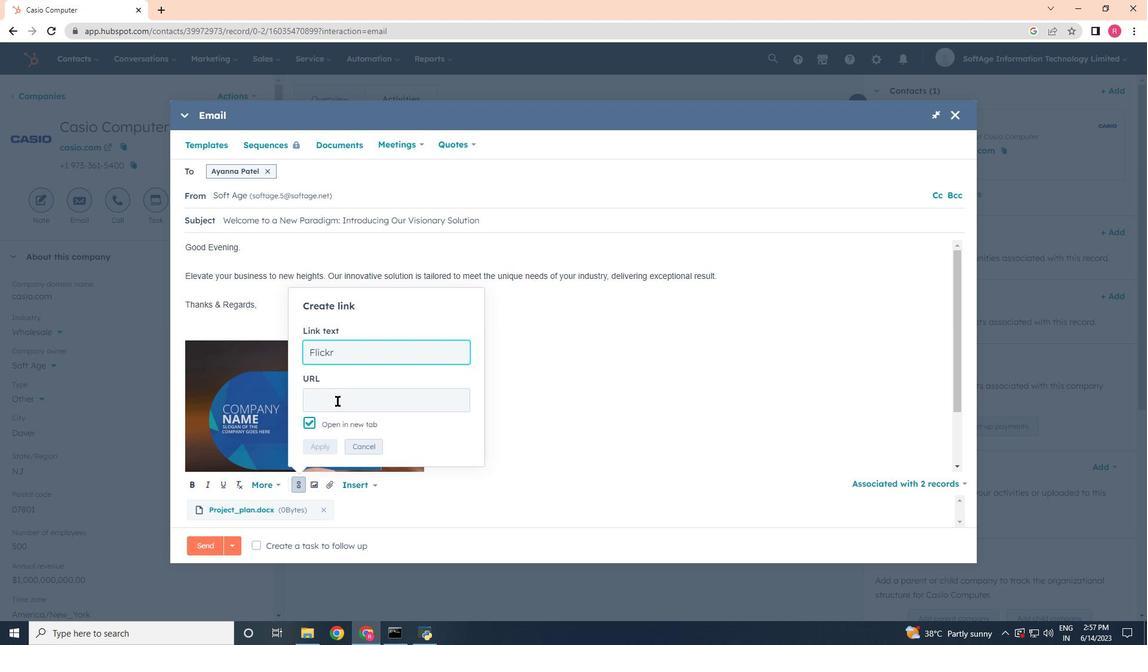 
Action: Mouse pressed left at (338, 400)
Screenshot: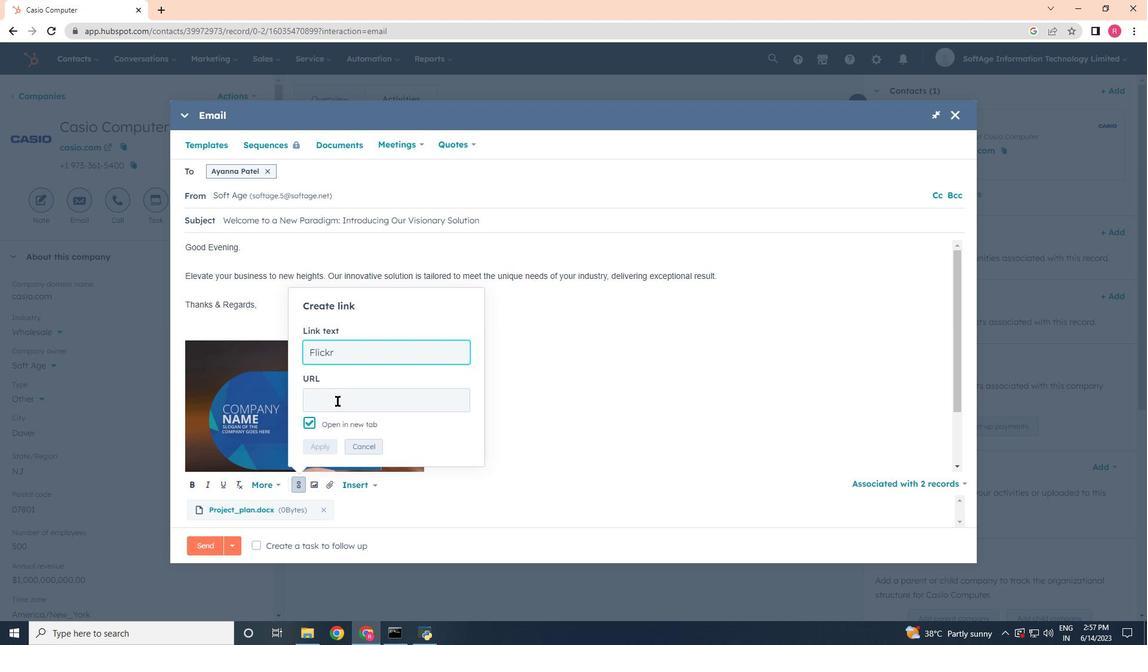 
Action: Mouse moved to (338, 399)
Screenshot: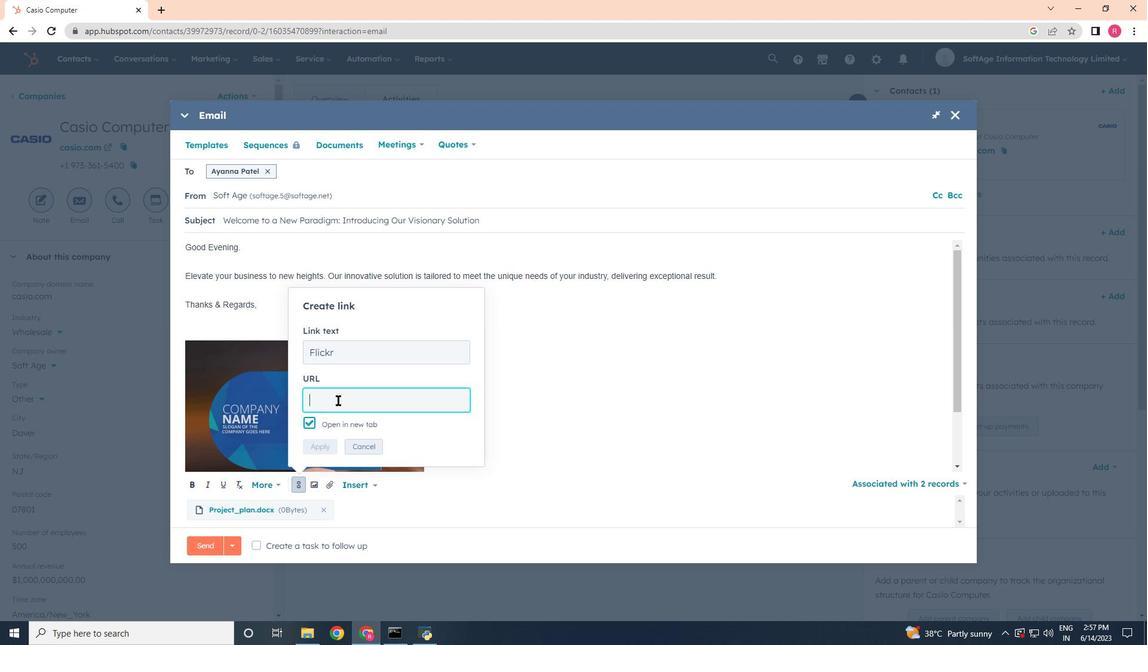 
Action: Key pressed www.flickr.com
Screenshot: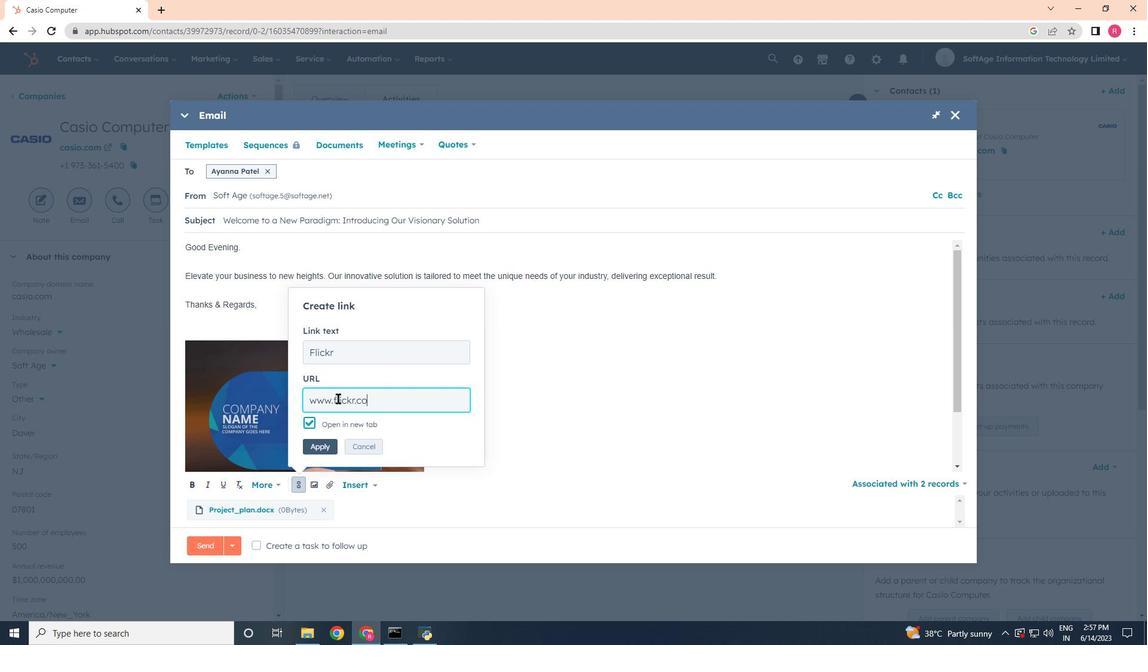 
Action: Mouse moved to (323, 450)
Screenshot: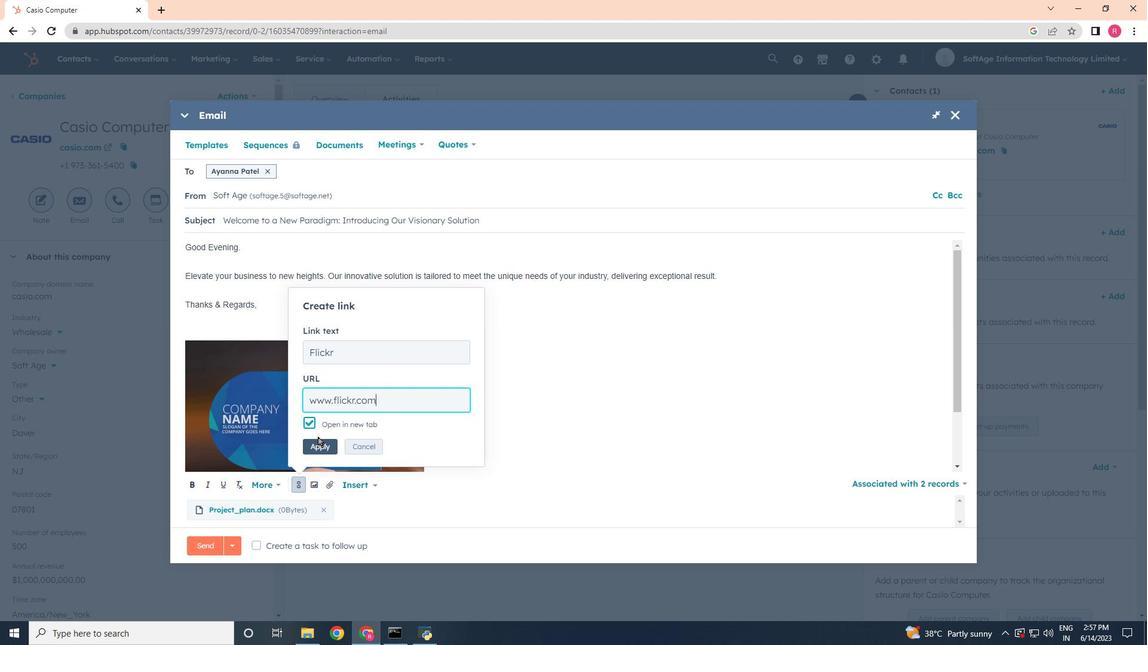 
Action: Mouse pressed left at (323, 450)
Screenshot: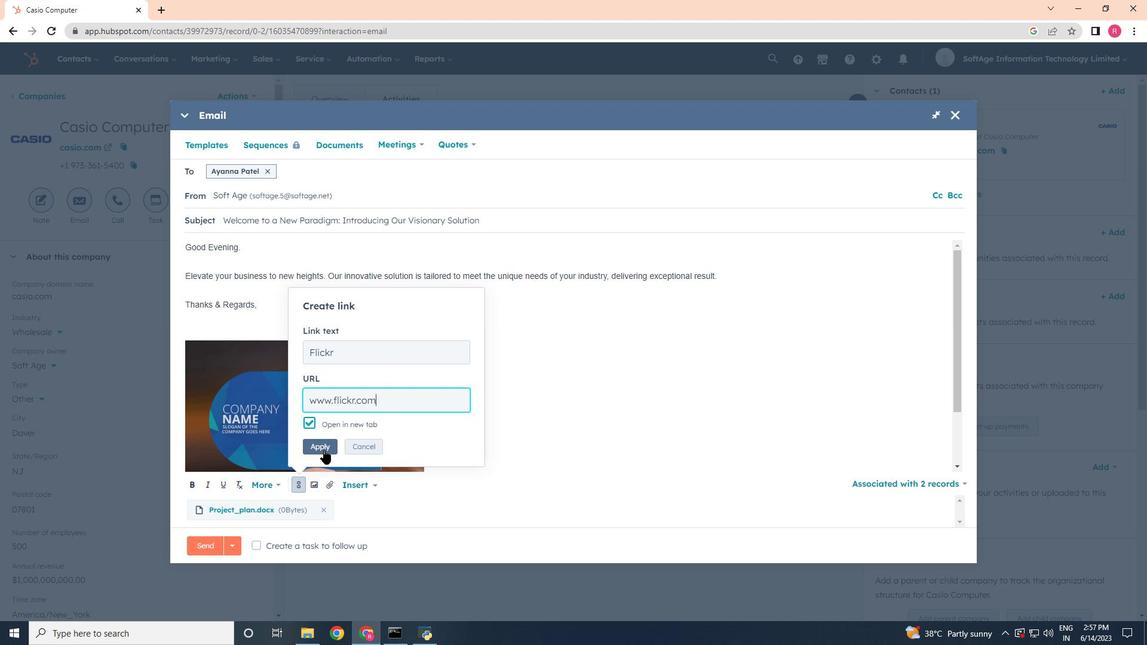 
Action: Mouse moved to (258, 541)
Screenshot: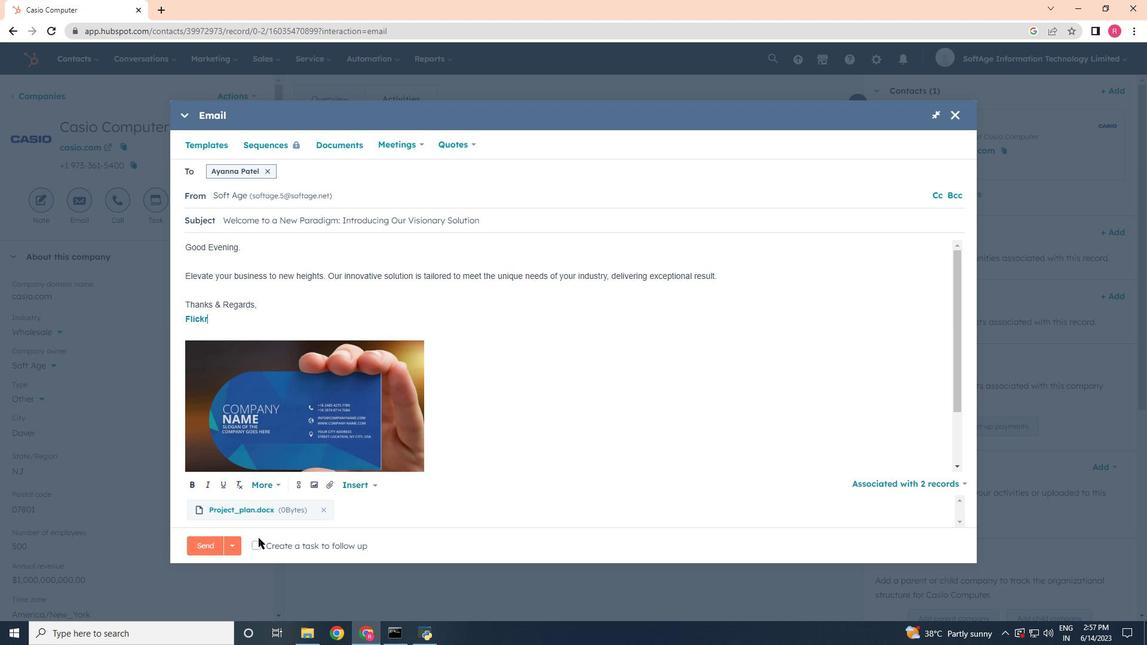 
Action: Mouse pressed left at (258, 541)
Screenshot: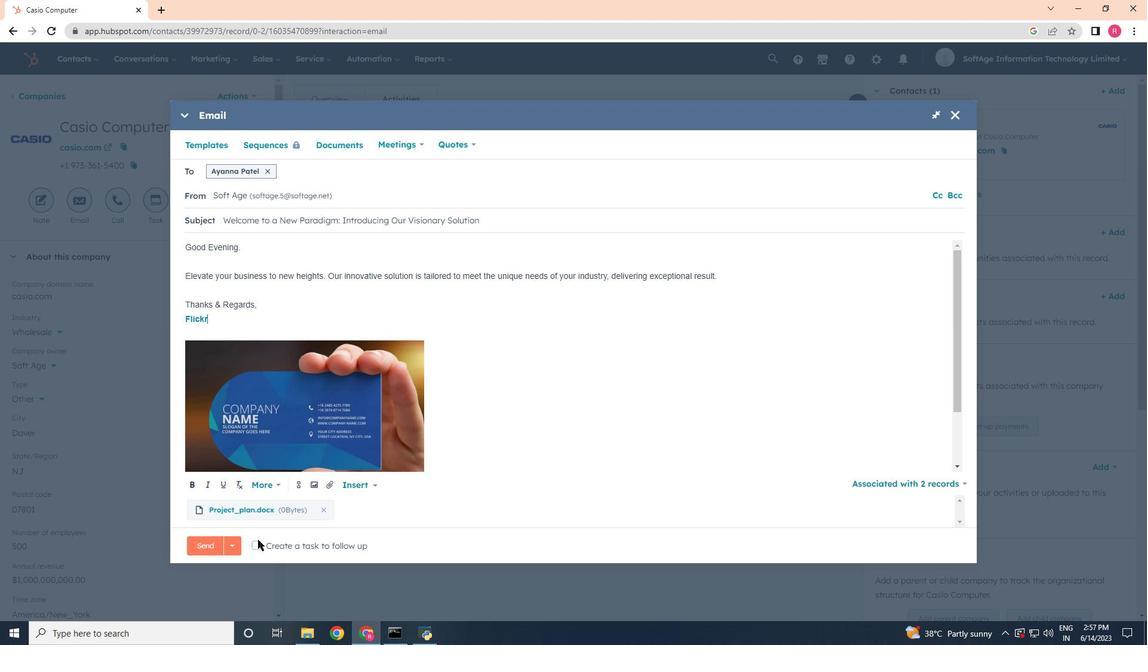 
Action: Mouse moved to (493, 543)
Screenshot: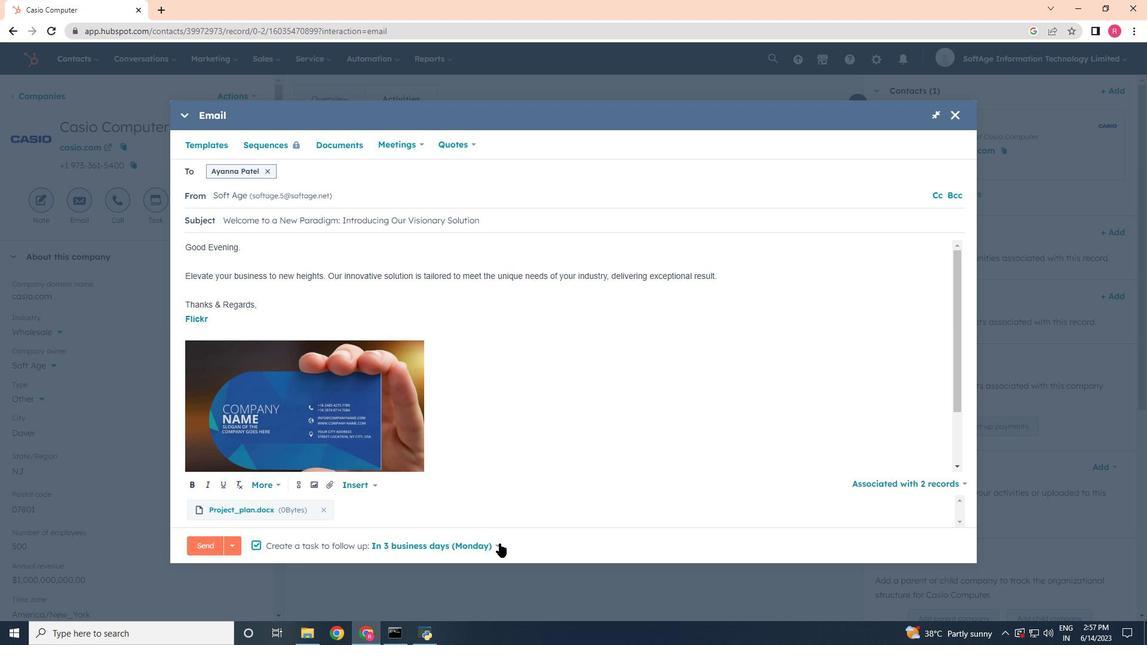 
Action: Mouse pressed left at (493, 543)
Screenshot: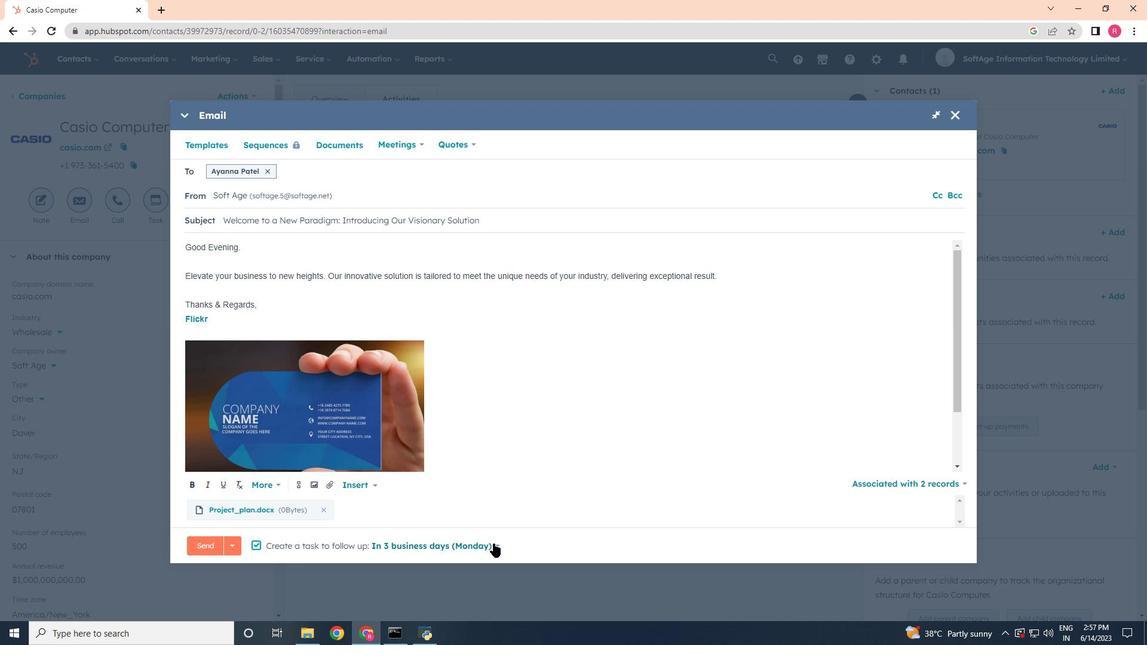 
Action: Mouse moved to (424, 433)
Screenshot: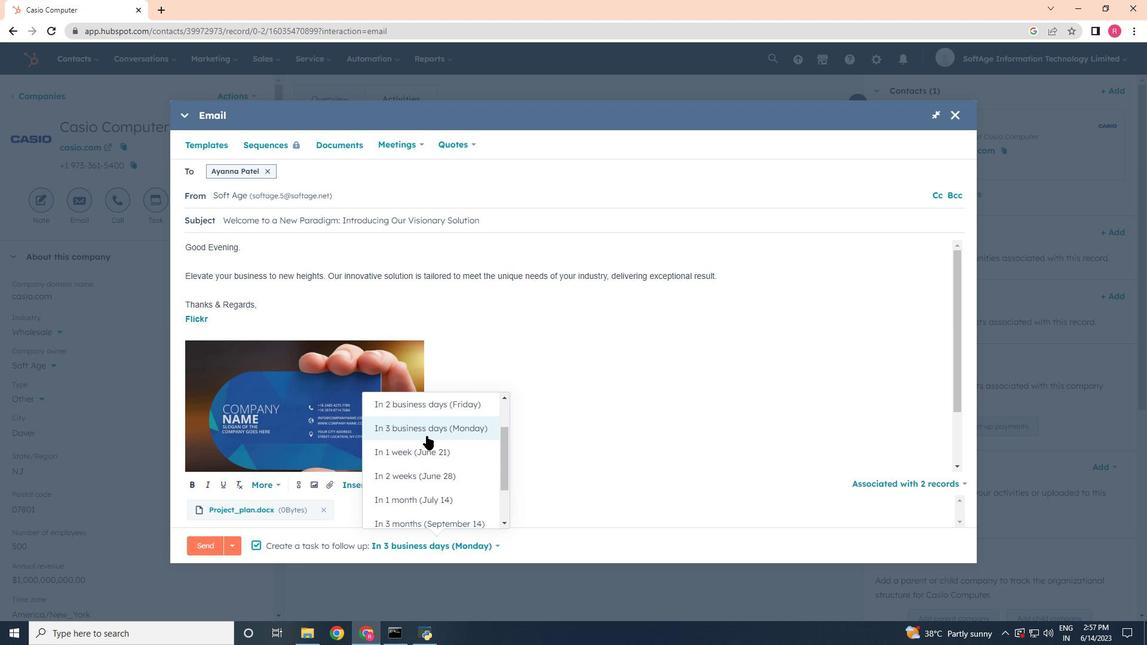 
Action: Mouse pressed left at (424, 433)
Screenshot: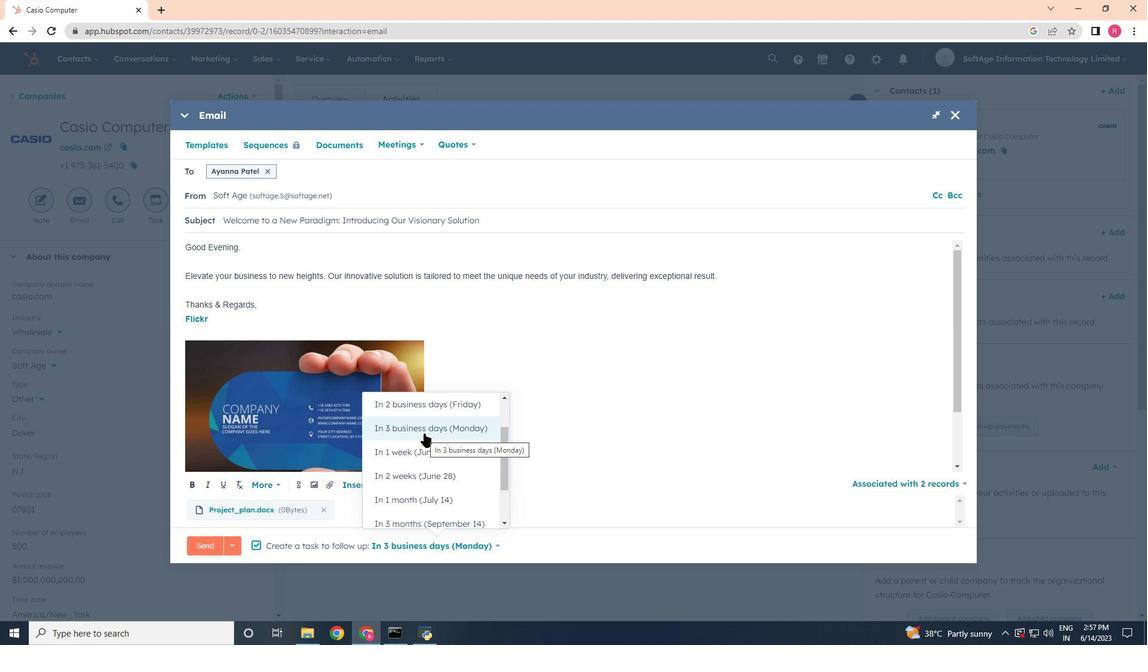 
Action: Mouse moved to (207, 544)
Screenshot: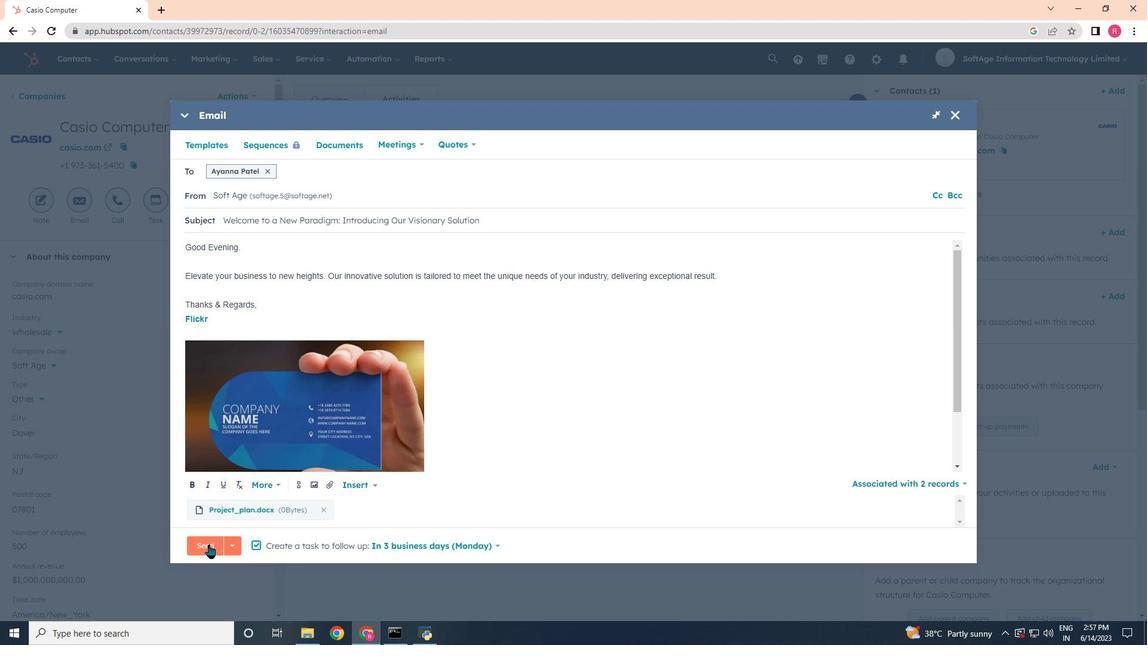 
Action: Mouse pressed left at (207, 544)
Screenshot: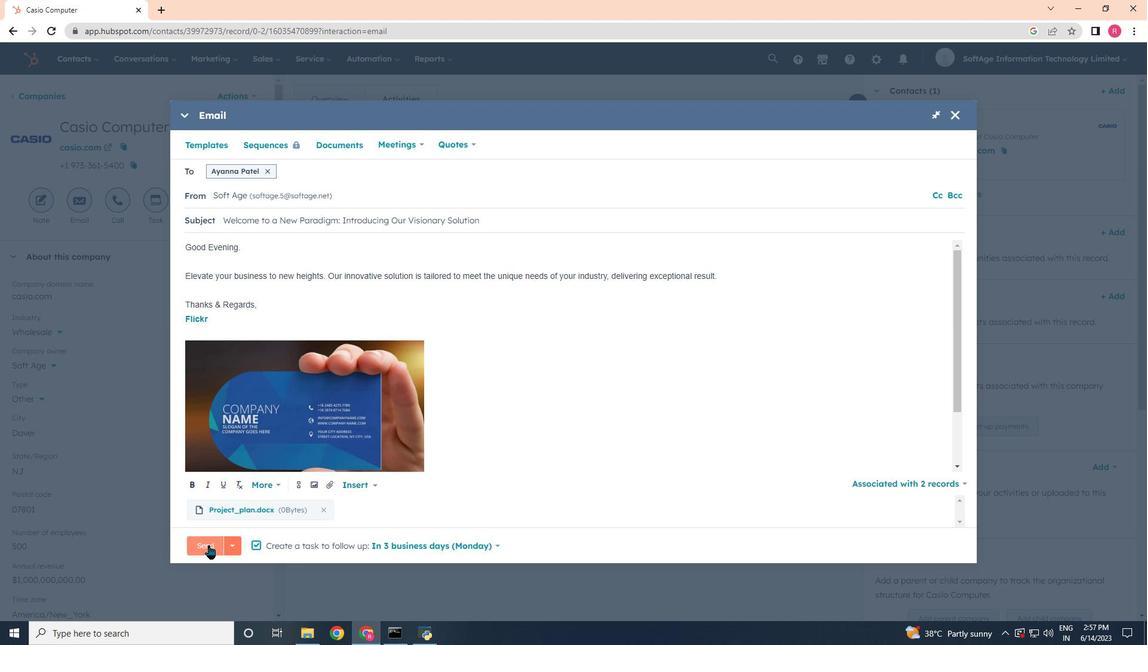 
Action: Mouse moved to (520, 462)
Screenshot: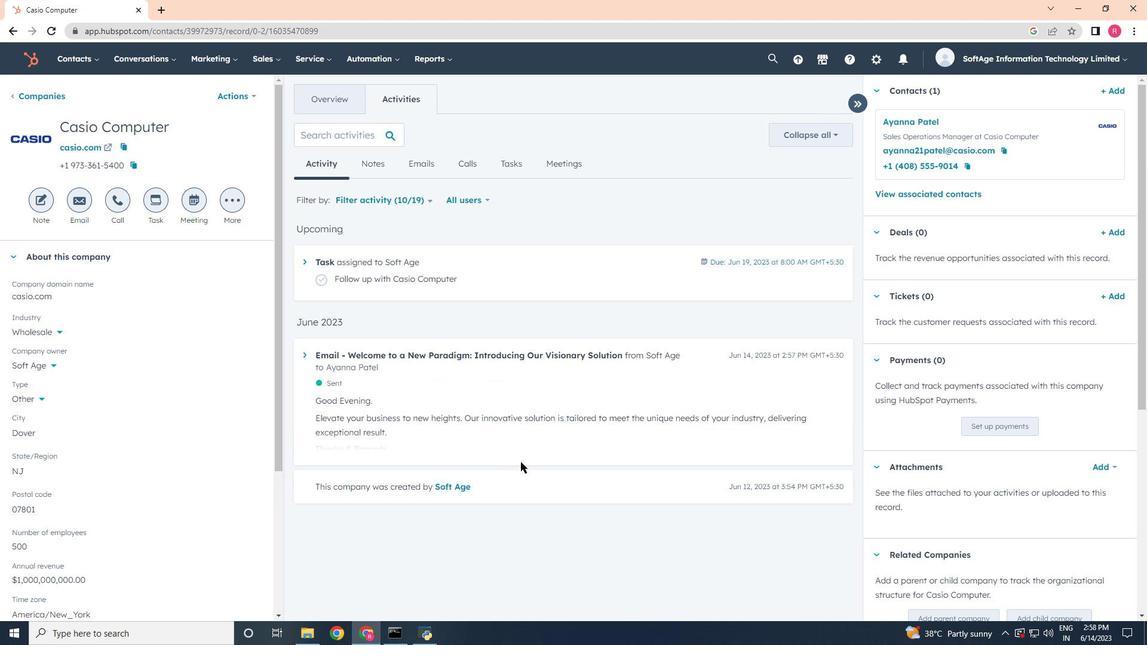 
